 Task: Add an event with the title Second Webinar: Introduction to Influencer Marketing Strategies, date '2024/05/14', time 7:30 AM to 9:30 AMand add a description: Team building activities designed to suit the specific needs and dynamics of the team. Customizing the activities to align with the team's goals and challenges can maximize their effectiveness in fostering collaboration, trust, and overall team cohesion., put the event into Yellow category . Add location for the event as: 321 Damrak, Amsterdam, Netherlands, logged in from the account softage.9@softage.netand send the event invitation to softage.7@softage.net with CC to  softage.1@softage.net. Set a reminder for the event 90 week before
Action: Mouse moved to (117, 148)
Screenshot: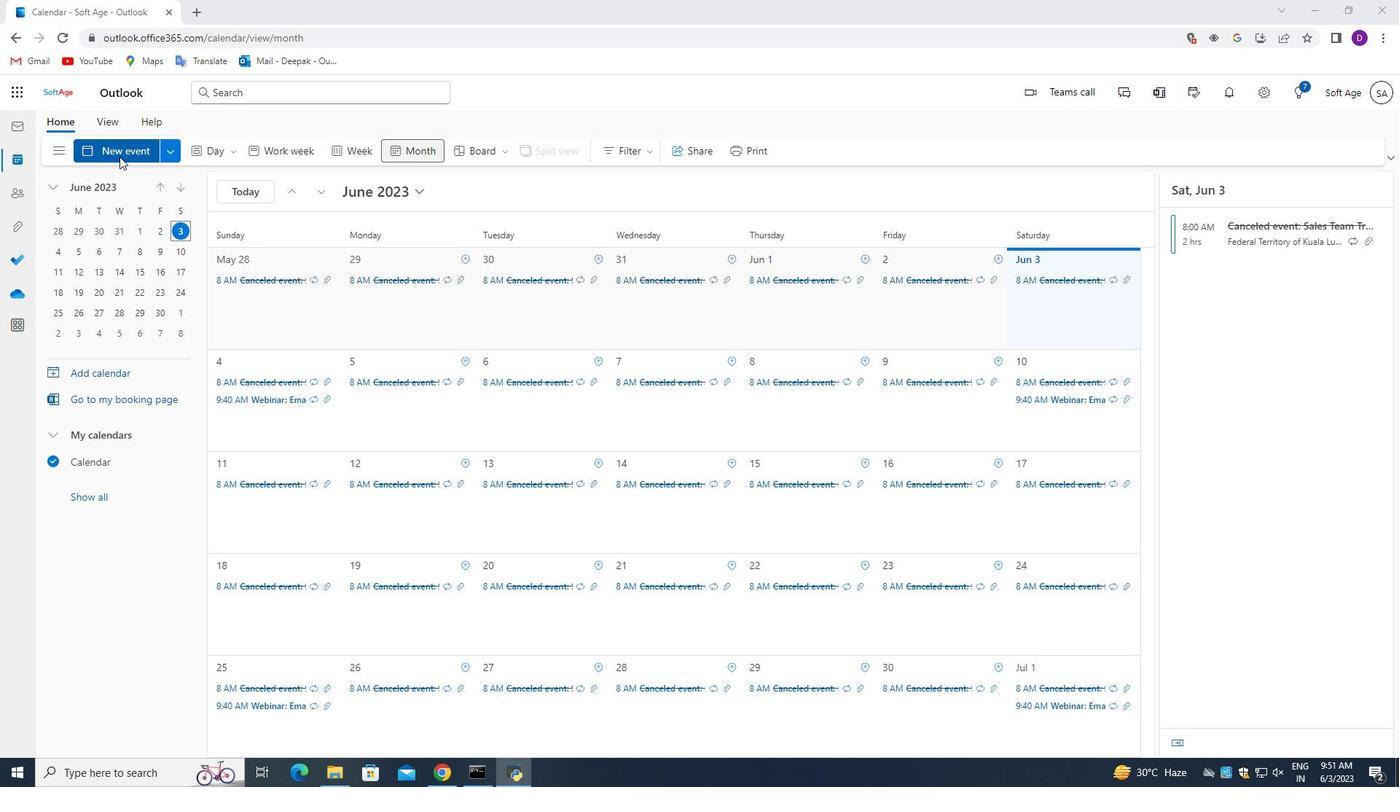 
Action: Mouse pressed left at (117, 148)
Screenshot: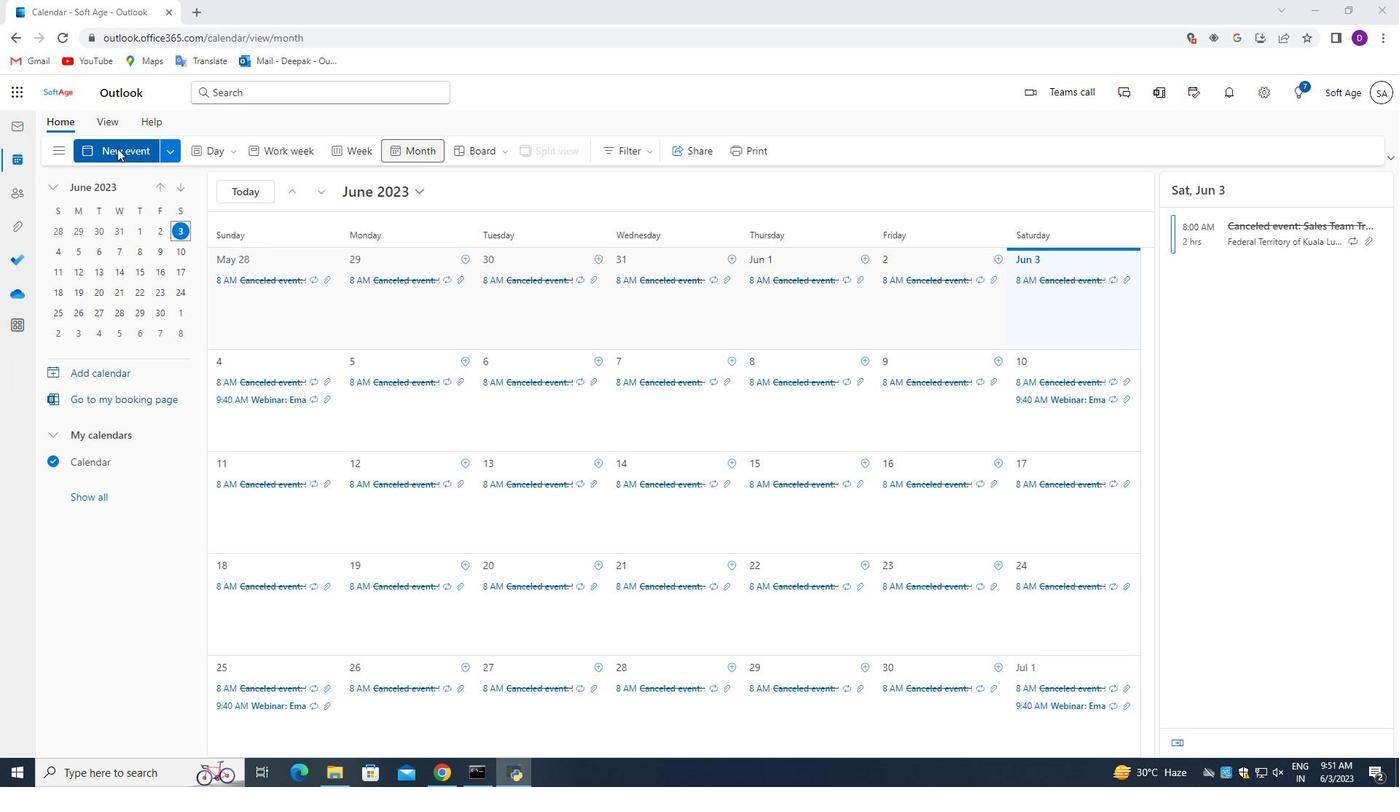 
Action: Mouse moved to (422, 240)
Screenshot: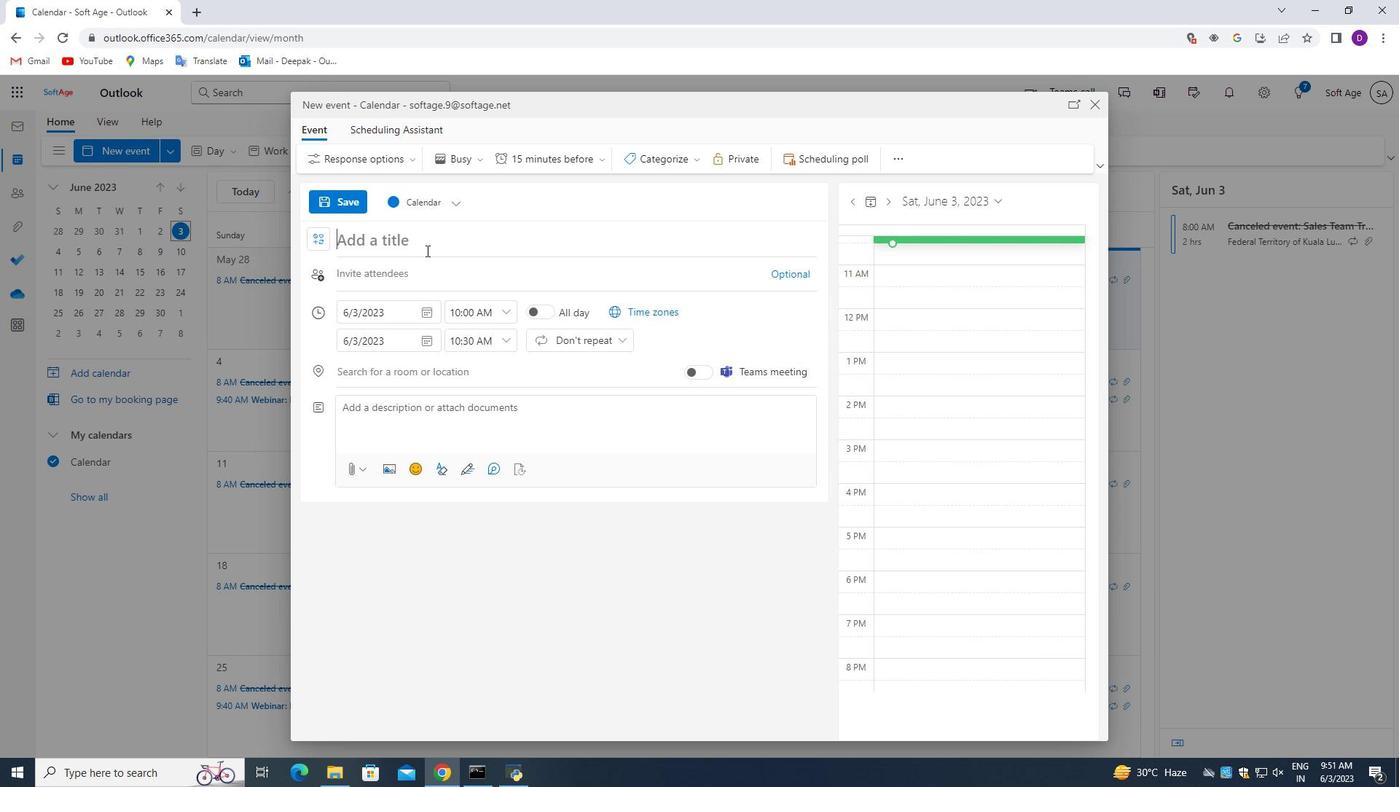 
Action: Mouse pressed left at (422, 240)
Screenshot: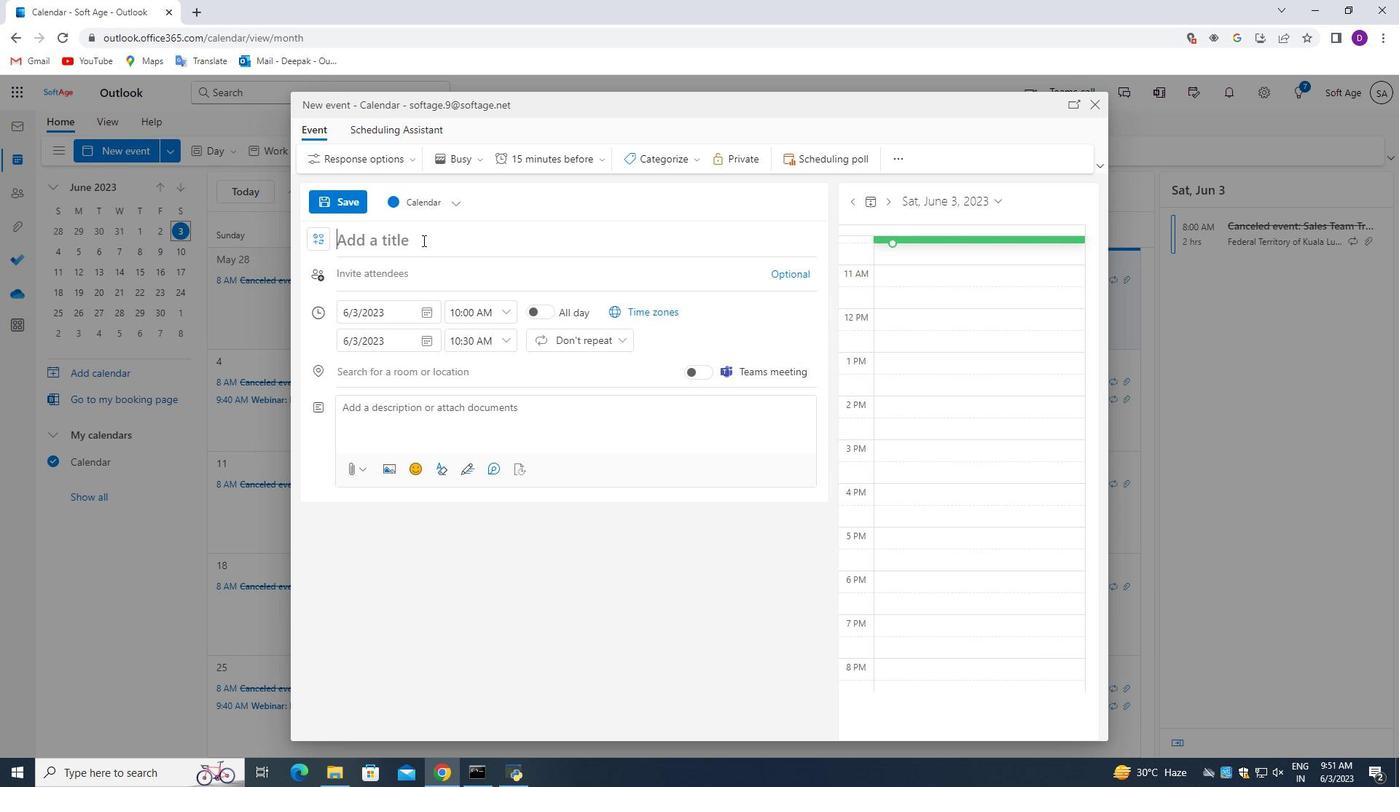 
Action: Mouse moved to (559, 569)
Screenshot: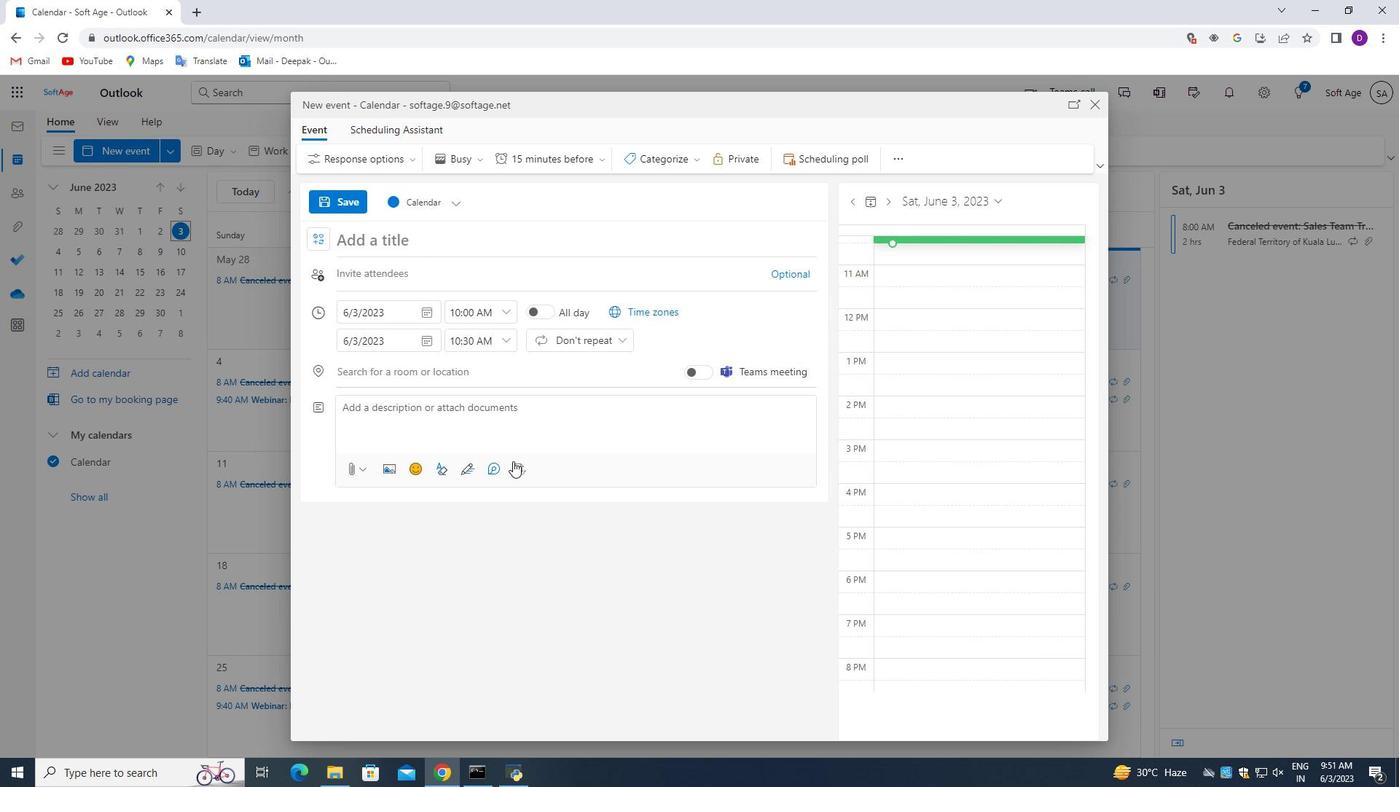 
Action: Key pressed <Key.shift_r>Second<Key.space><Key.shift_r>Wevi<Key.backspace><Key.backspace>binar<Key.shift_r>:<Key.space><Key.shift>Introduction<Key.space>to<Key.space>influencer<Key.space><Key.shift>Marketing<Key.space><Key.shift_r>Strategies,<Key.space>date<Key.backspace><Key.backspace><Key.backspace><Key.backspace><Key.backspace><Key.backspace>
Screenshot: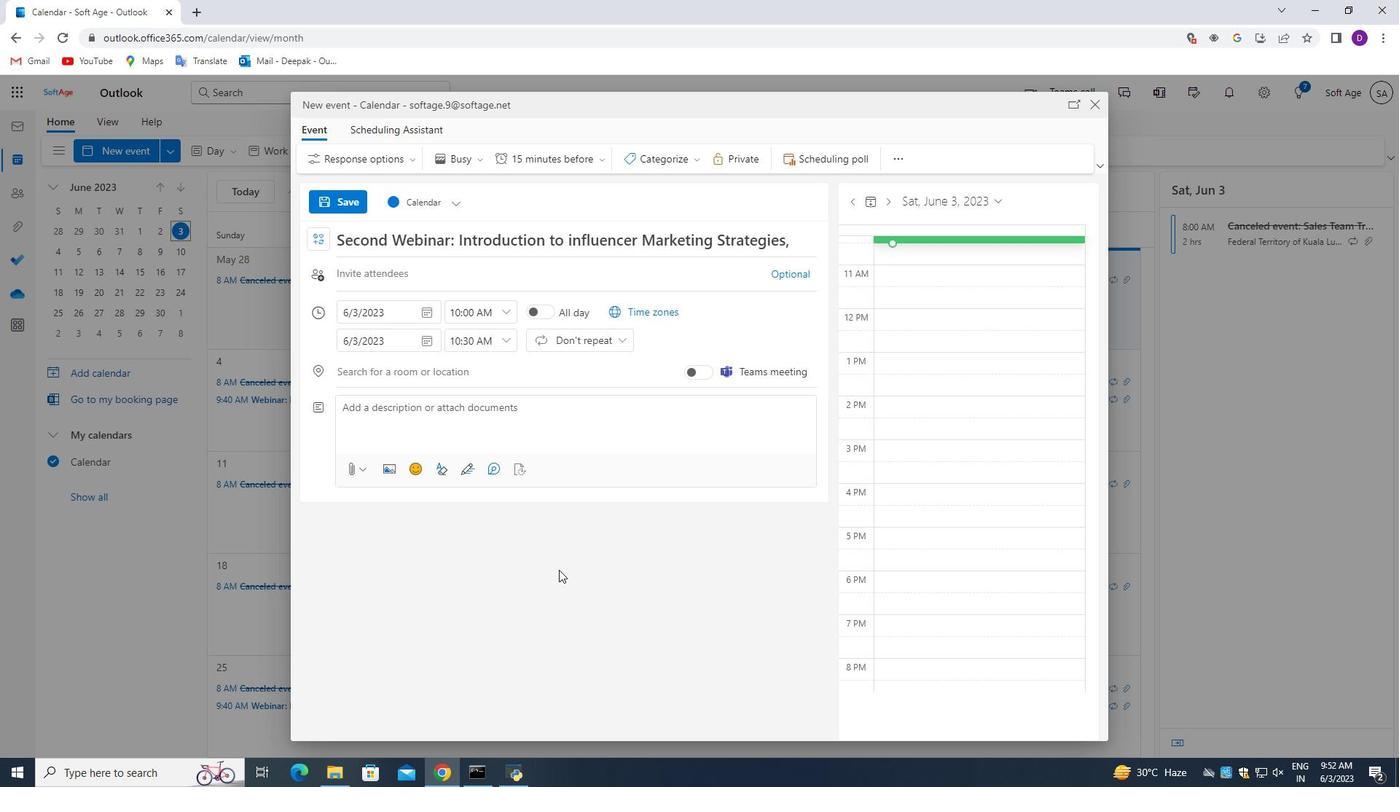 
Action: Mouse moved to (428, 315)
Screenshot: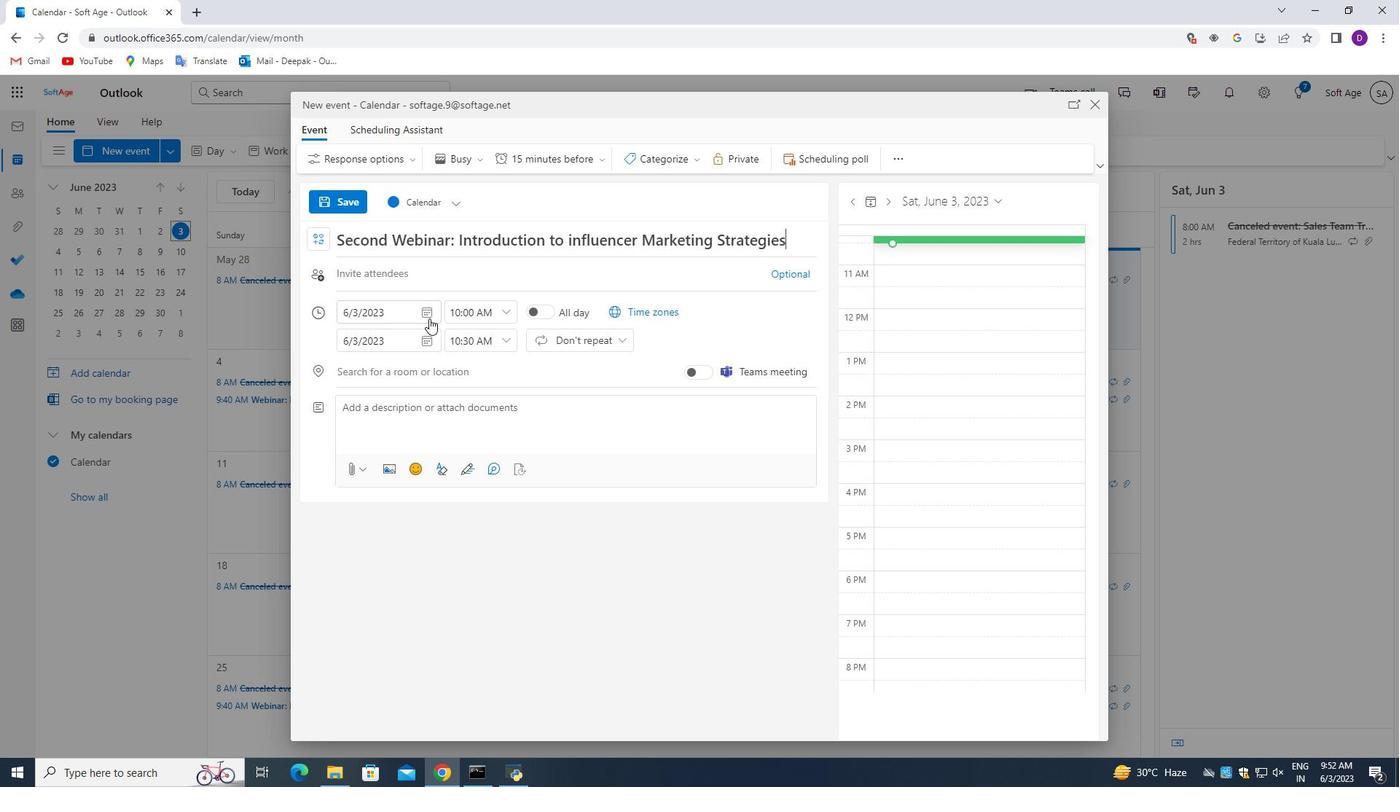 
Action: Mouse pressed left at (428, 315)
Screenshot: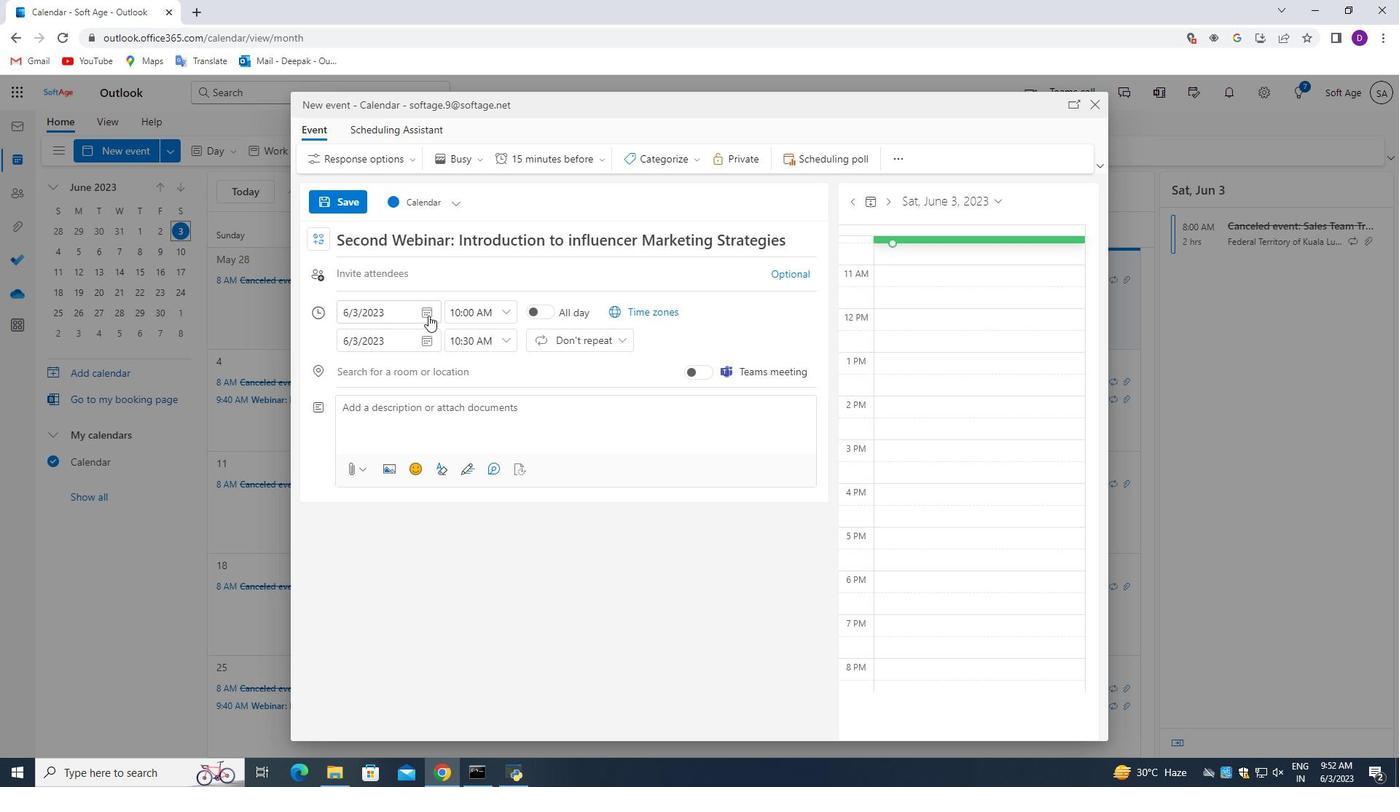
Action: Mouse moved to (377, 344)
Screenshot: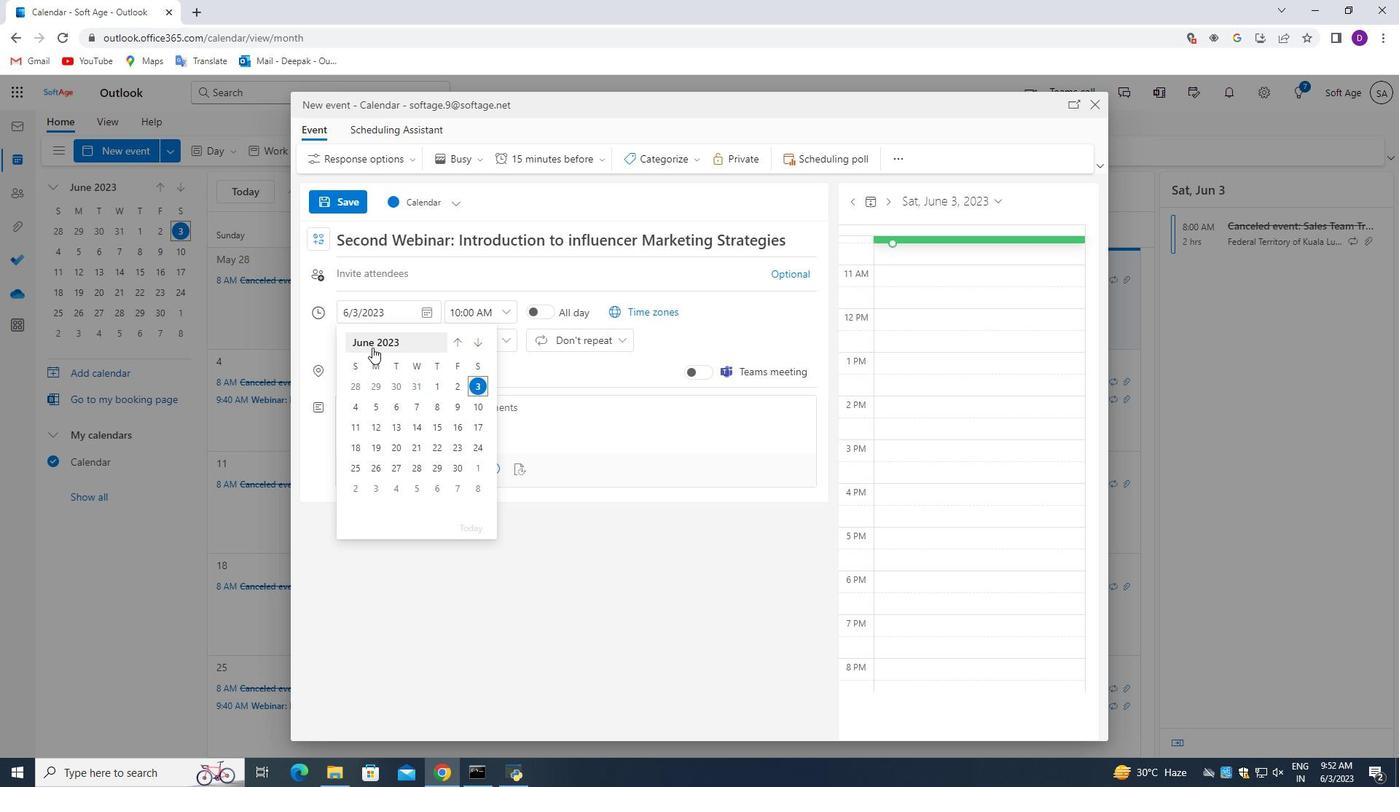 
Action: Mouse pressed left at (377, 344)
Screenshot: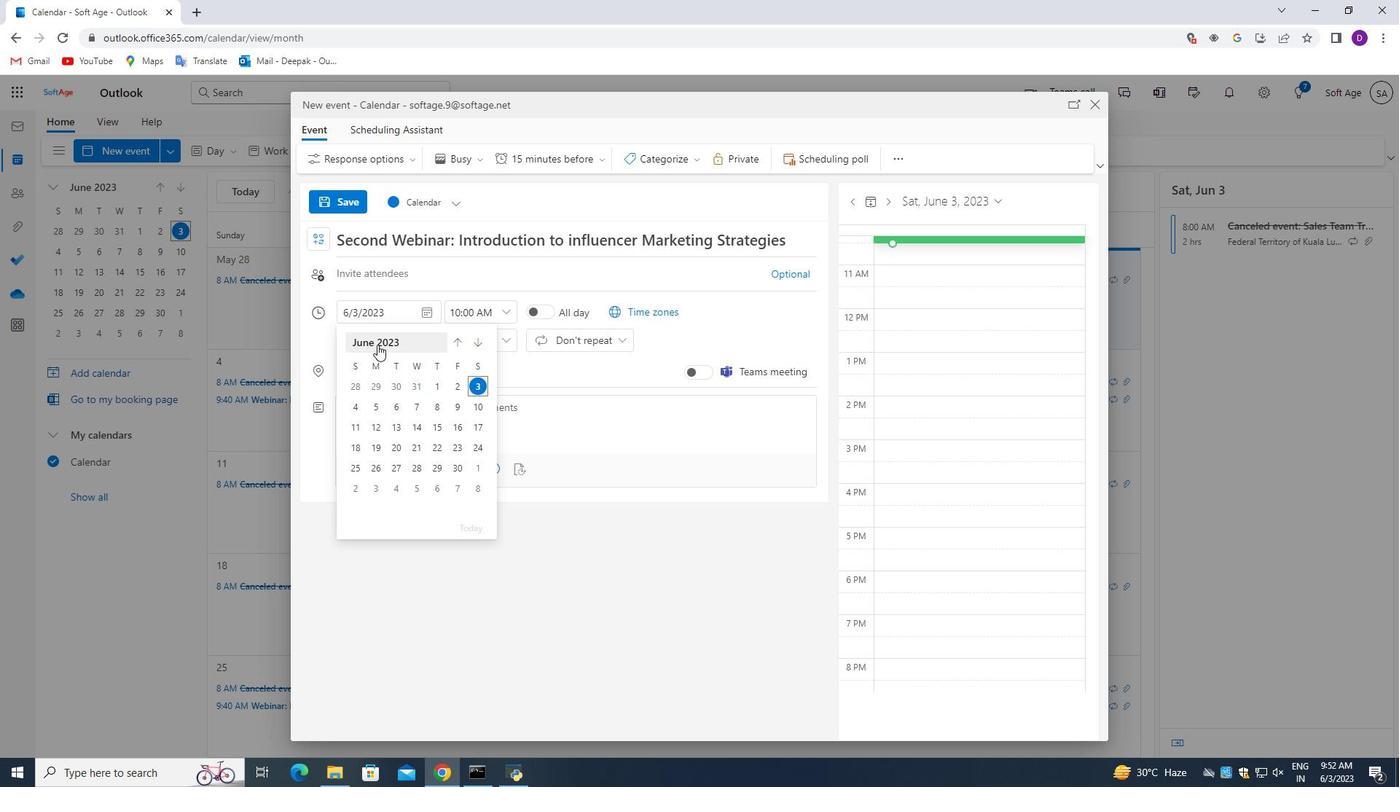 
Action: Mouse moved to (475, 344)
Screenshot: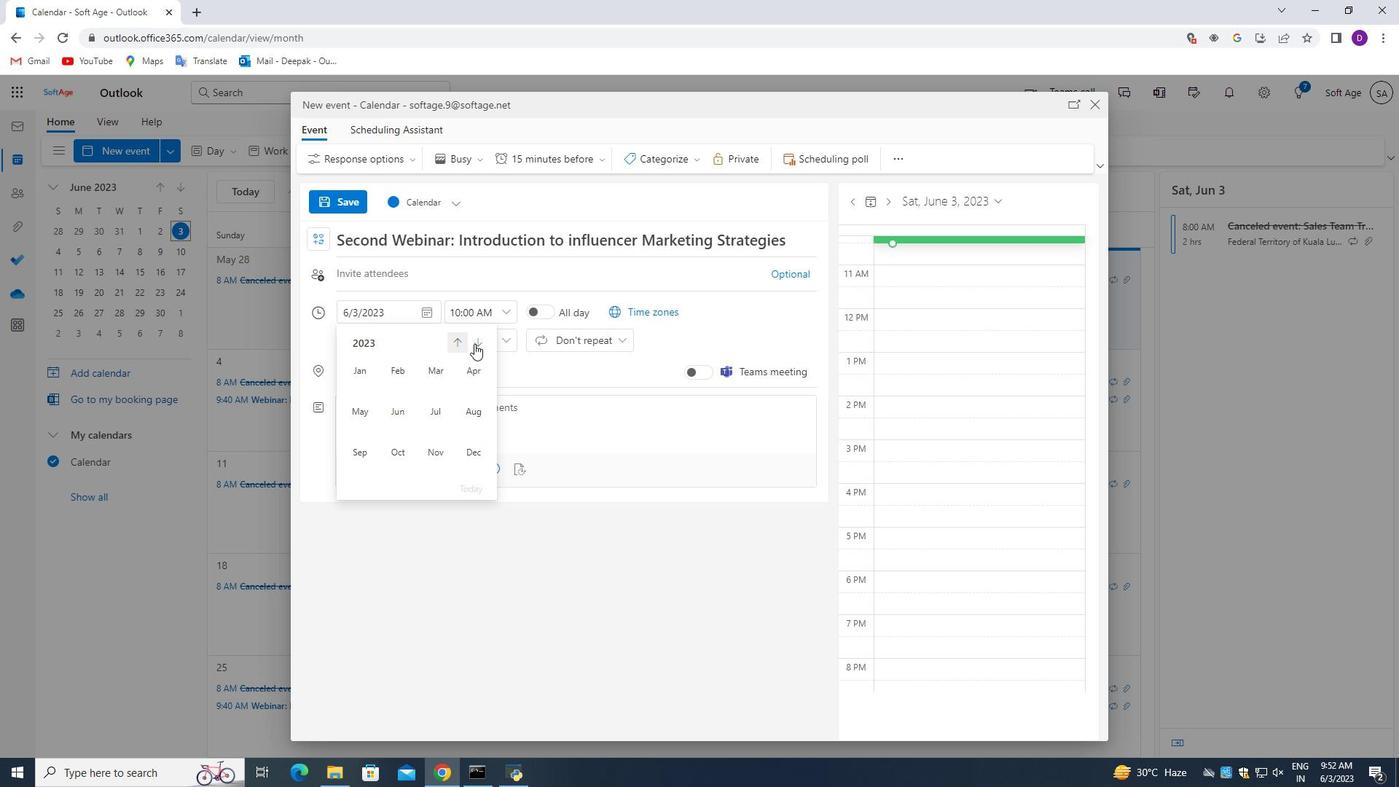 
Action: Mouse pressed left at (475, 344)
Screenshot: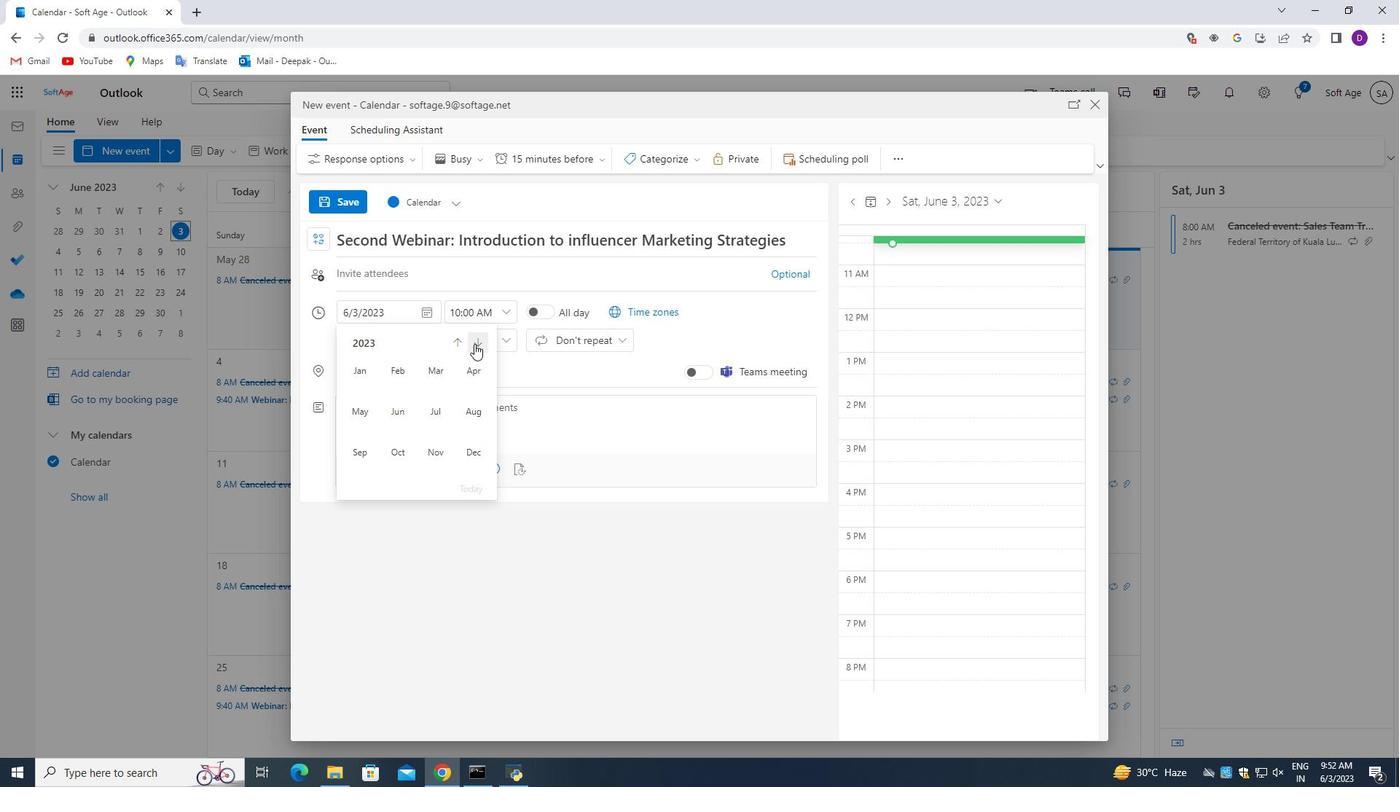 
Action: Mouse moved to (360, 408)
Screenshot: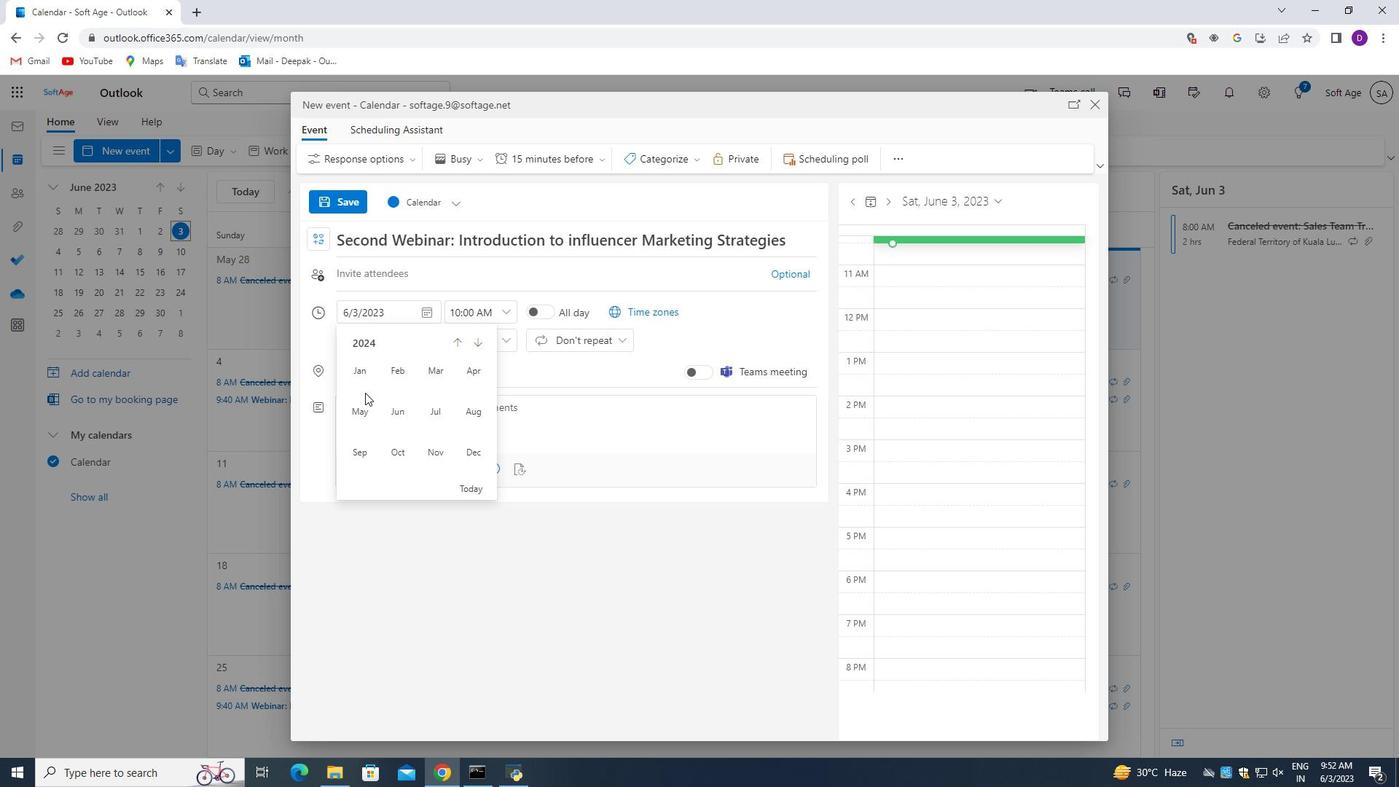 
Action: Mouse pressed left at (360, 408)
Screenshot: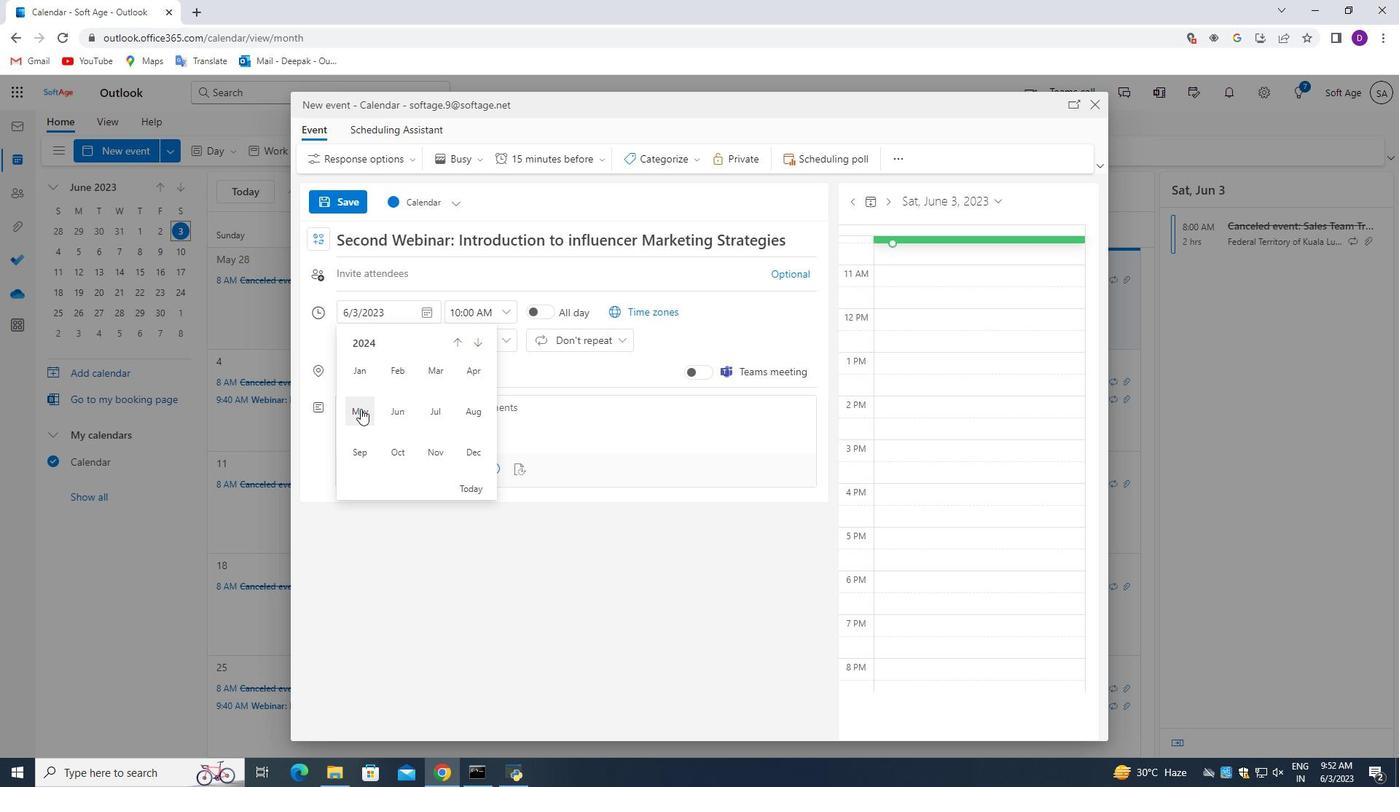 
Action: Mouse moved to (393, 425)
Screenshot: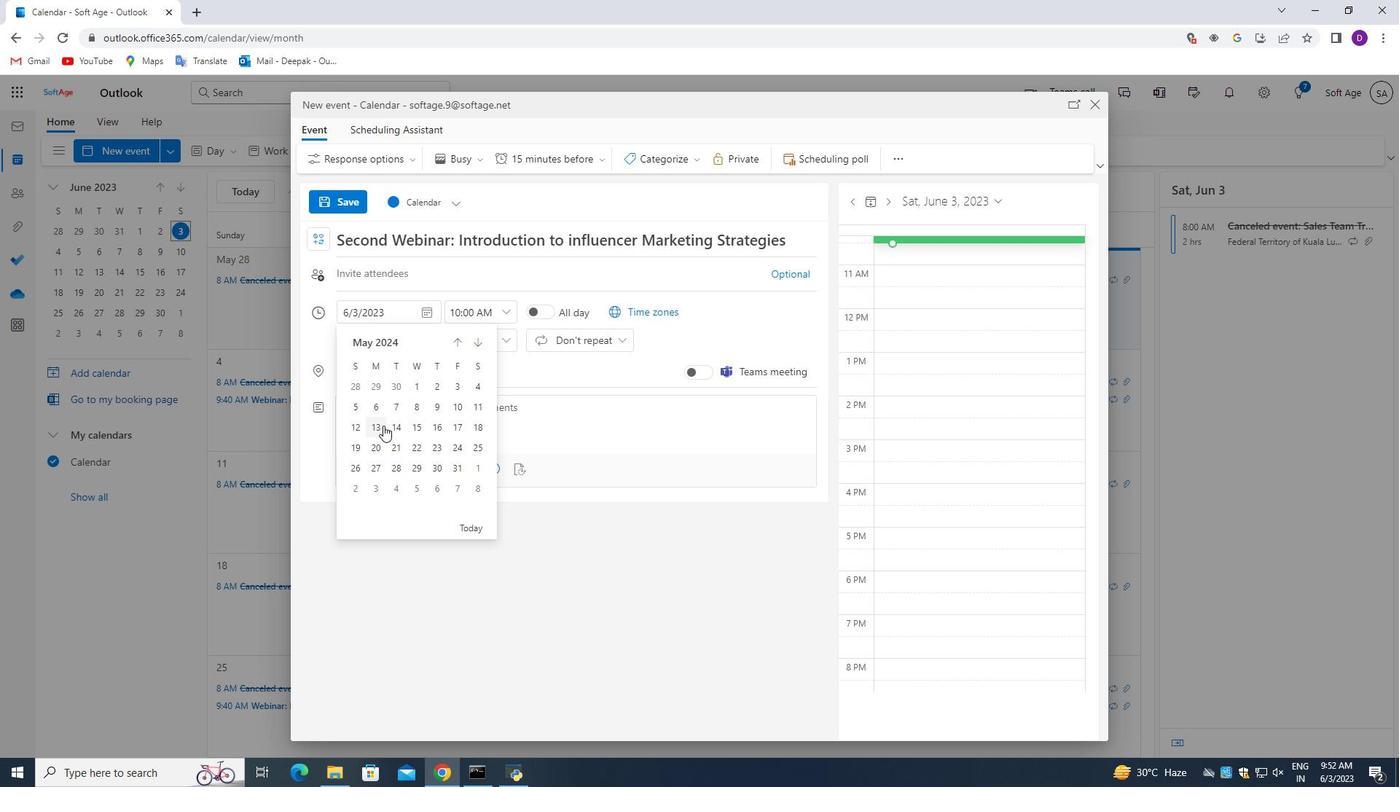 
Action: Mouse pressed left at (393, 425)
Screenshot: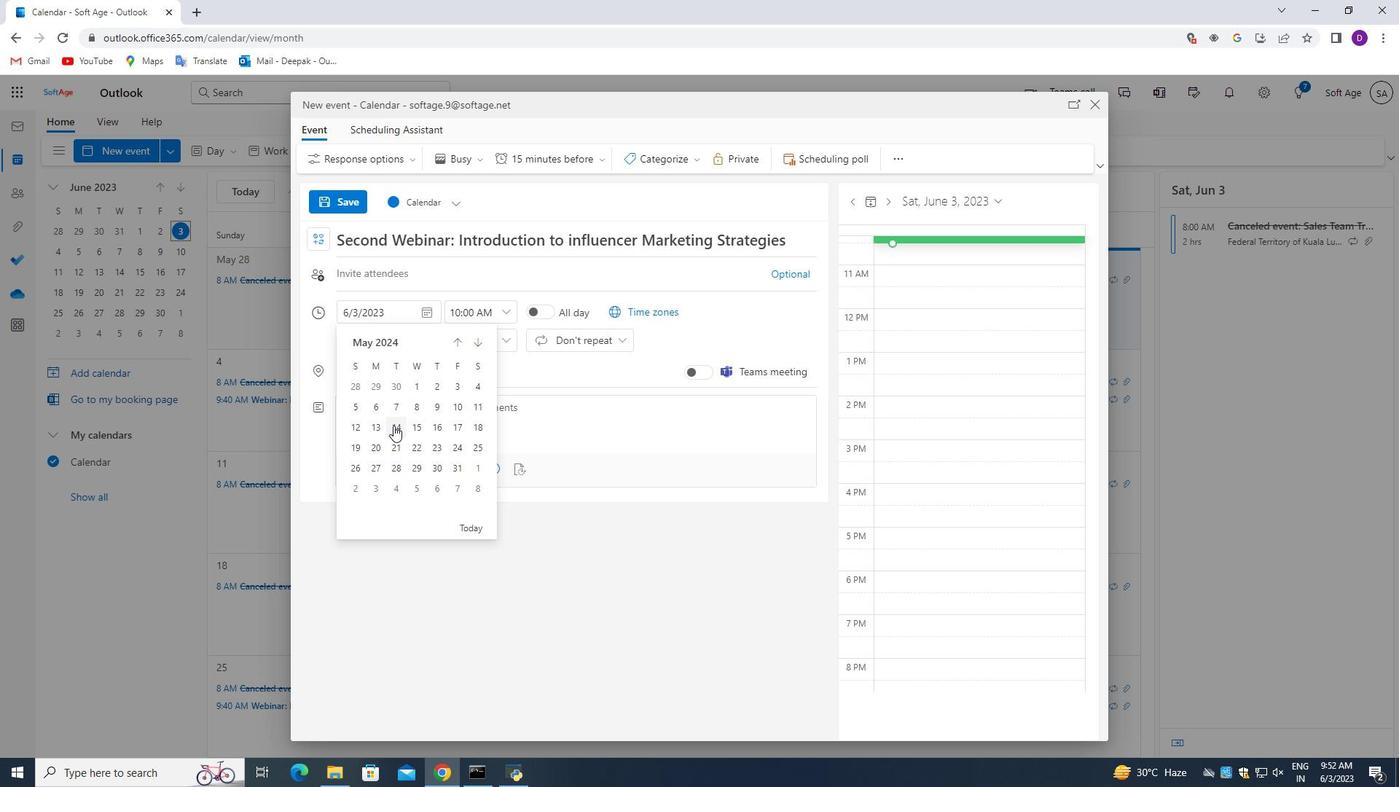 
Action: Mouse moved to (506, 312)
Screenshot: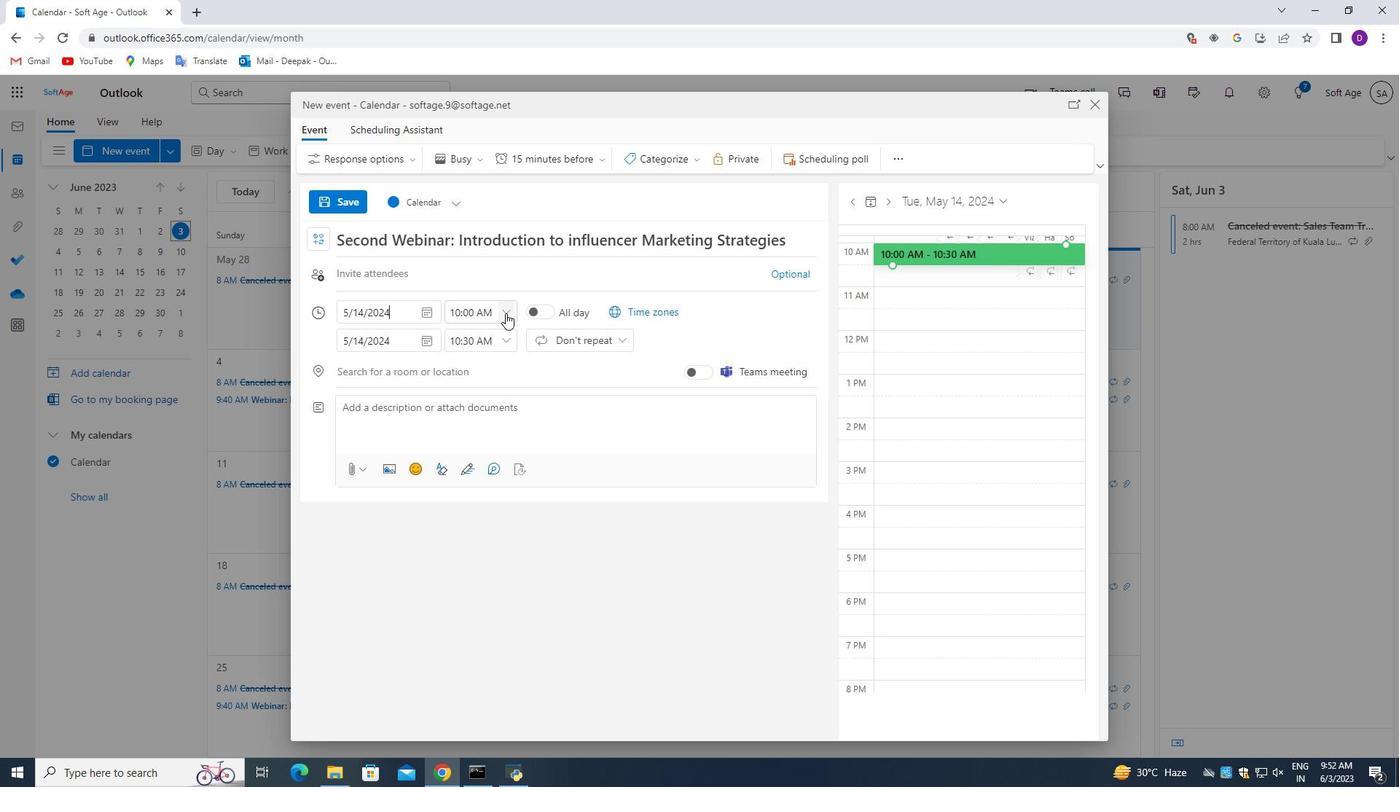 
Action: Mouse pressed left at (506, 312)
Screenshot: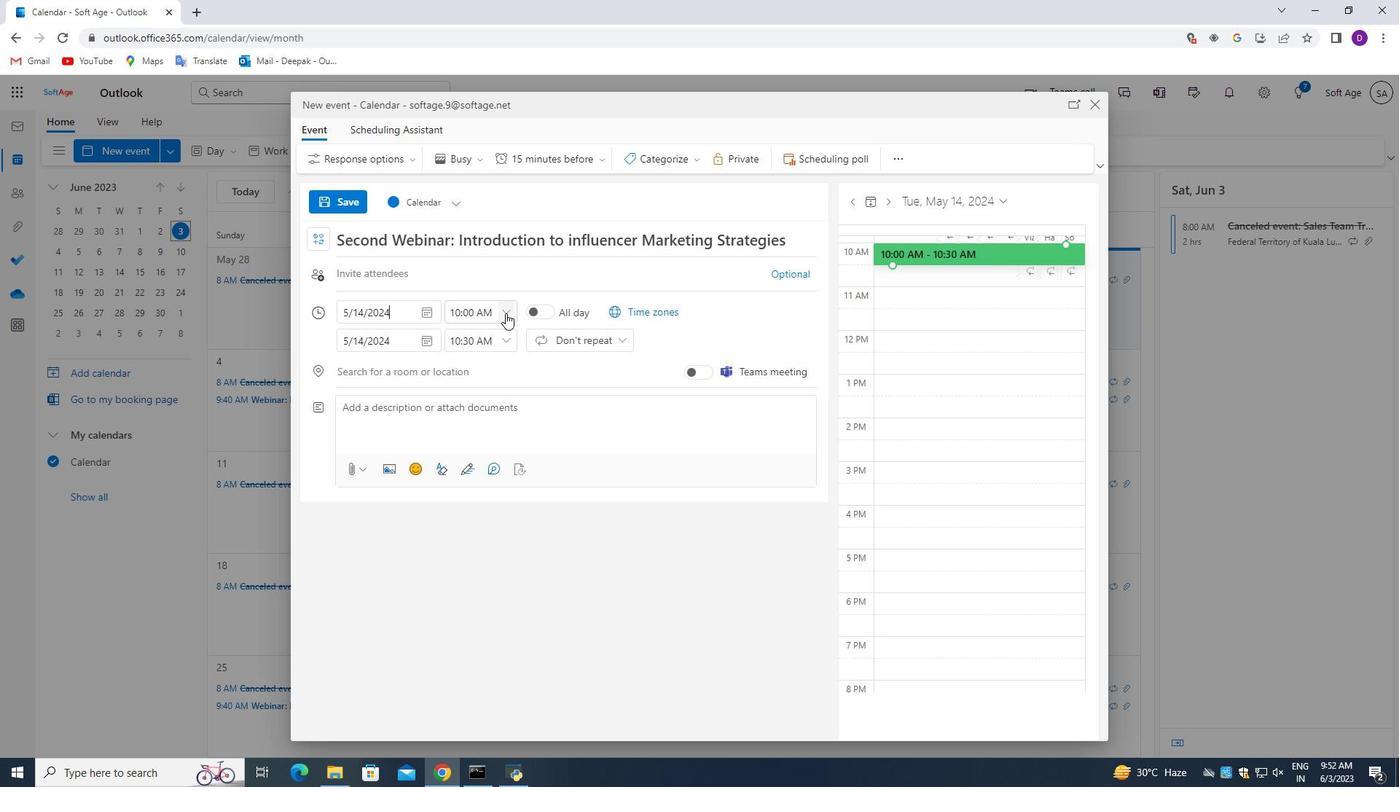 
Action: Mouse moved to (461, 313)
Screenshot: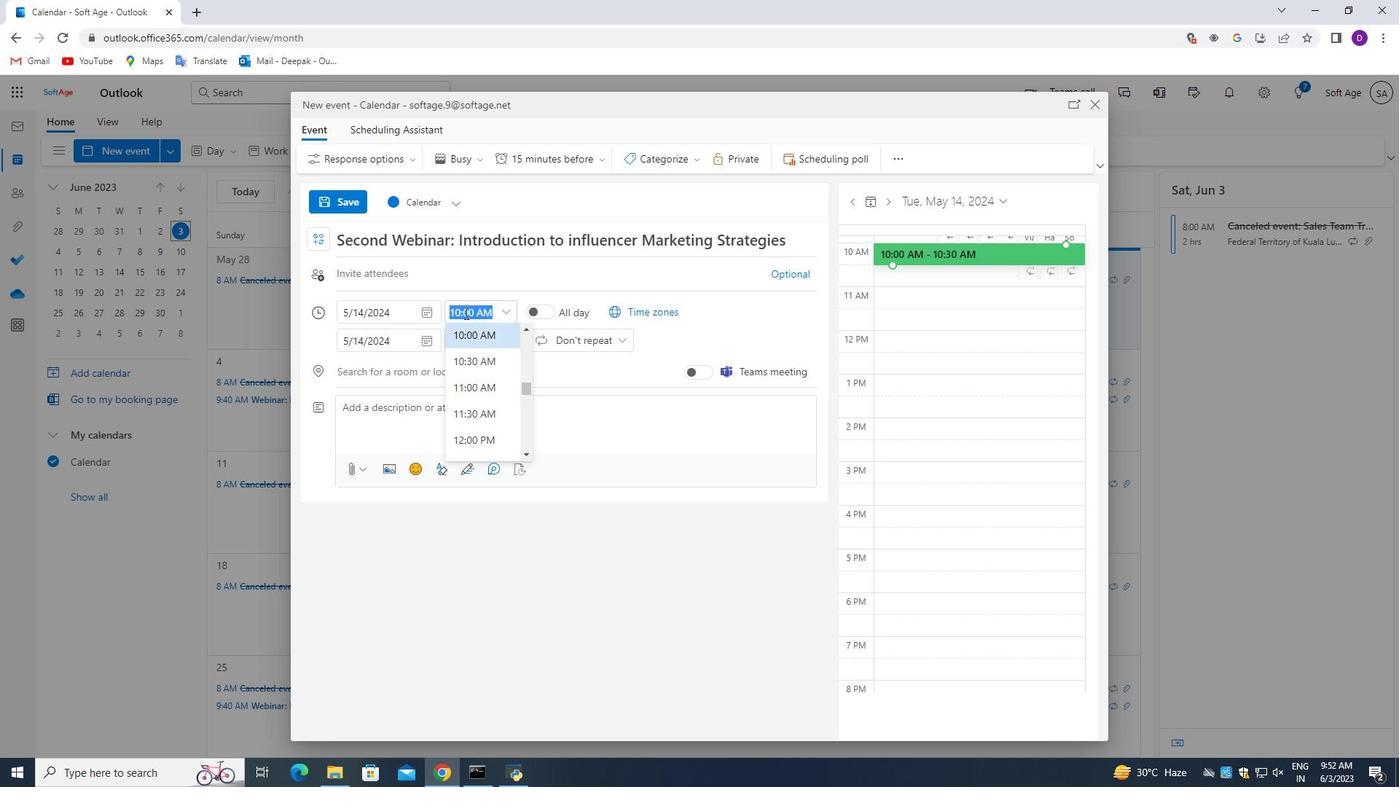 
Action: Mouse pressed left at (461, 313)
Screenshot: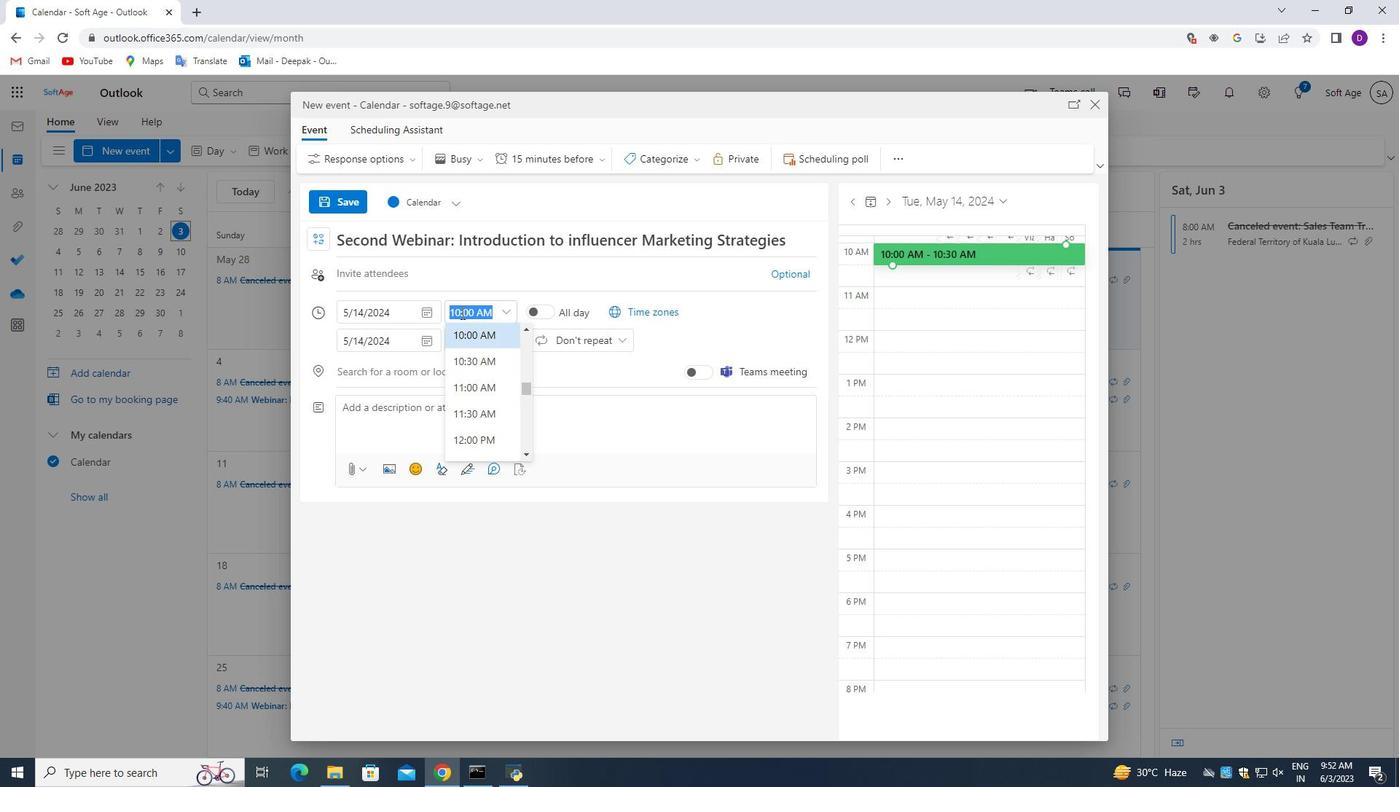
Action: Mouse moved to (466, 318)
Screenshot: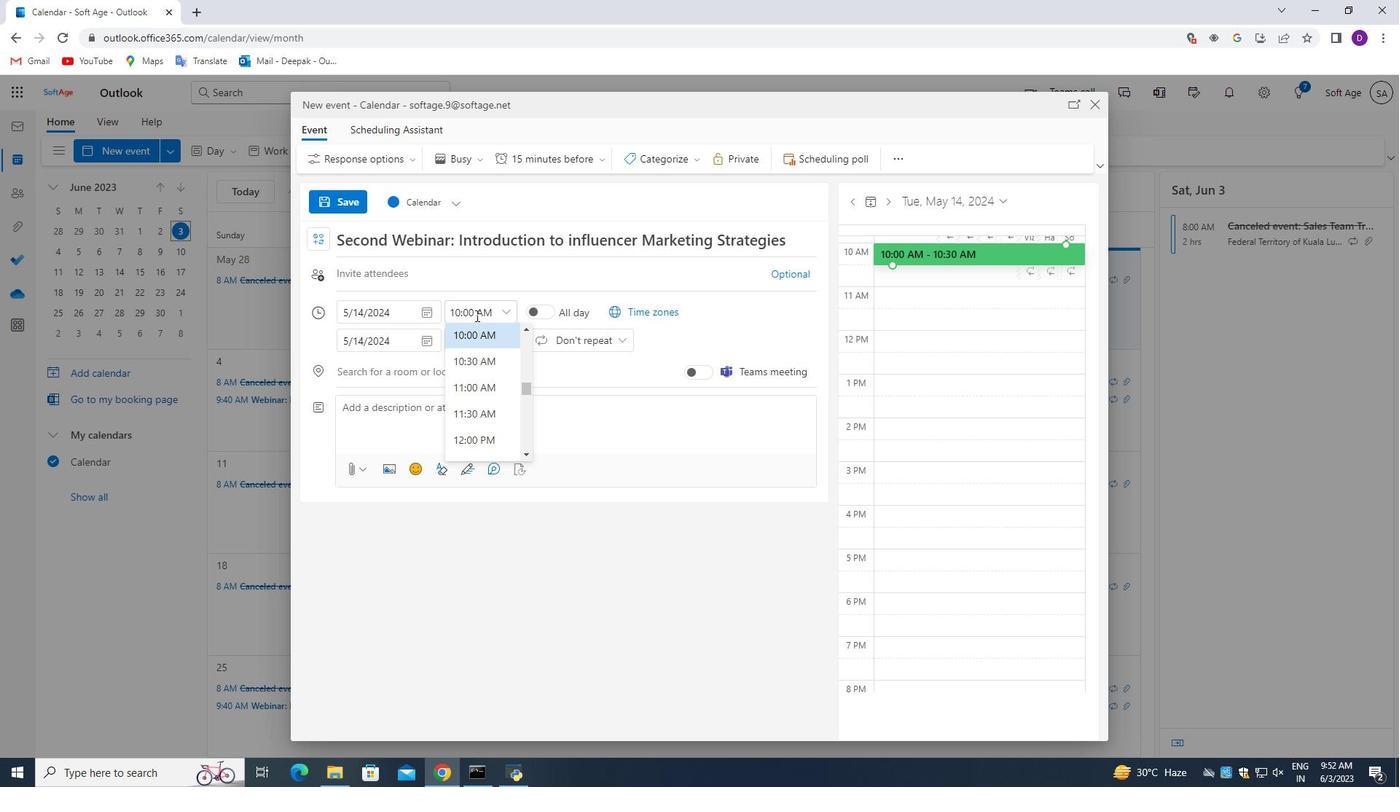 
Action: Key pressed <Key.backspace><Key.backspace>7
Screenshot: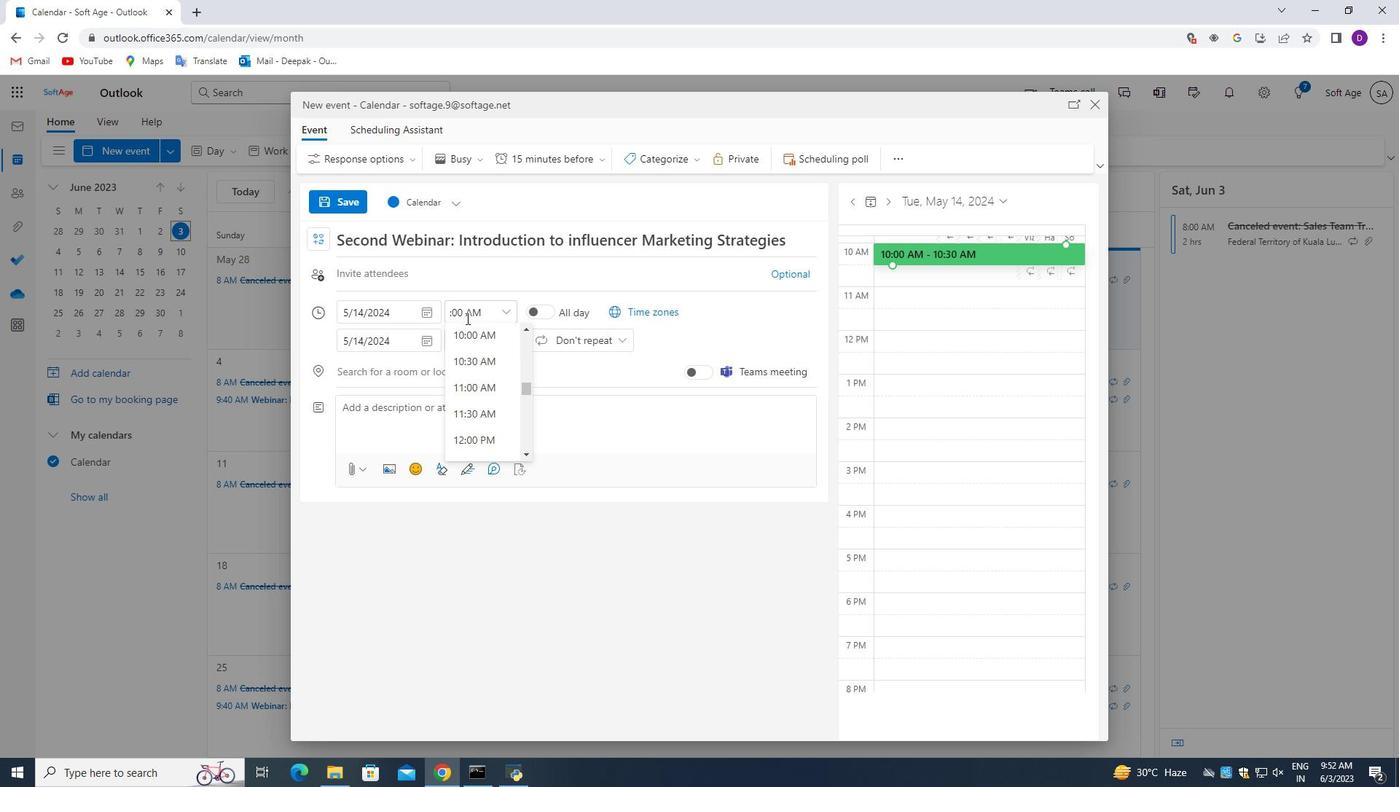 
Action: Mouse moved to (461, 314)
Screenshot: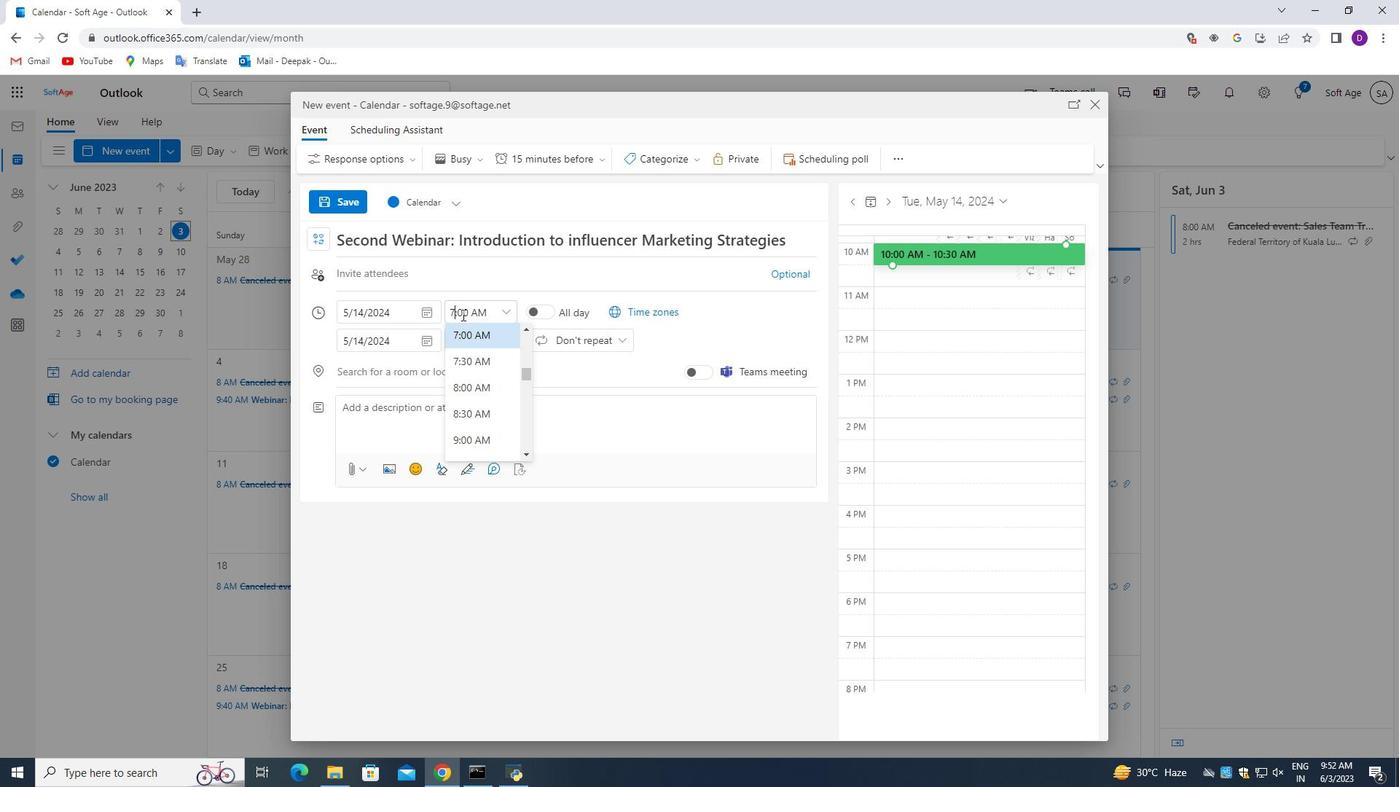 
Action: Mouse pressed left at (461, 314)
Screenshot: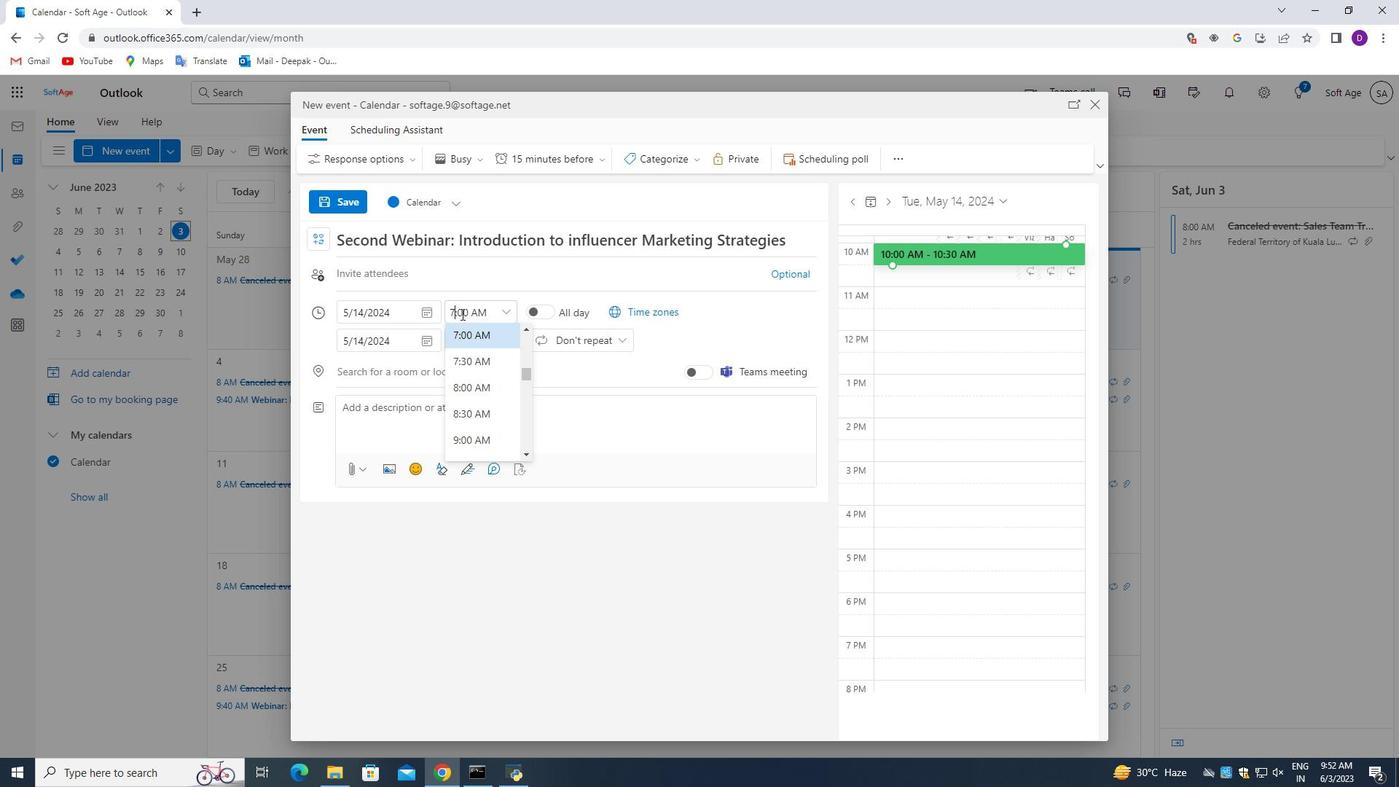 
Action: Mouse moved to (505, 348)
Screenshot: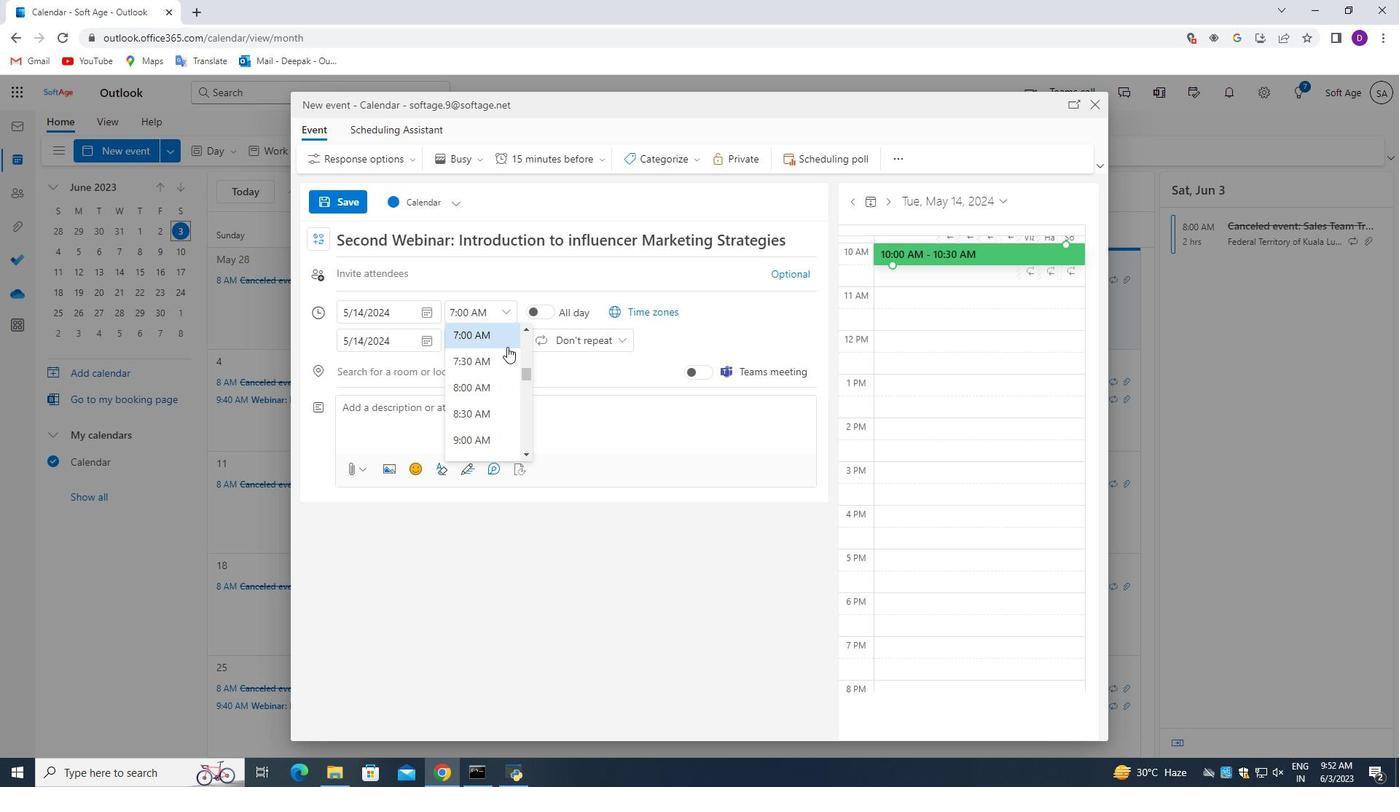 
Action: Key pressed <Key.backspace>3
Screenshot: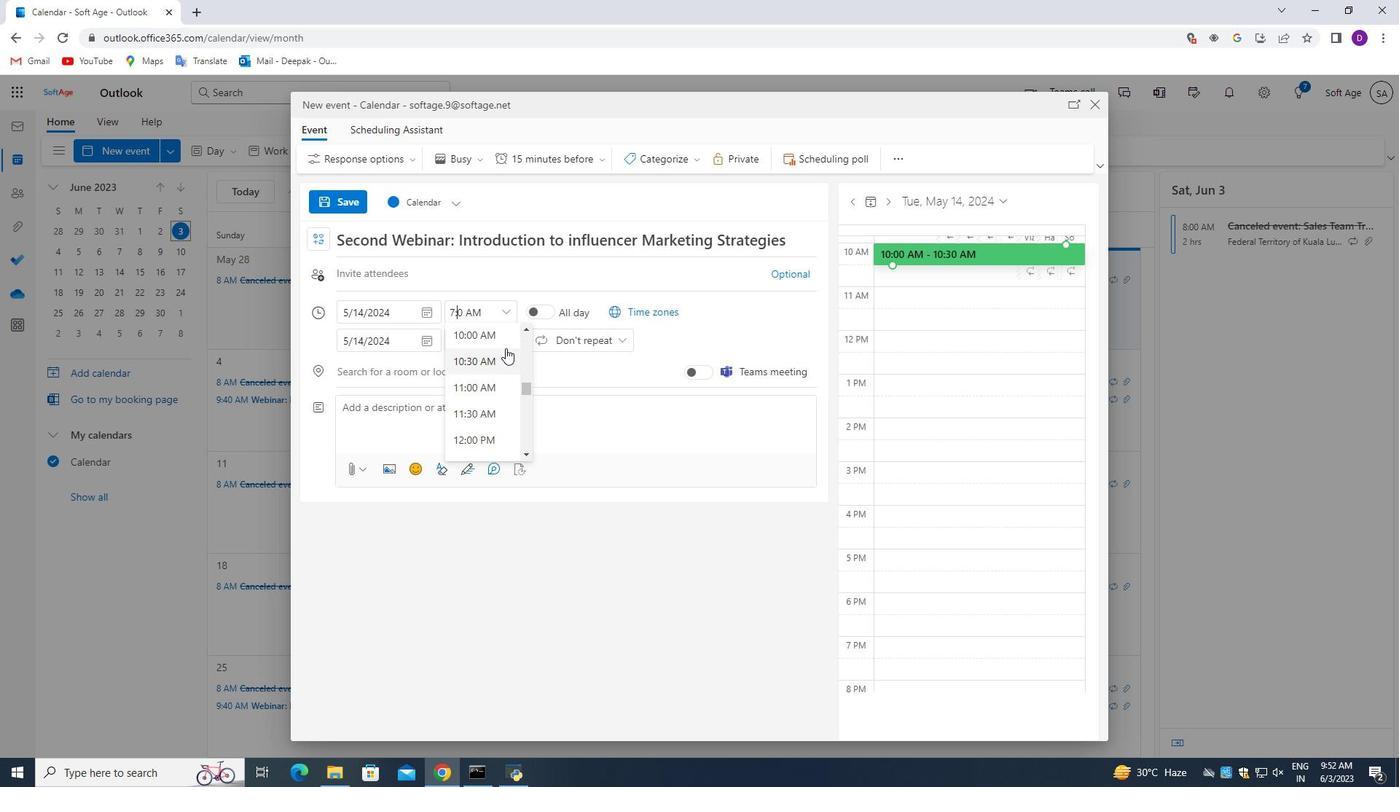 
Action: Mouse moved to (567, 365)
Screenshot: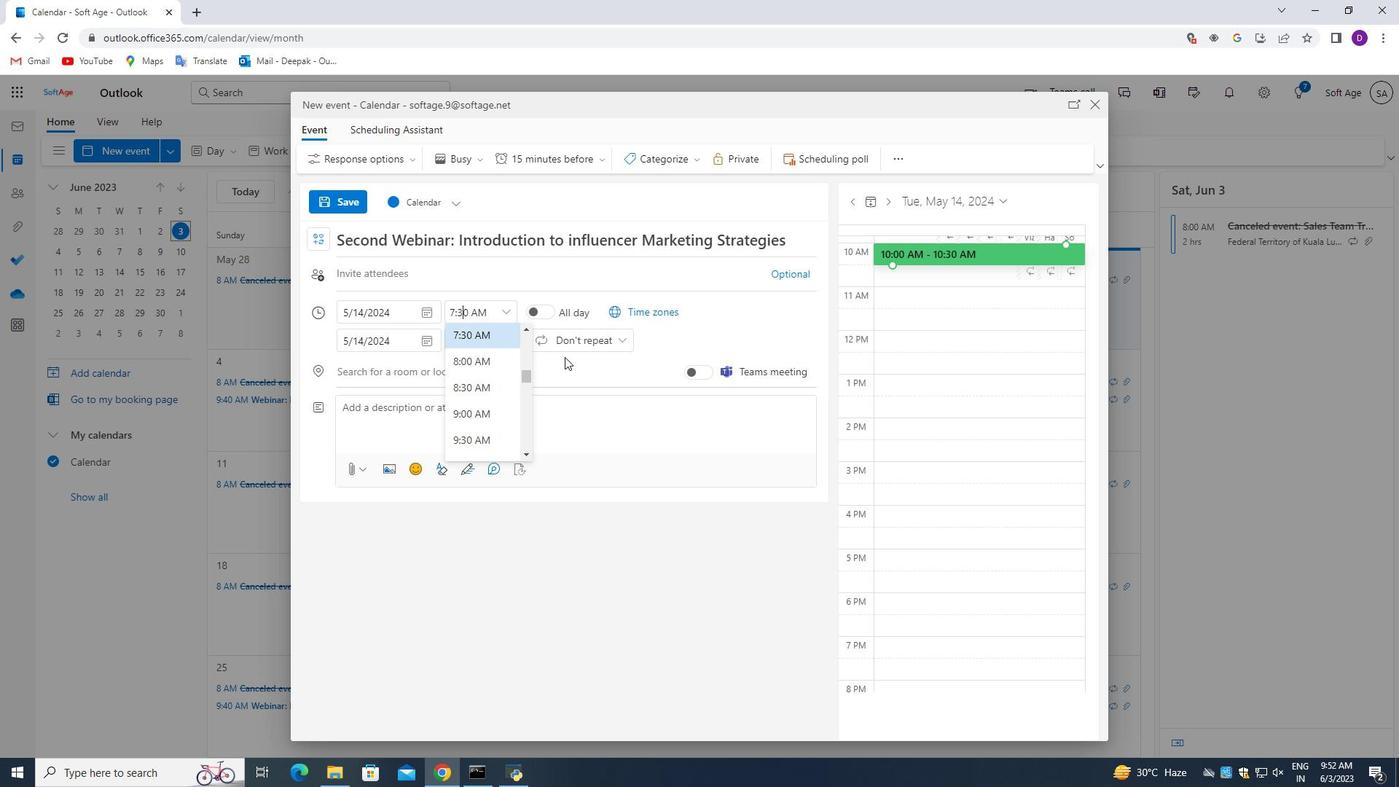 
Action: Mouse pressed left at (567, 365)
Screenshot: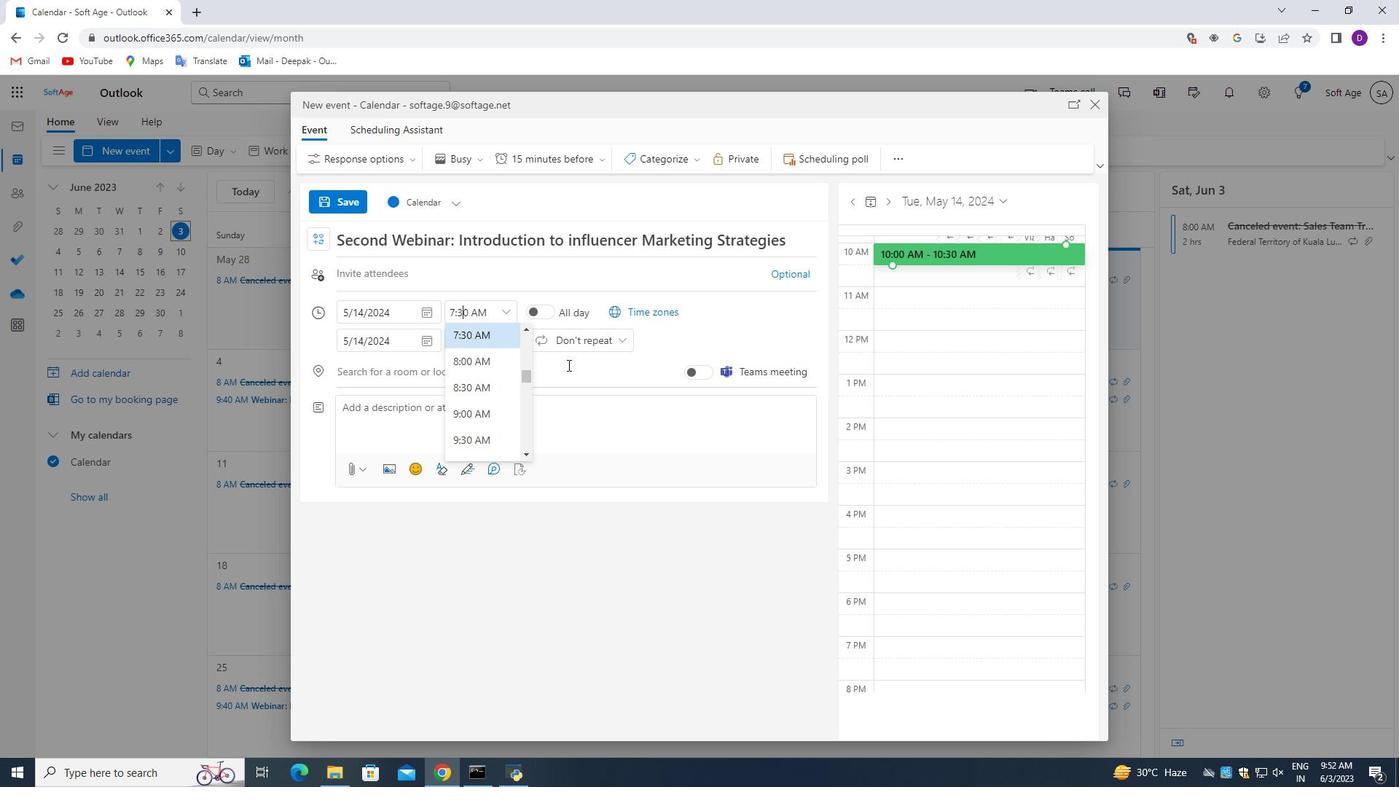 
Action: Mouse moved to (454, 341)
Screenshot: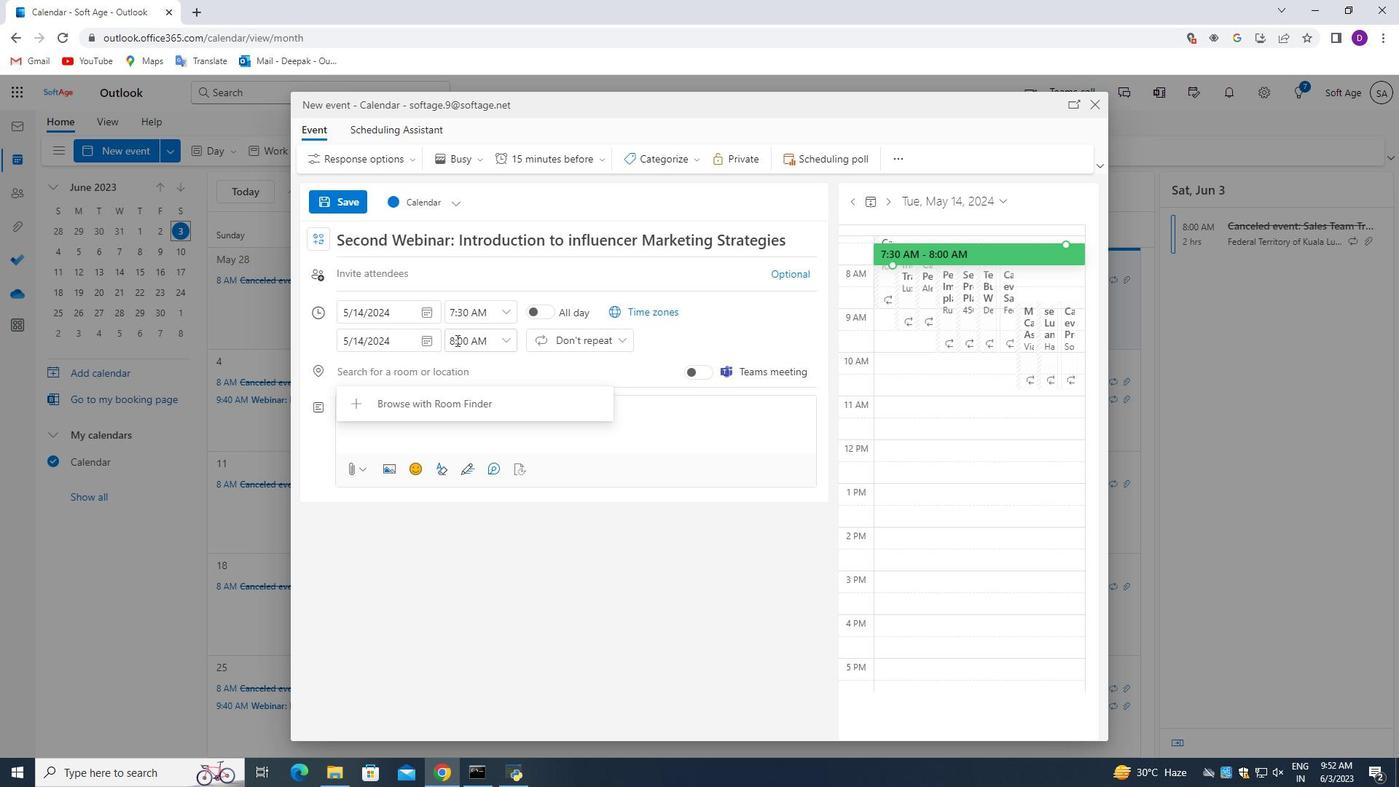 
Action: Mouse pressed left at (454, 341)
Screenshot: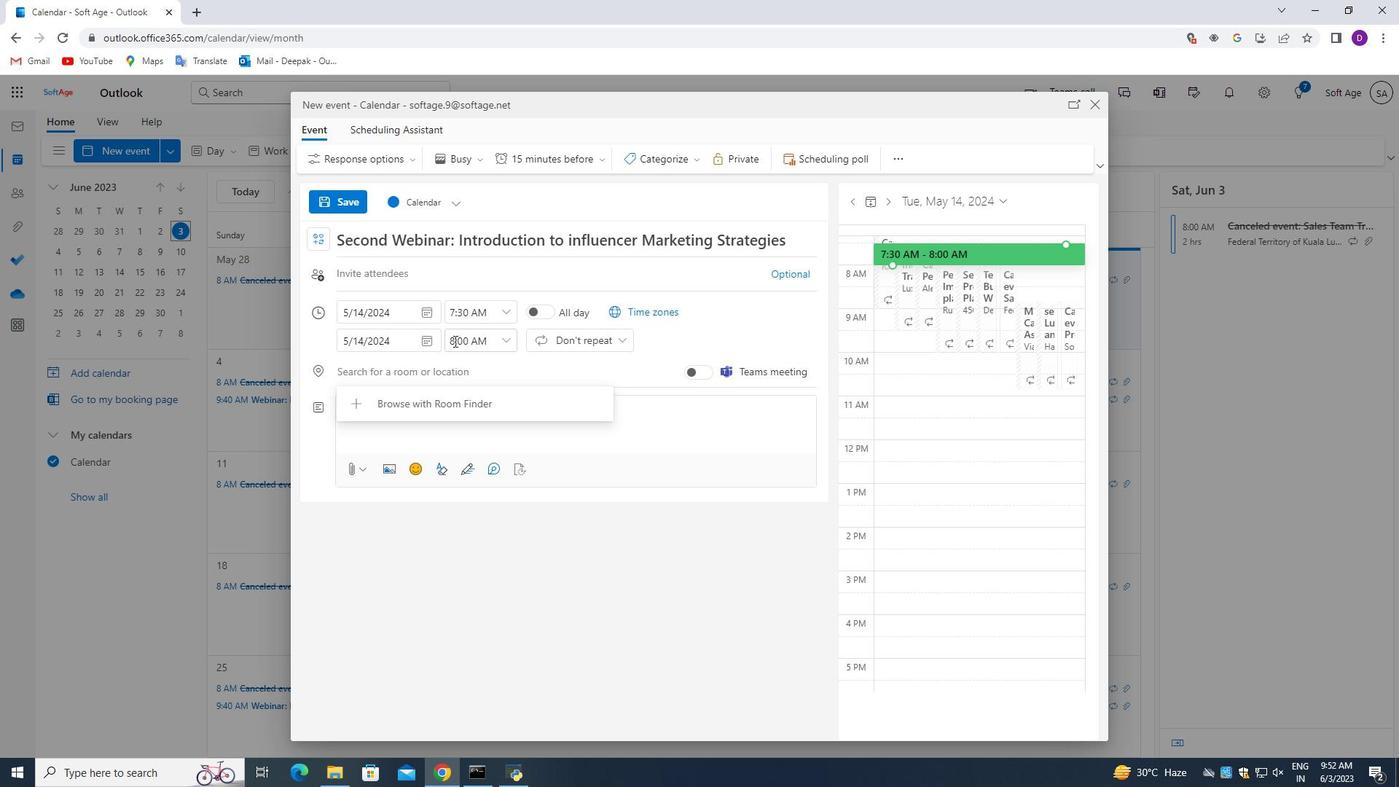 
Action: Mouse moved to (454, 341)
Screenshot: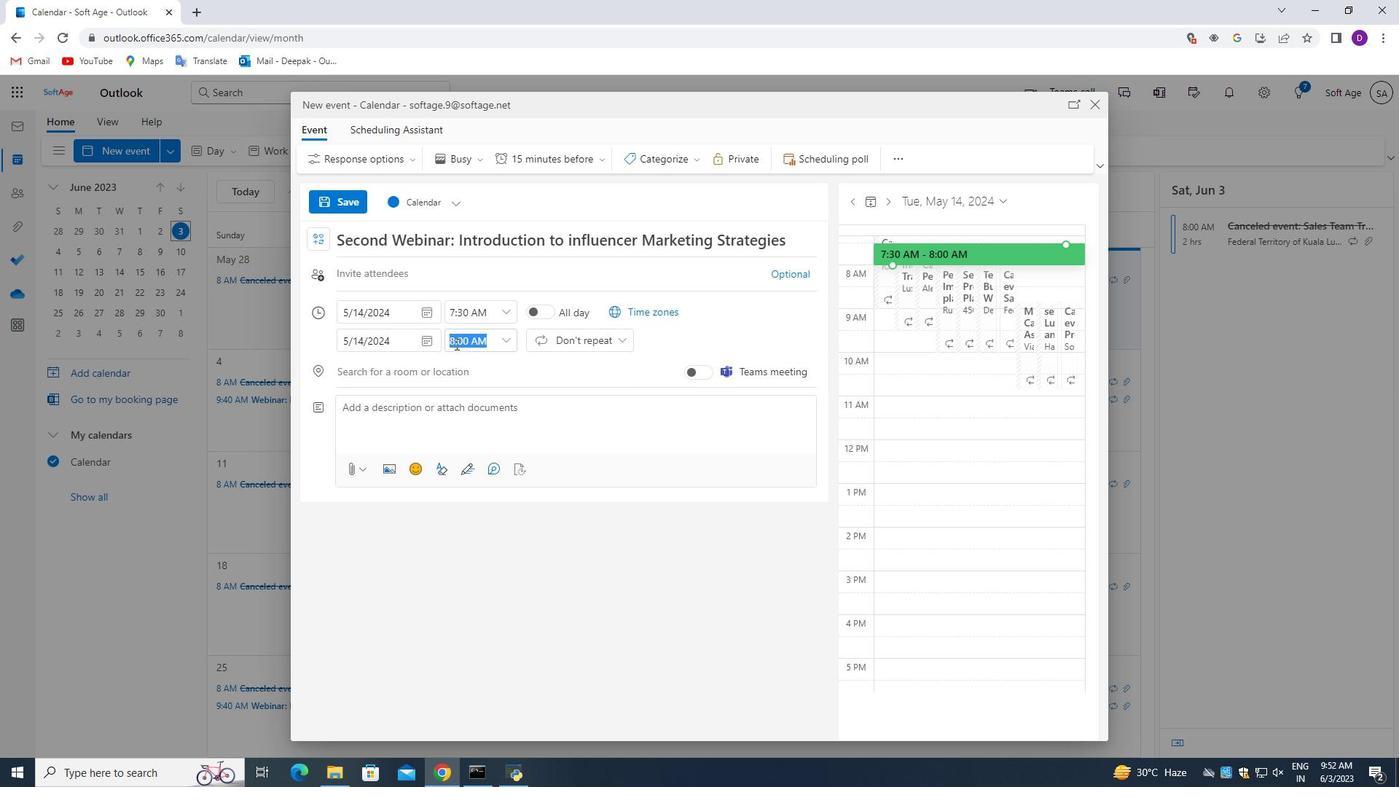 
Action: Mouse pressed left at (454, 341)
Screenshot: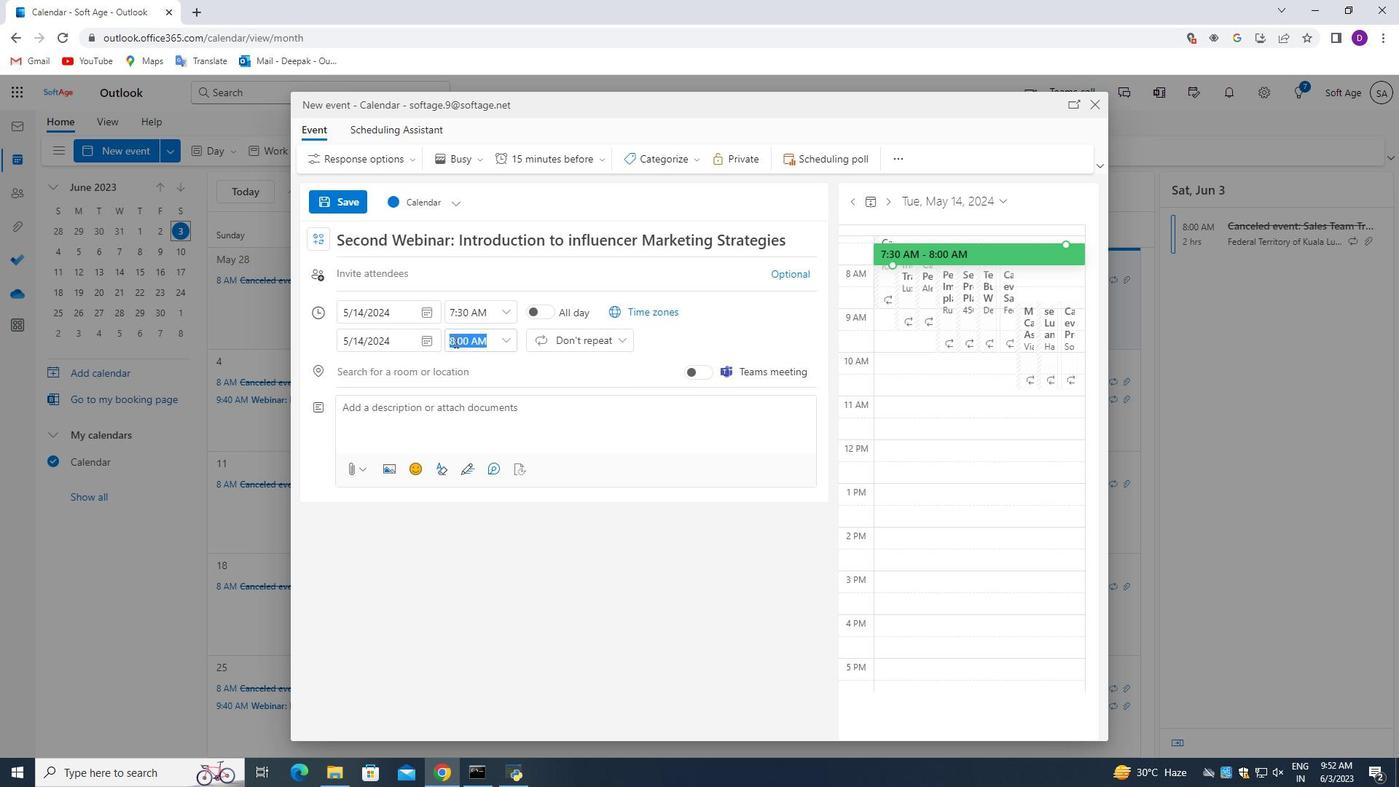 
Action: Mouse moved to (497, 353)
Screenshot: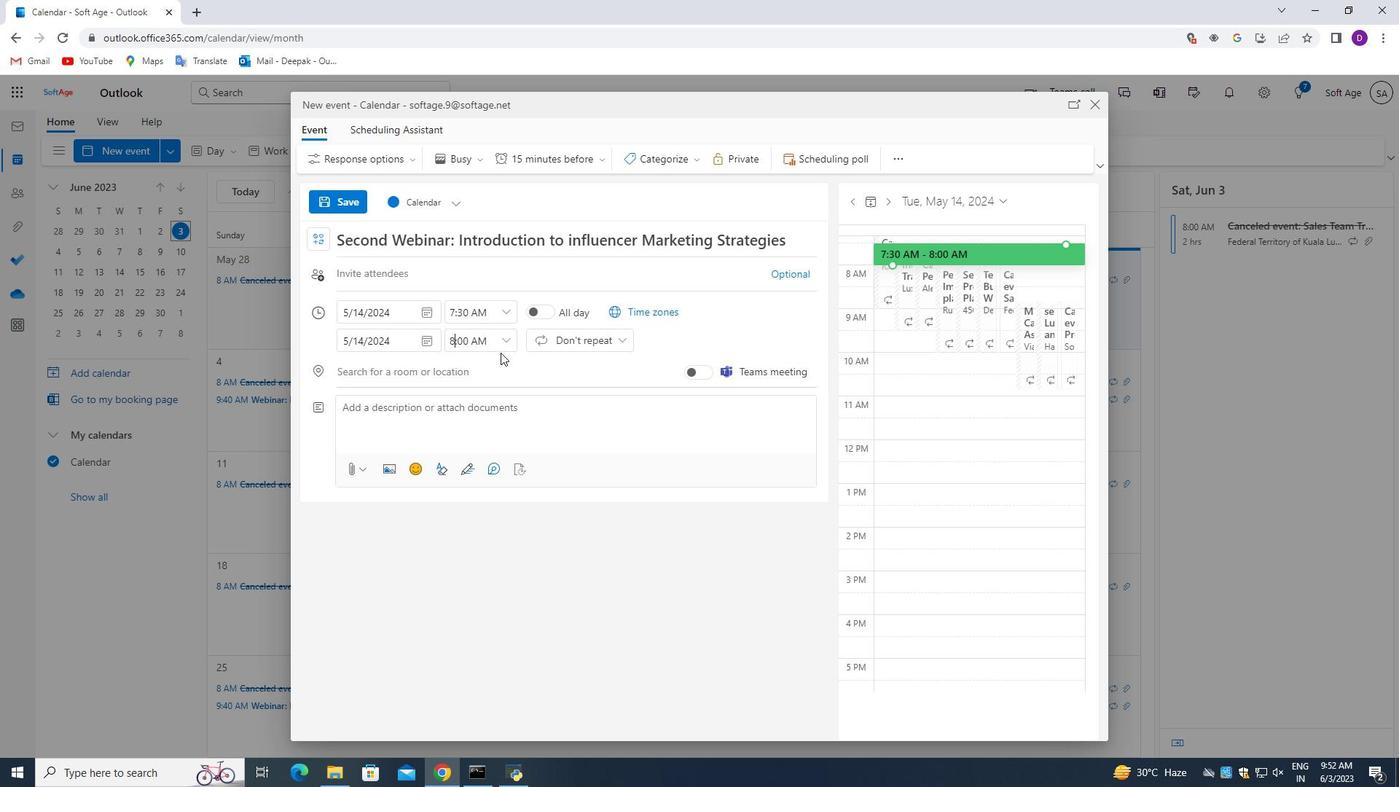 
Action: Key pressed <Key.backspace>9
Screenshot: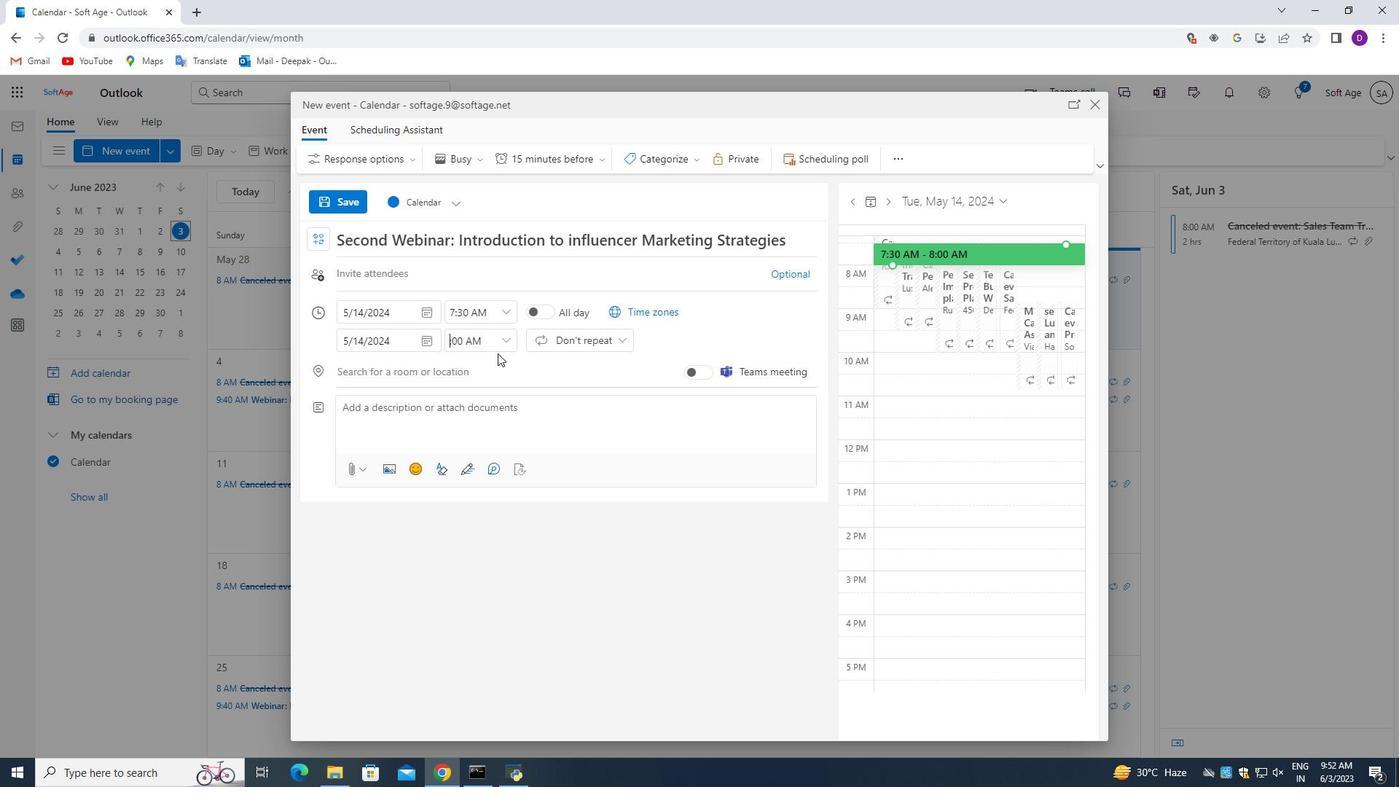 
Action: Mouse moved to (460, 341)
Screenshot: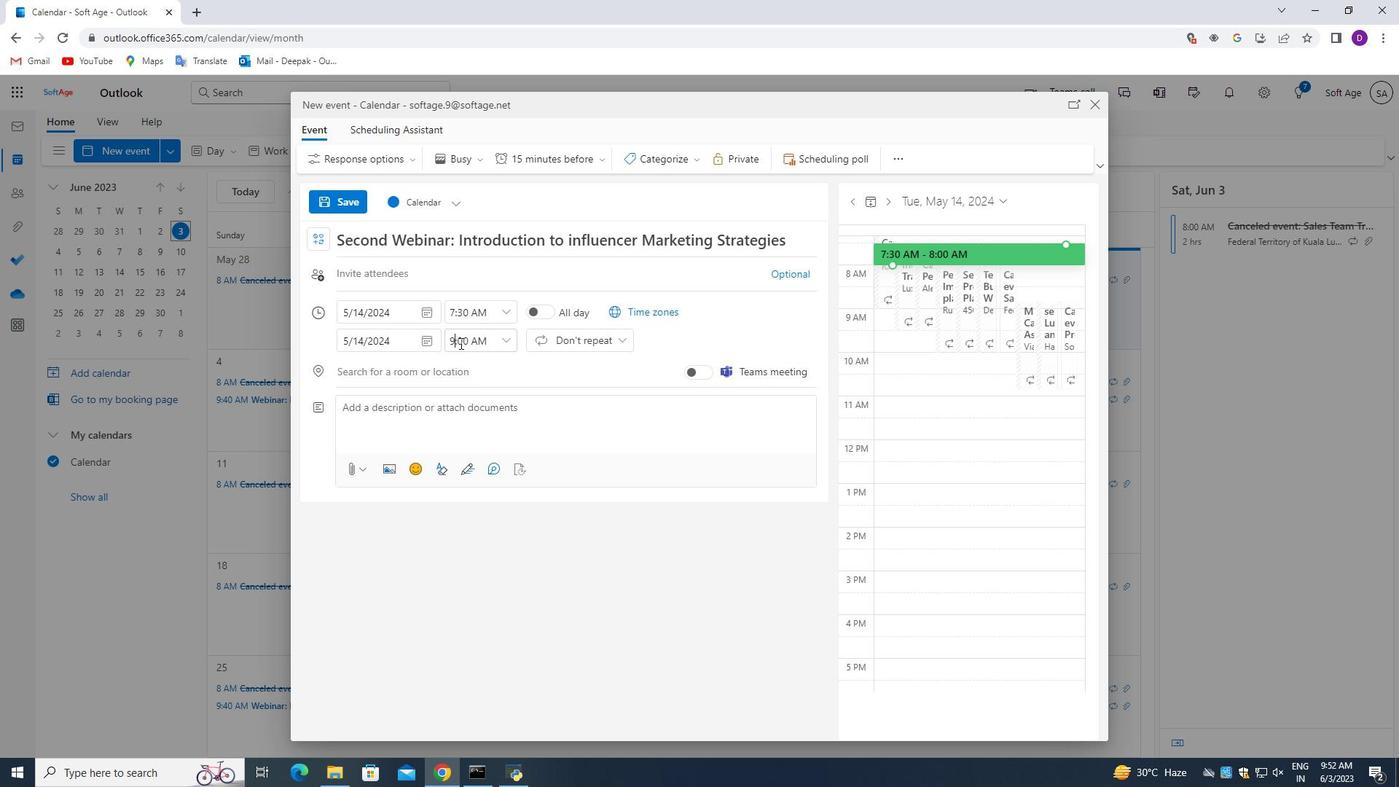 
Action: Mouse pressed left at (460, 341)
Screenshot: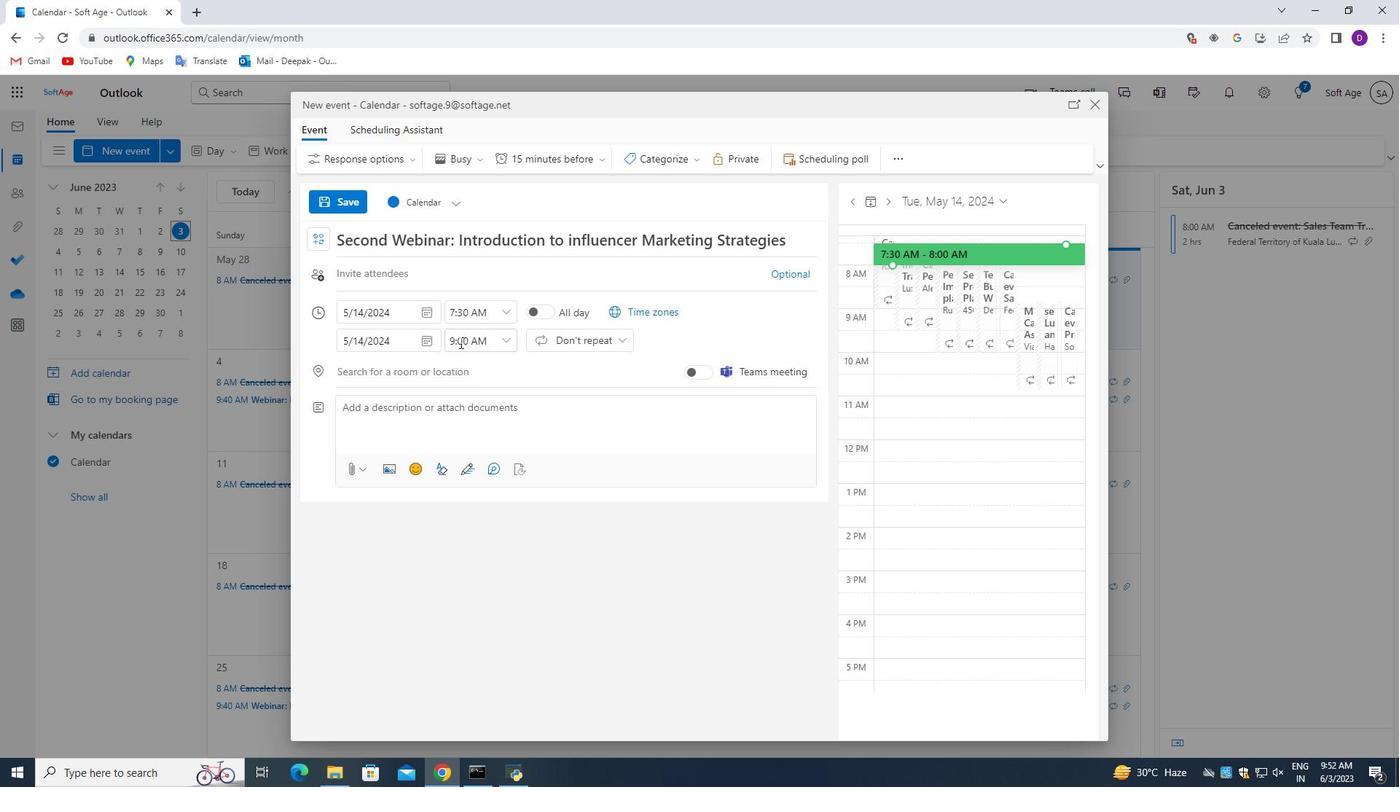 
Action: Mouse moved to (521, 360)
Screenshot: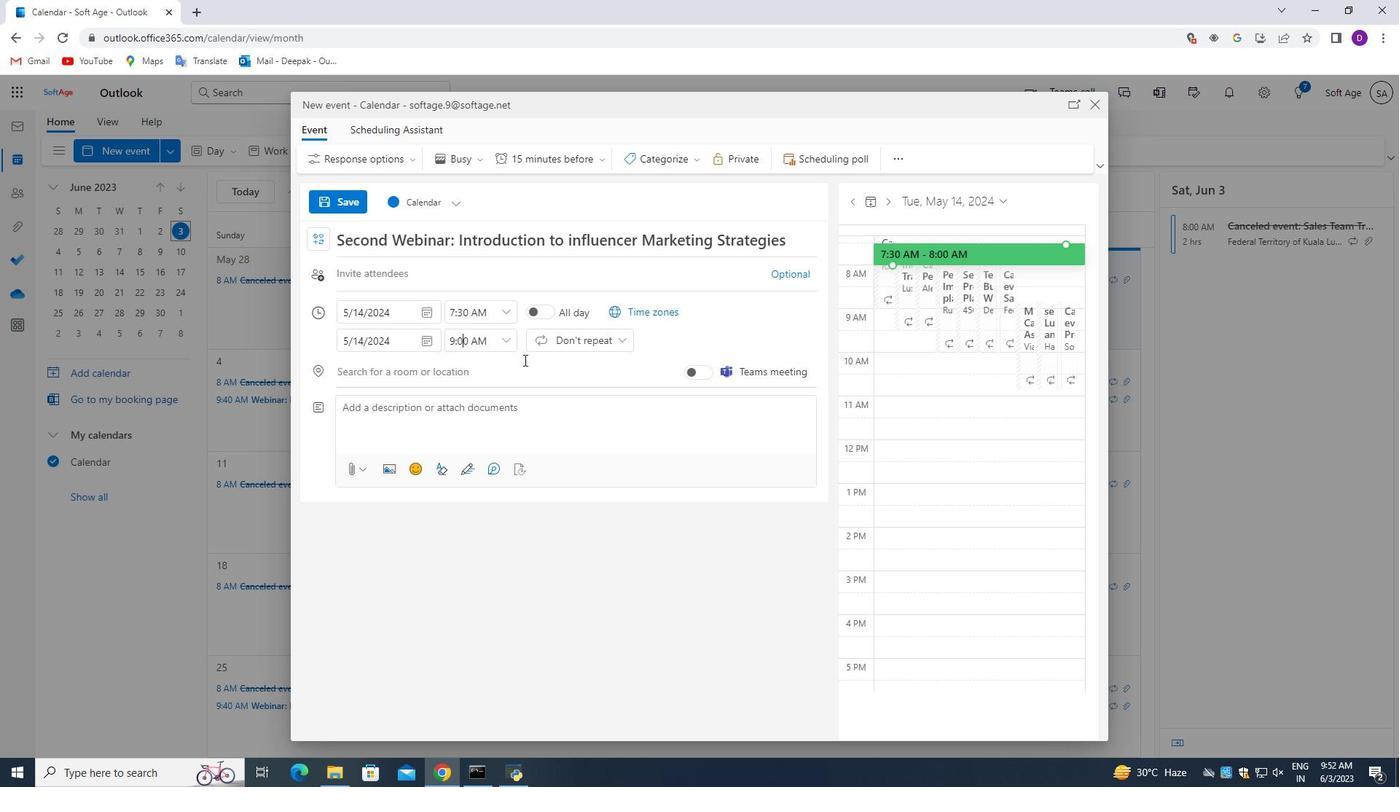 
Action: Key pressed <Key.backspace>3
Screenshot: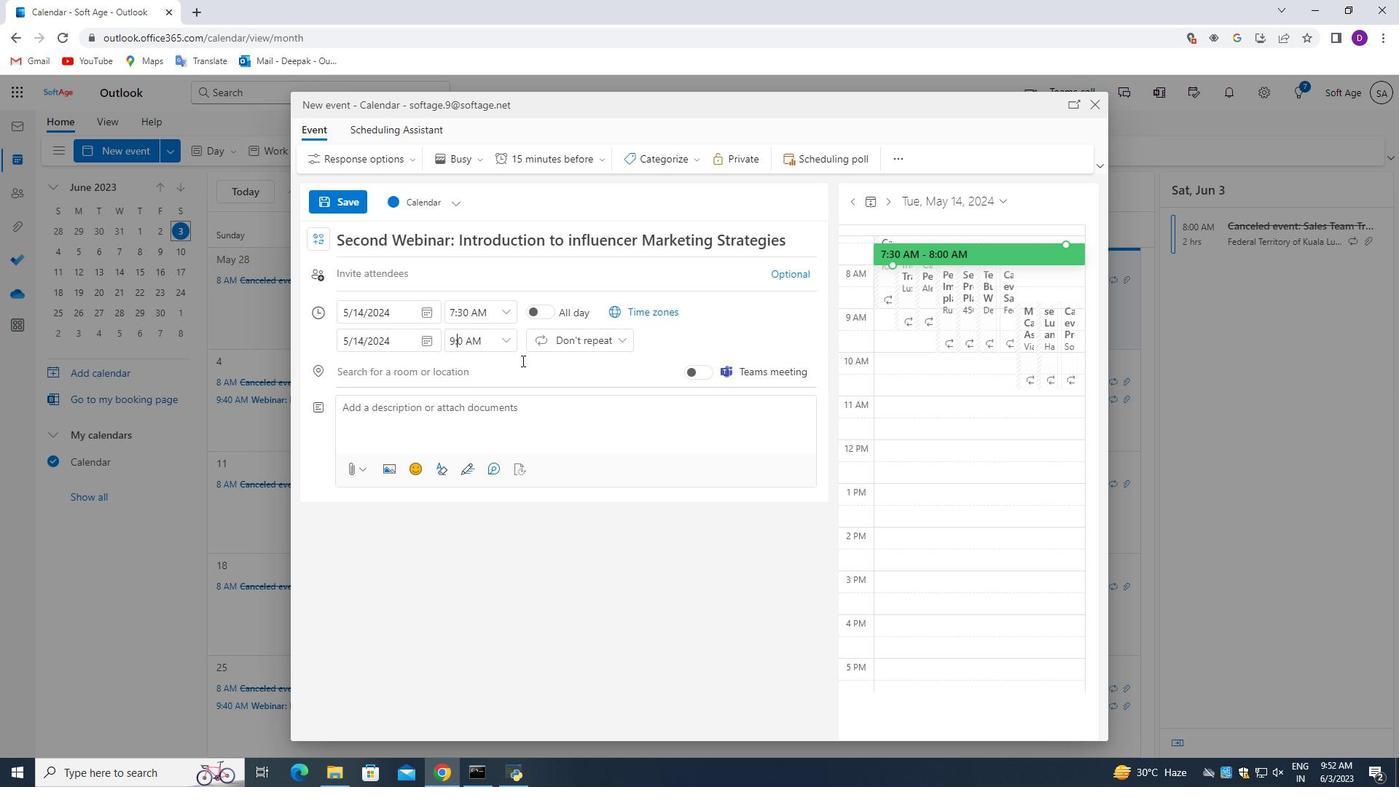 
Action: Mouse moved to (391, 411)
Screenshot: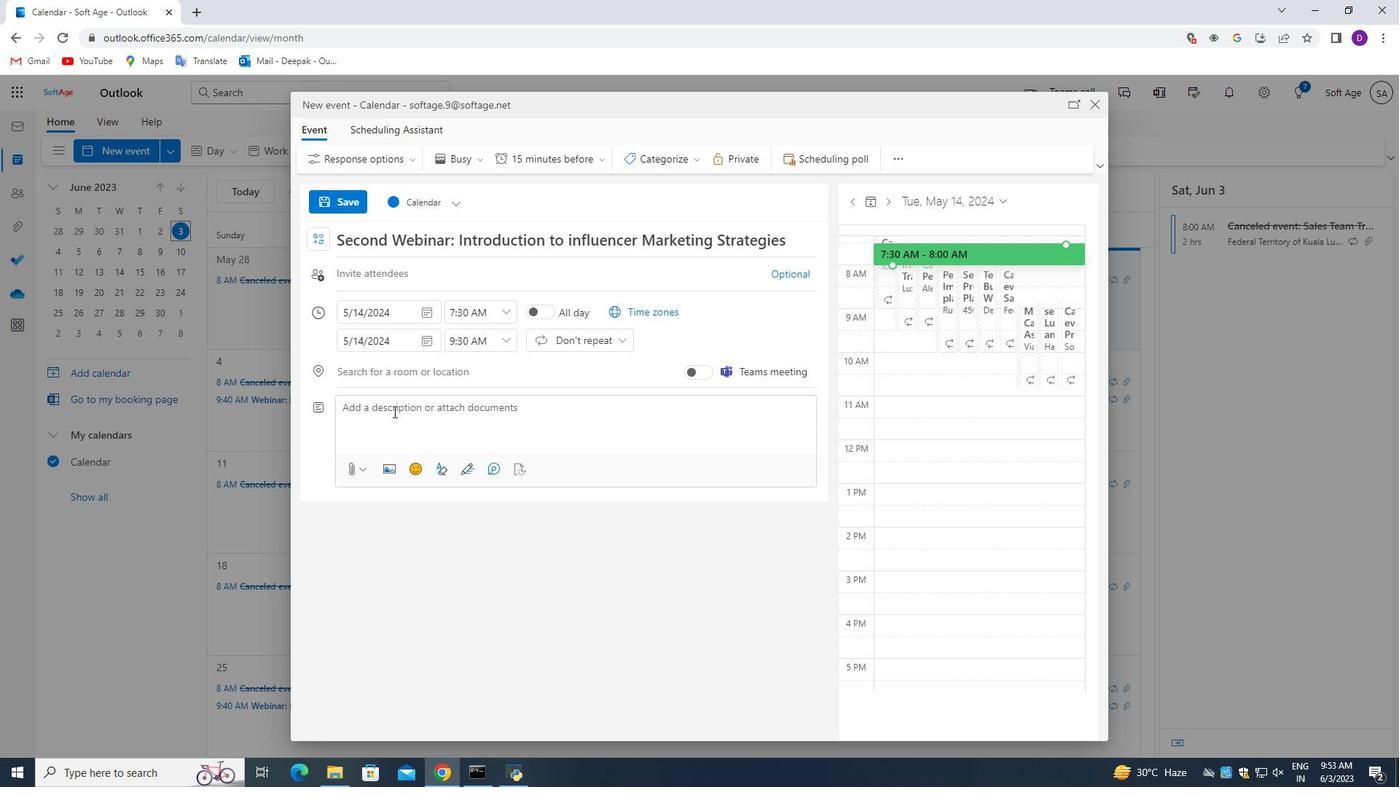 
Action: Mouse pressed left at (391, 411)
Screenshot: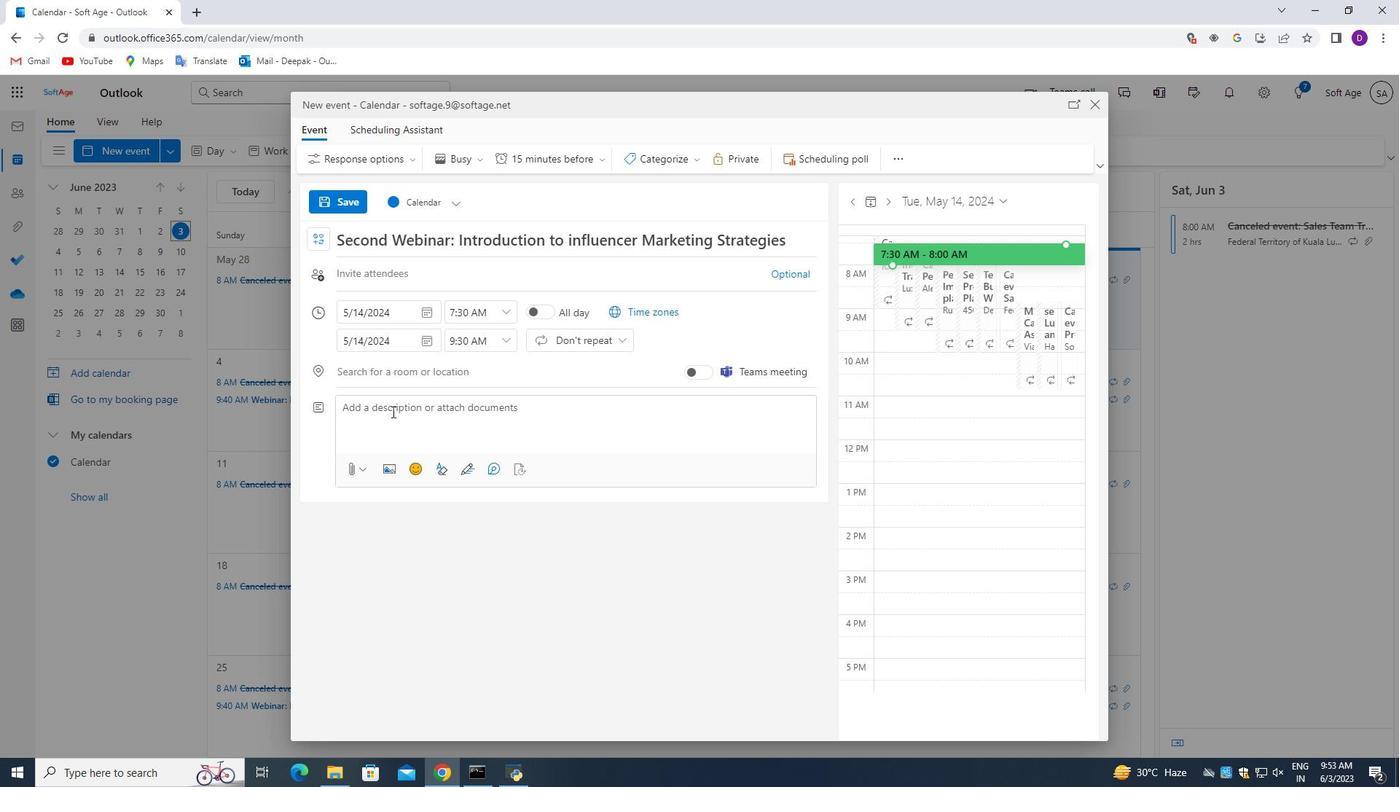 
Action: Mouse moved to (446, 596)
Screenshot: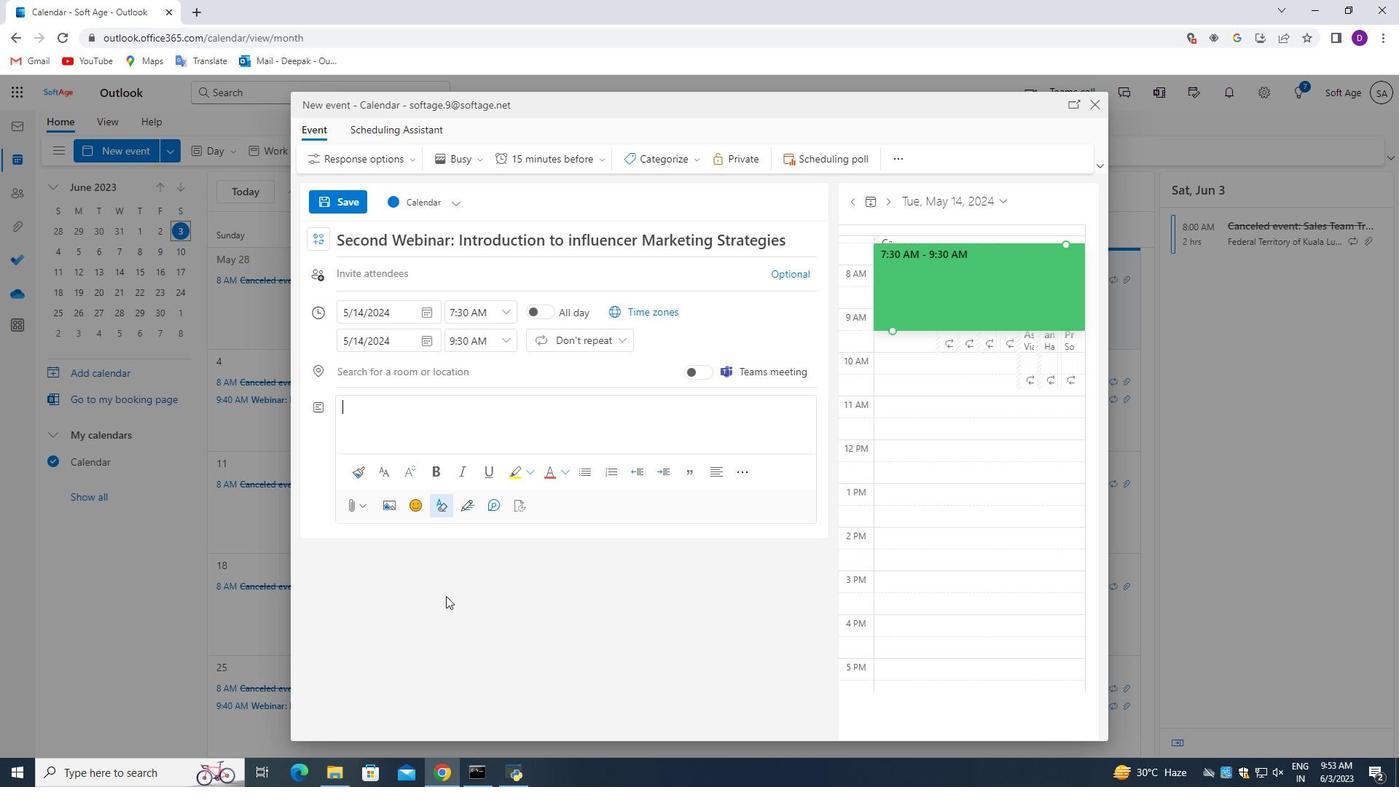 
Action: Key pressed <Key.shift_r>Team<Key.space>building<Key.space>activites<Key.space>designes<Key.backspace>d<Key.space><Key.backspace><Key.backspace><Key.backspace><Key.backspace><Key.backspace><Key.backspace><Key.backspace><Key.backspace><Key.backspace><Key.backspace><Key.backspace><Key.backspace><Key.backspace><Key.backspace><Key.backspace><Key.backspace><Key.backspace><Key.backspace><Key.backspace>activities<Key.space>designed<Key.space>to<Key.space>suit<Key.space>the<Key.space>specific<Key.space>needs<Key.space>and<Key.space>dynamics<Key.space>of<Key.space>the<Key.space>team.<Key.space><Key.shift_r>Customizing<Key.space>the<Key.space>activites<Key.space>to<Key.space><Key.backspace><Key.backspace><Key.backspace><Key.backspace><Key.backspace><Key.backspace><Key.backspace><Key.backspace><Key.backspace><Key.backspace><Key.backspace><Key.backspace><Key.backspace>activities<Key.space>to<Key.space>align<Key.space>with<Key.space>the<Key.space>team's<Key.space>goals<Key.space>and<Key.space>challenges<Key.space>can<Key.space>mazimize<Key.space>th<Key.backspace><Key.backspace><Key.backspace><Key.backspace><Key.backspace><Key.backspace><Key.backspace><Key.backspace><Key.backspace>z<Key.backspace>ximize<Key.space>their<Key.space>effectiveness<Key.space>in<Key.space>fostering<Key.space>collaboration,<Key.space>trust,<Key.space>and<Key.space>overall<Key.space>team<Key.space>cogesion.
Screenshot: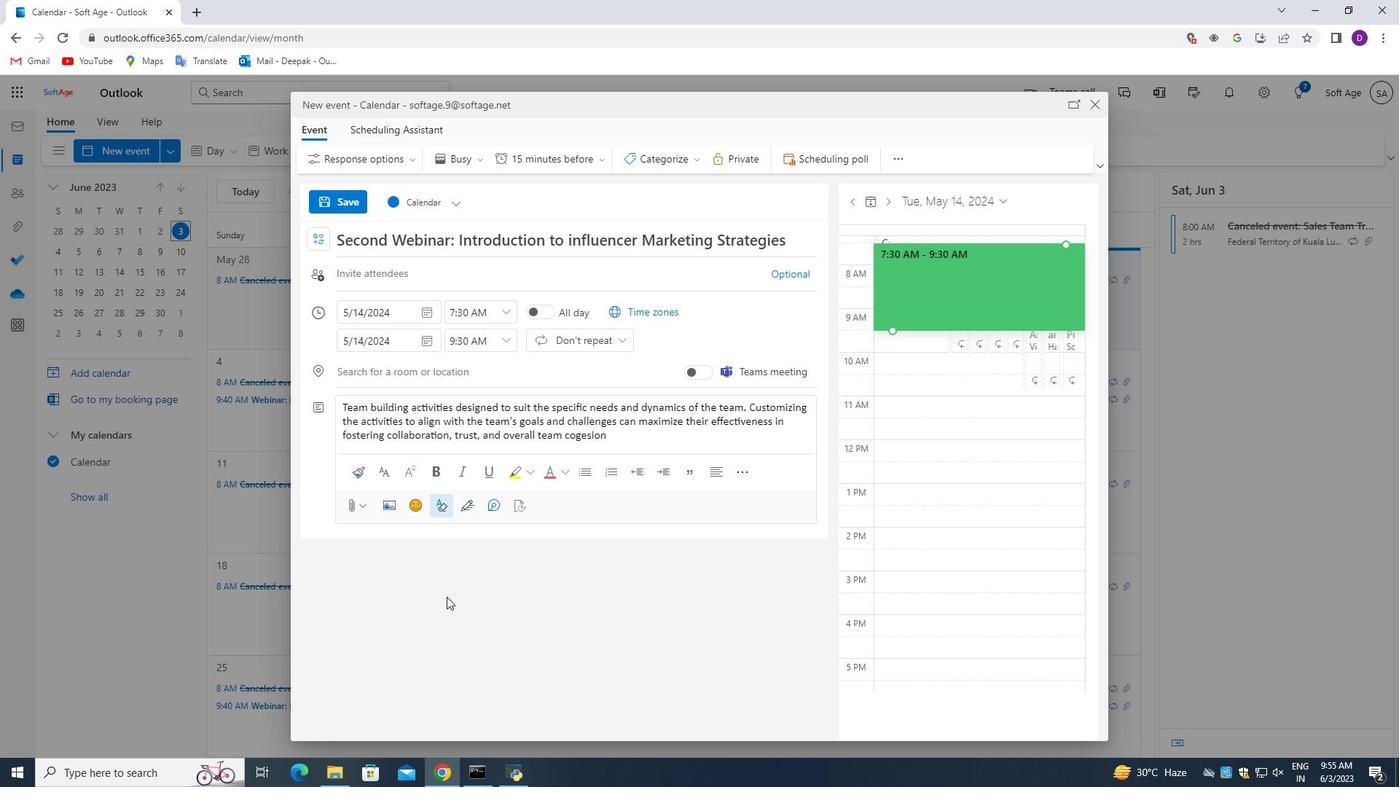 
Action: Mouse moved to (694, 161)
Screenshot: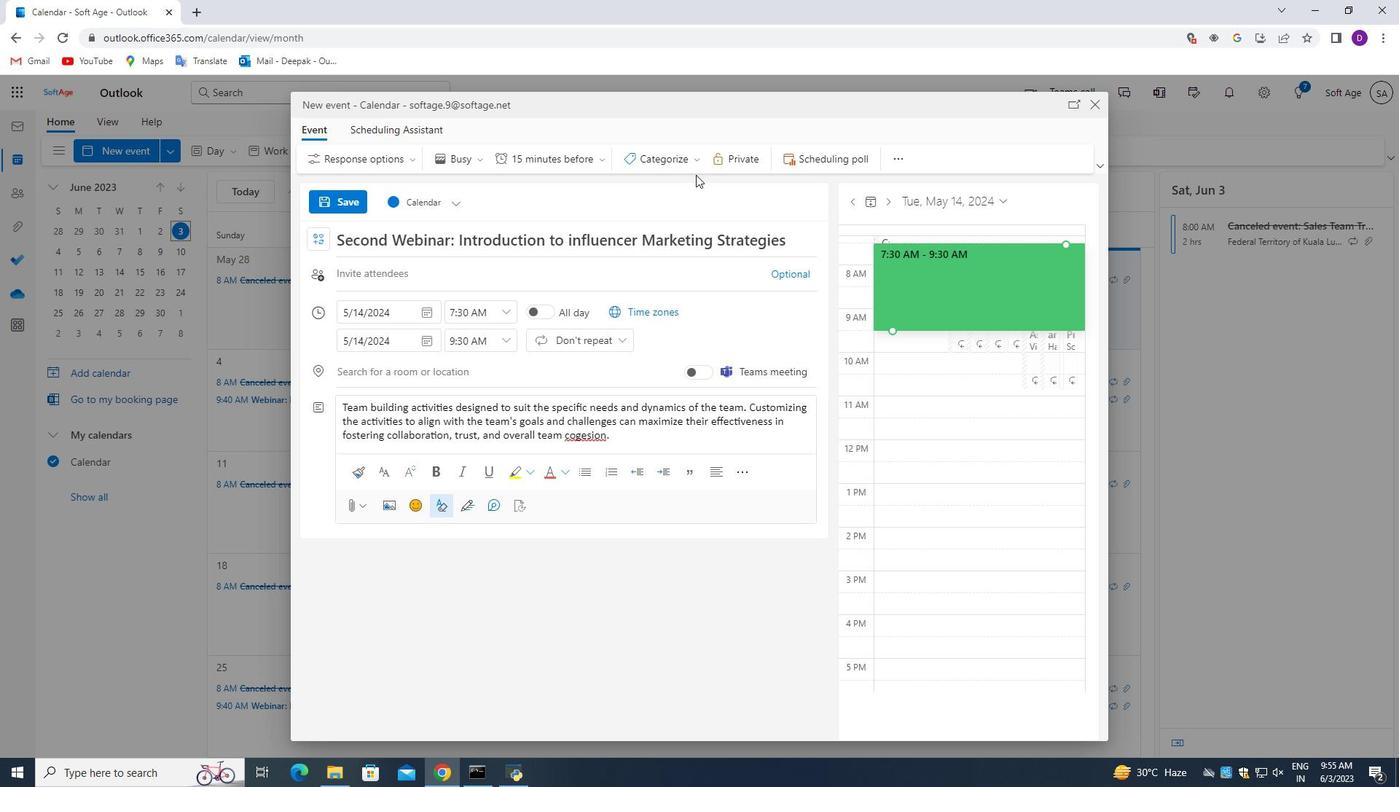 
Action: Mouse pressed left at (694, 161)
Screenshot: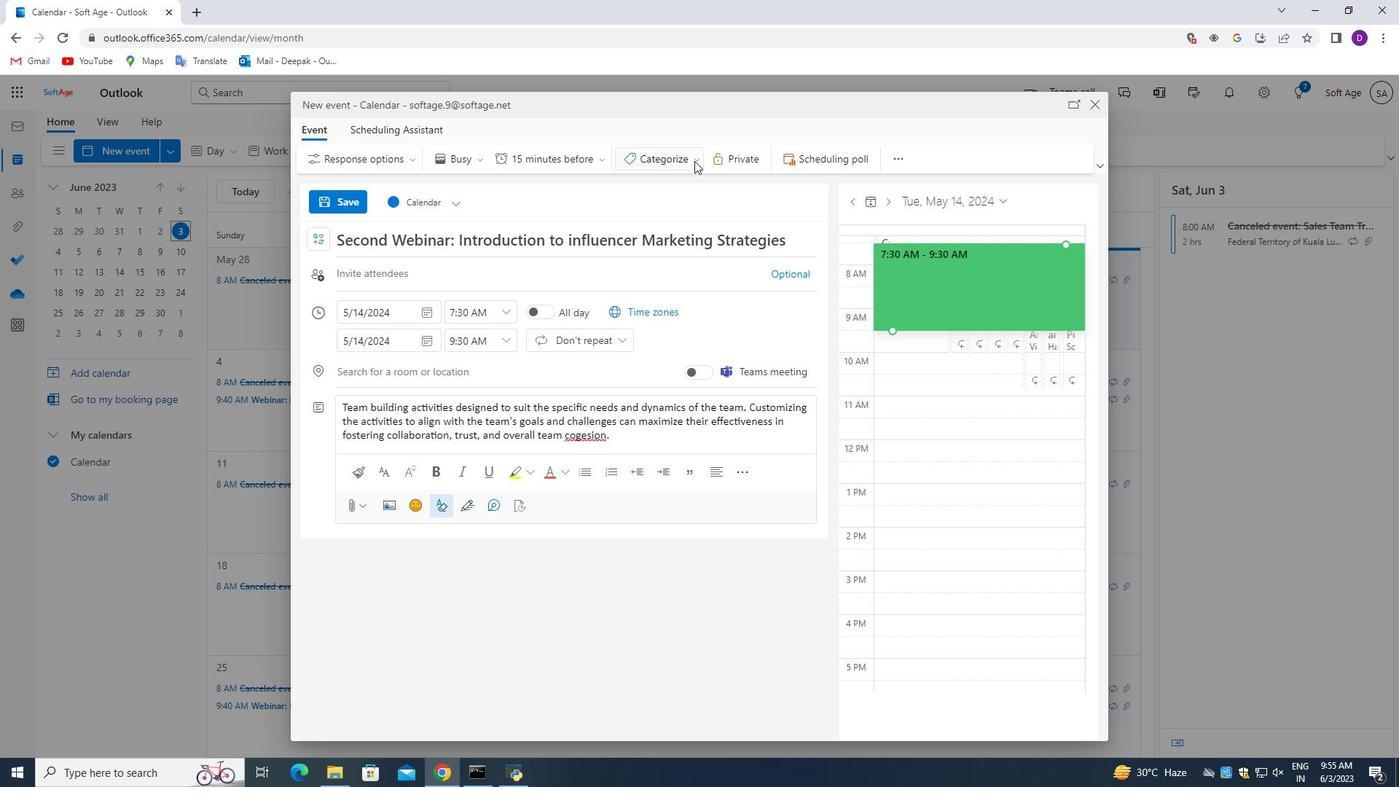 
Action: Mouse moved to (678, 299)
Screenshot: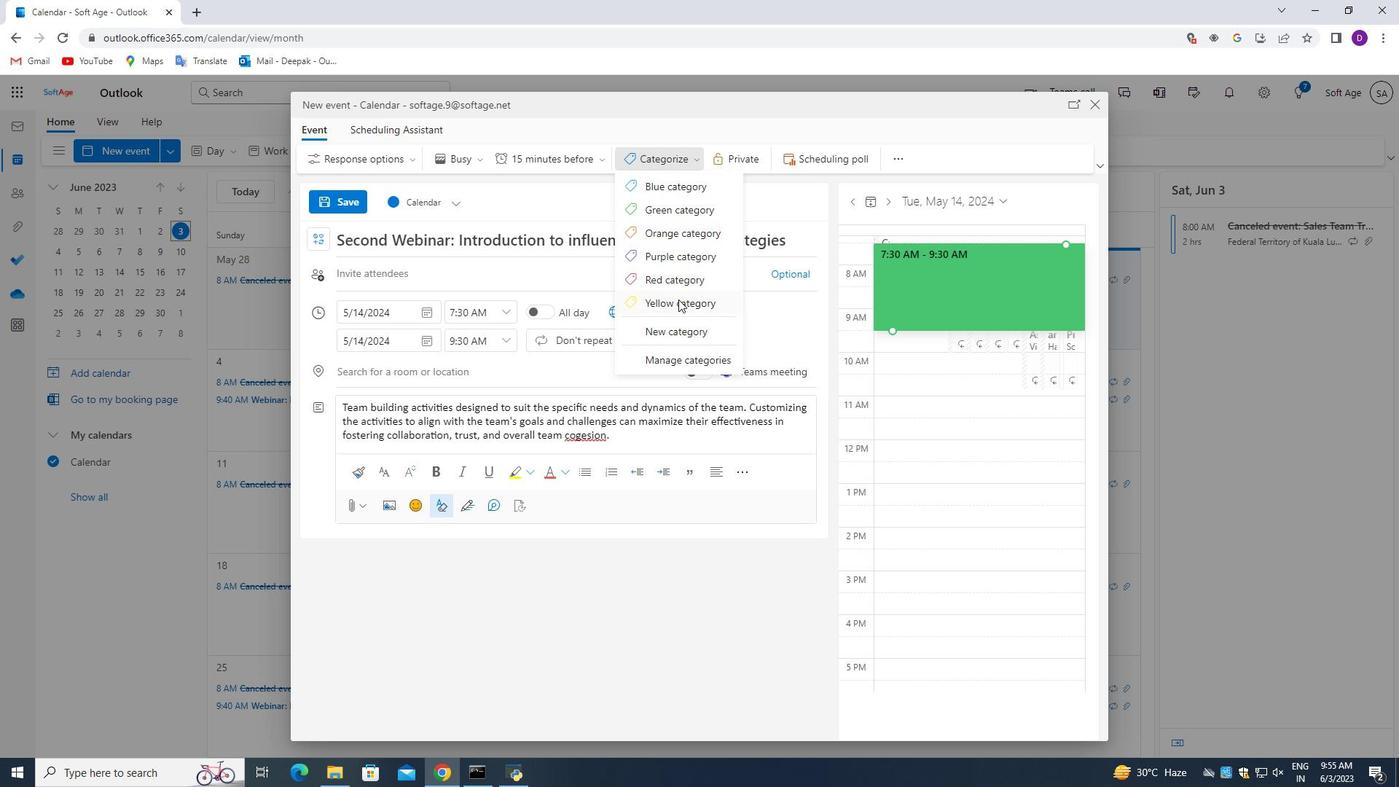 
Action: Mouse pressed left at (678, 299)
Screenshot: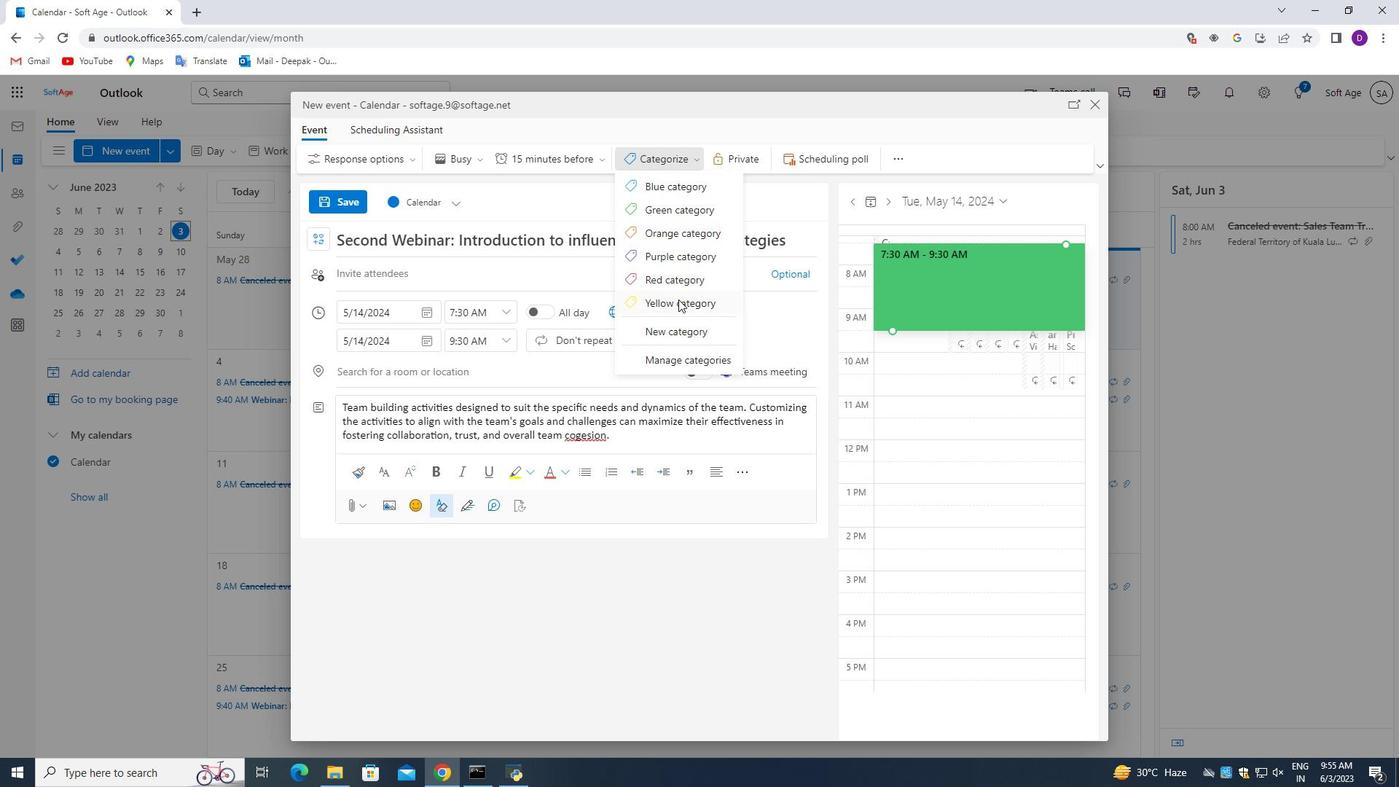 
Action: Mouse moved to (617, 439)
Screenshot: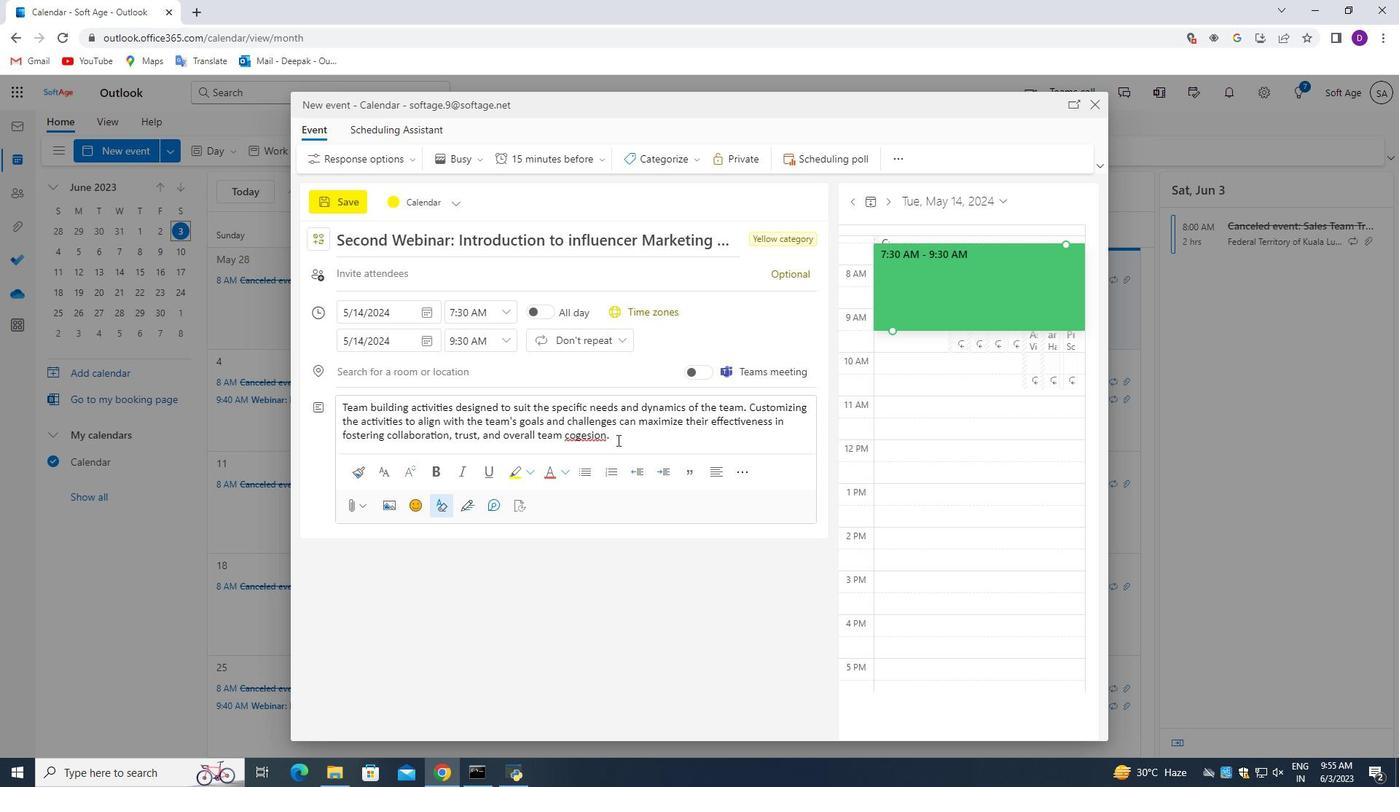 
Action: Mouse pressed left at (617, 439)
Screenshot: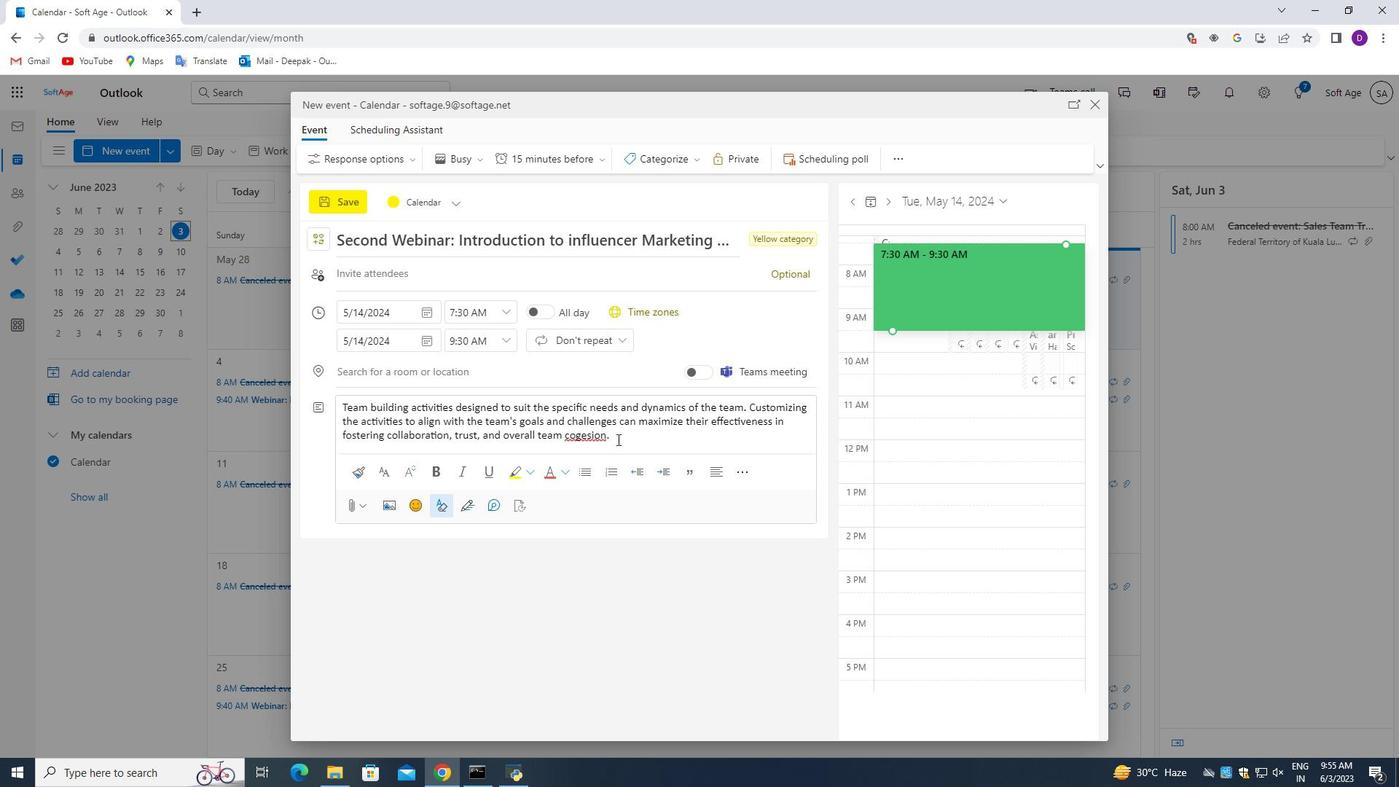 
Action: Key pressed <Key.backspace><Key.backspace><Key.backspace><Key.backspace><Key.backspace><Key.backspace><Key.backspace><Key.backspace><Key.backspace>cog<Key.backspace>hesion.
Screenshot: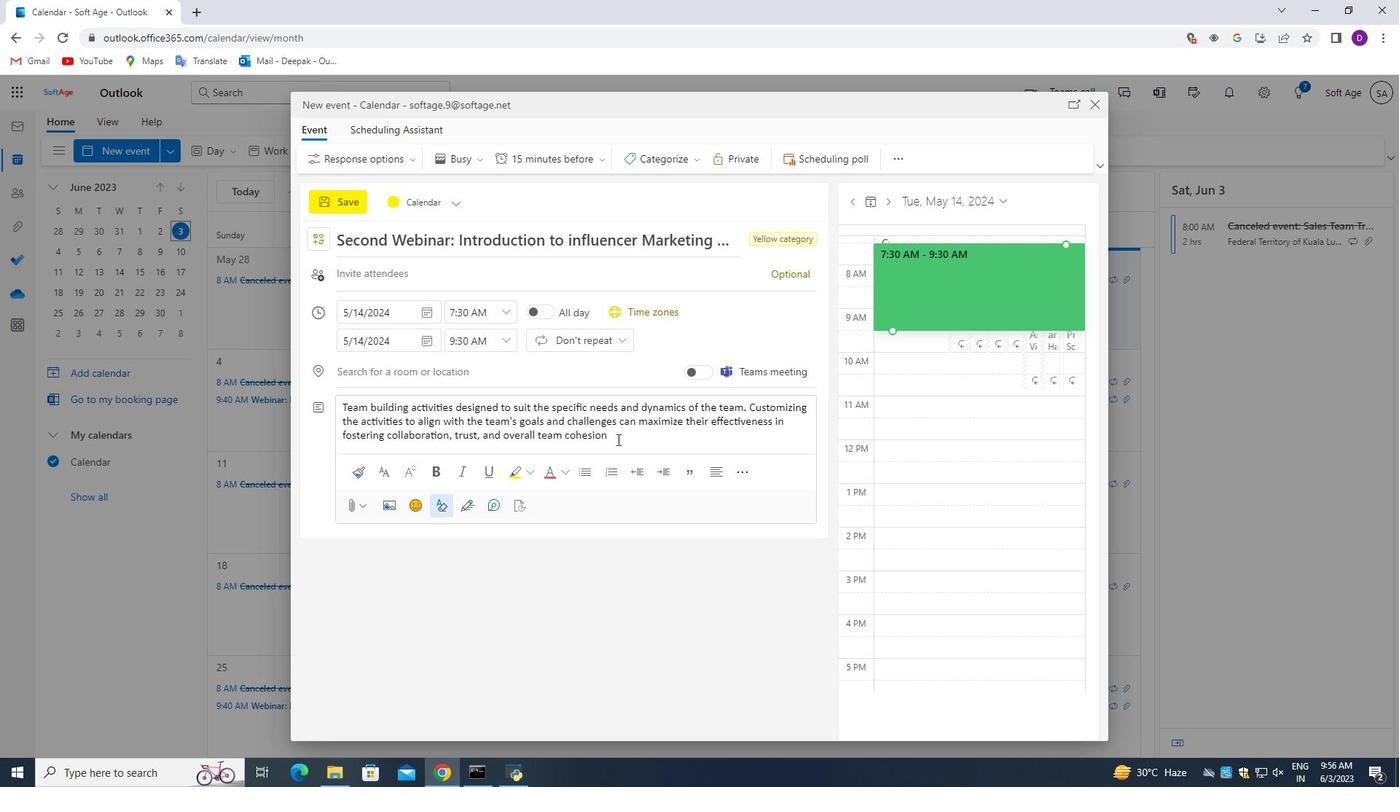 
Action: Mouse moved to (392, 375)
Screenshot: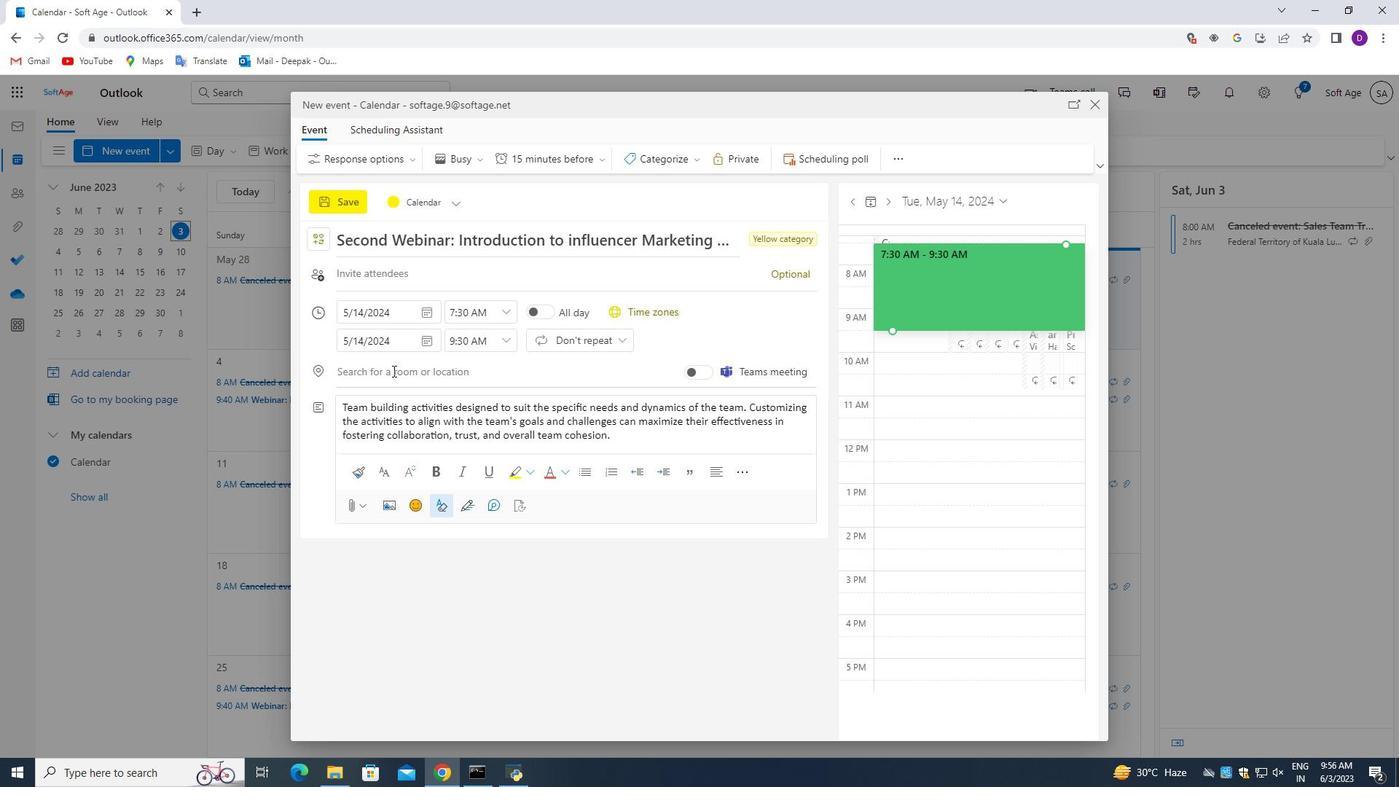 
Action: Mouse pressed left at (392, 375)
Screenshot: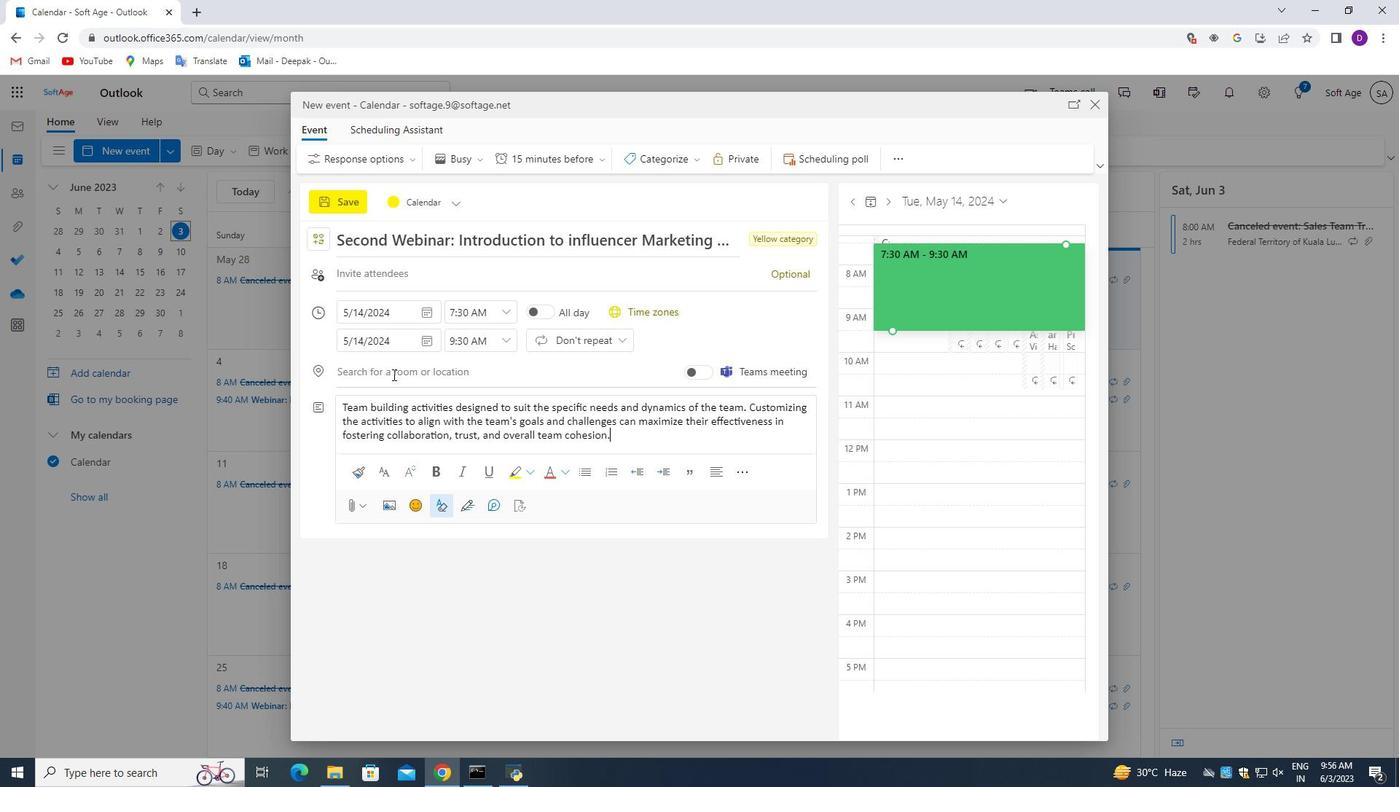
Action: Mouse moved to (677, 608)
Screenshot: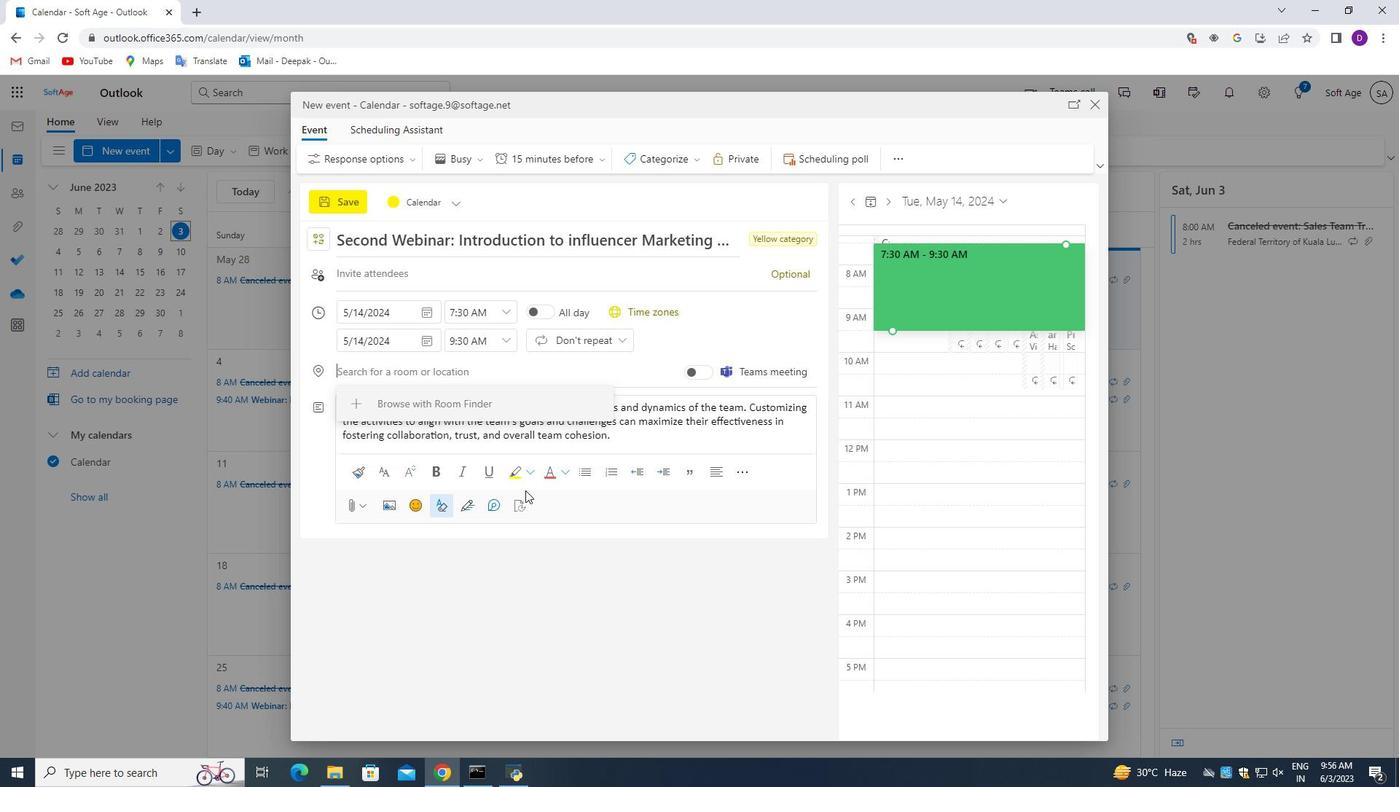 
Action: Key pressed 321<Key.space><Key.shift_r>Damrak,<Key.space><Key.shift_r>Amsterdam,<Key.space><Key.shift>Nethera<Key.backspace>lands,<Key.backspace>
Screenshot: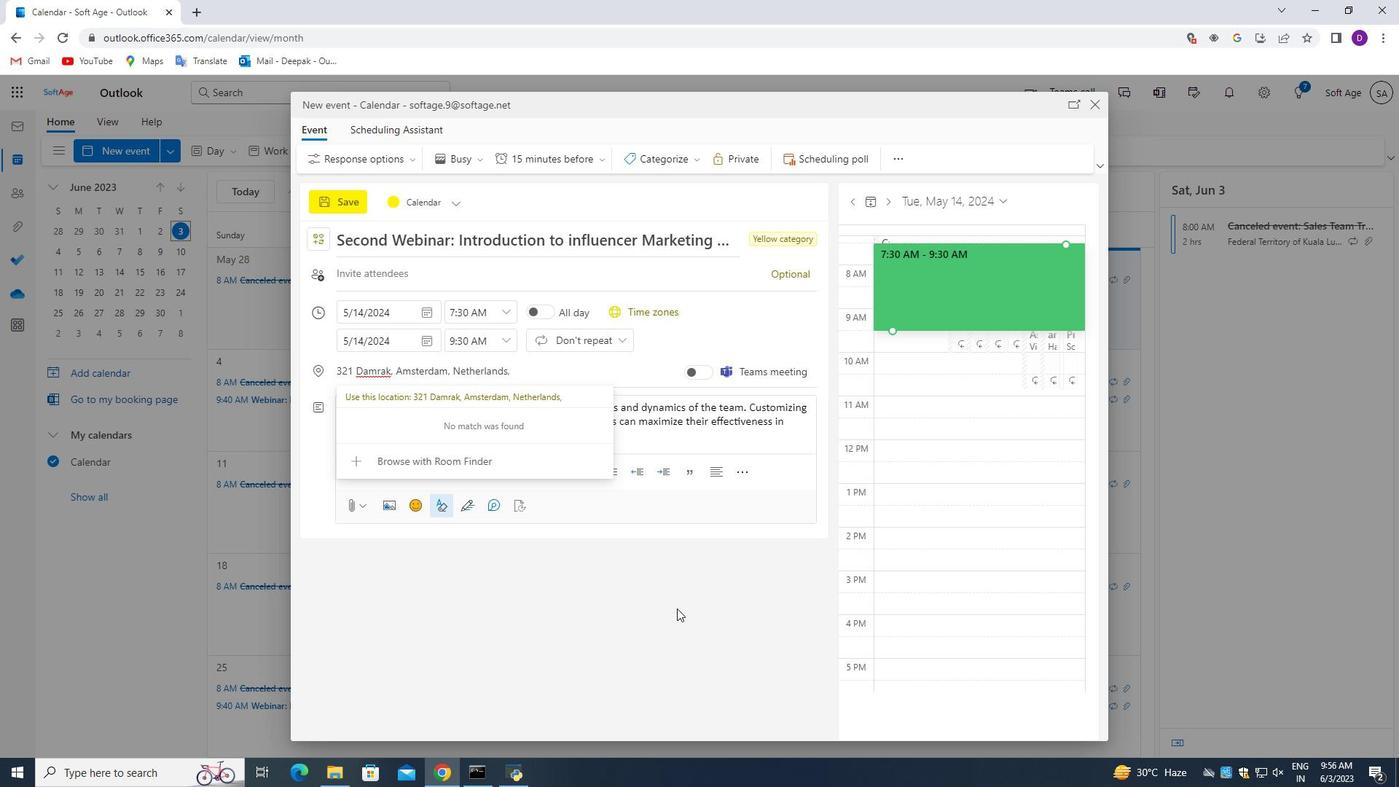 
Action: Mouse moved to (650, 603)
Screenshot: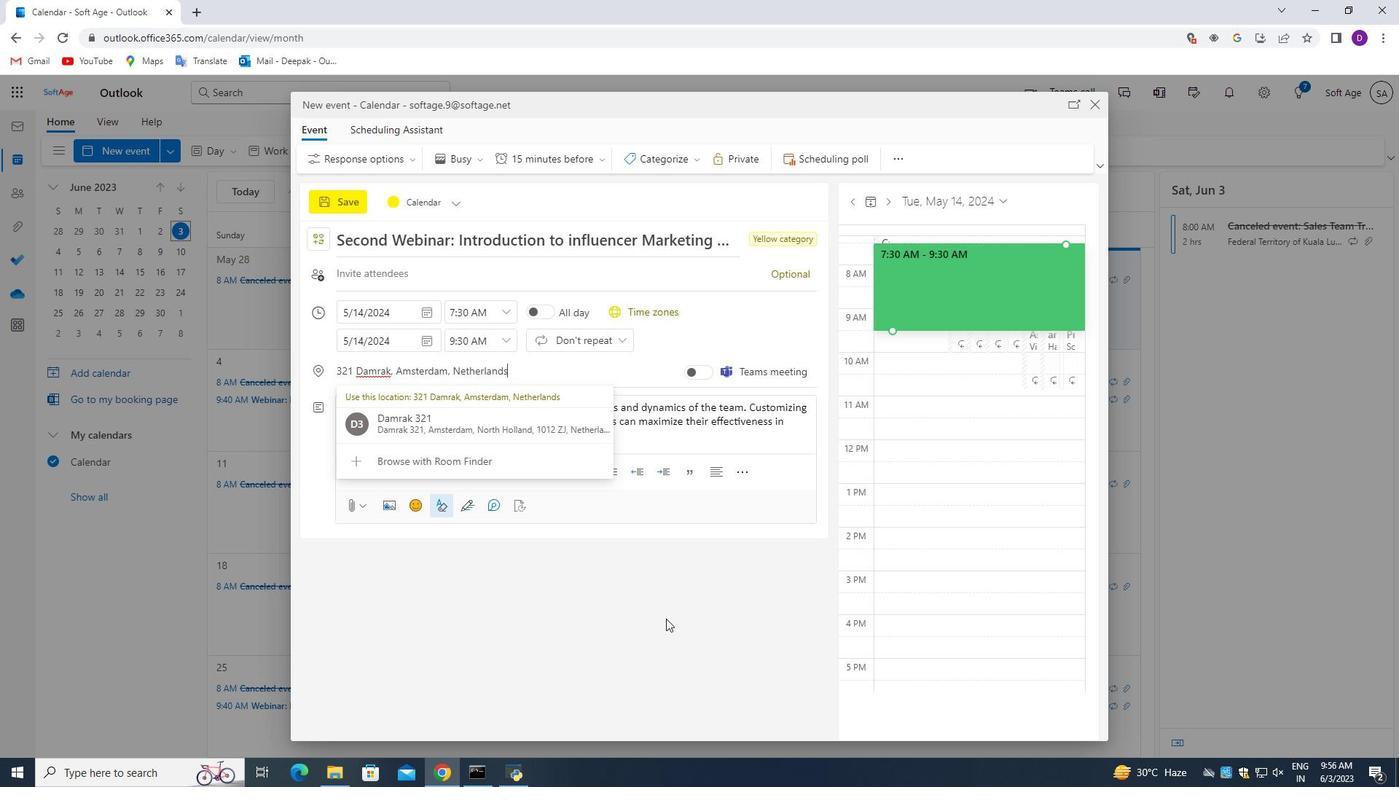 
Action: Mouse pressed left at (650, 603)
Screenshot: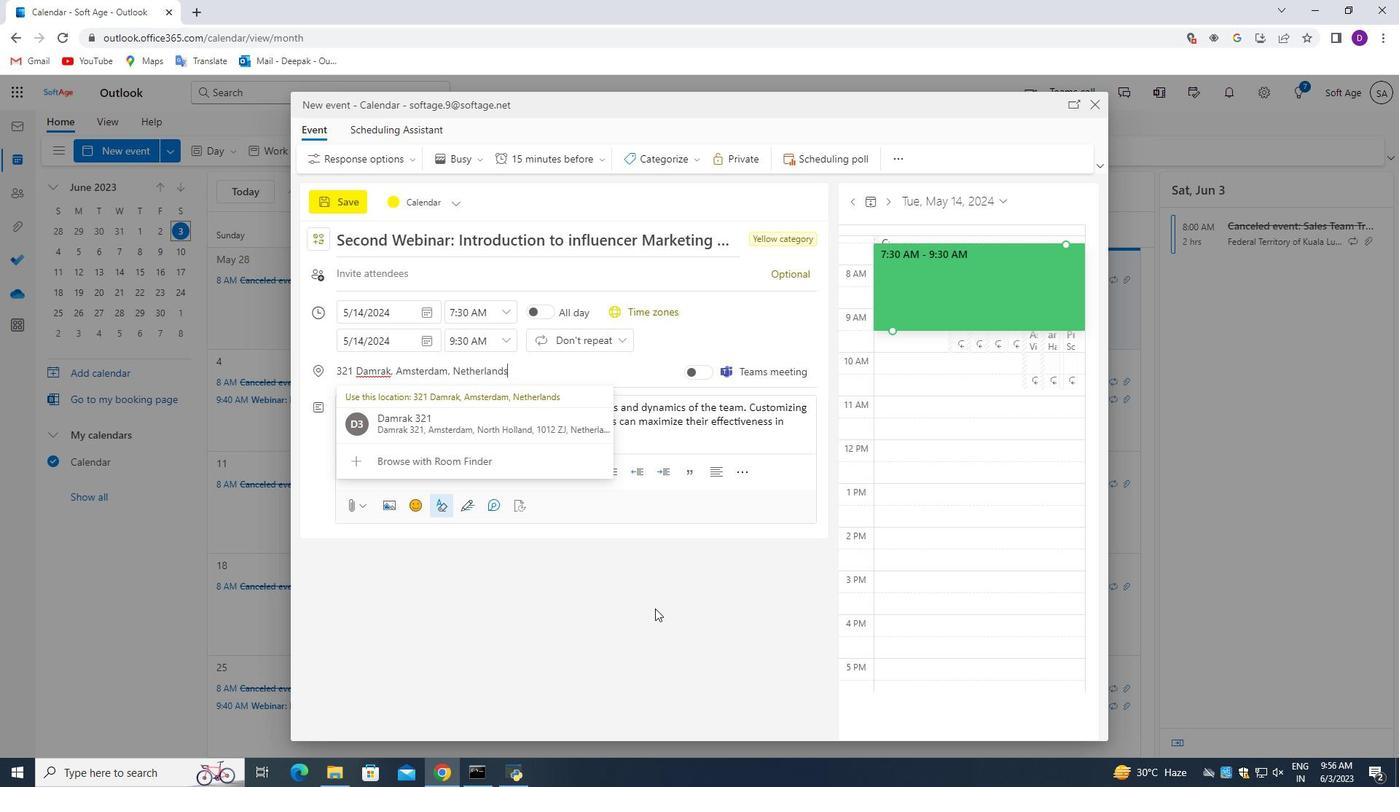 
Action: Mouse moved to (375, 274)
Screenshot: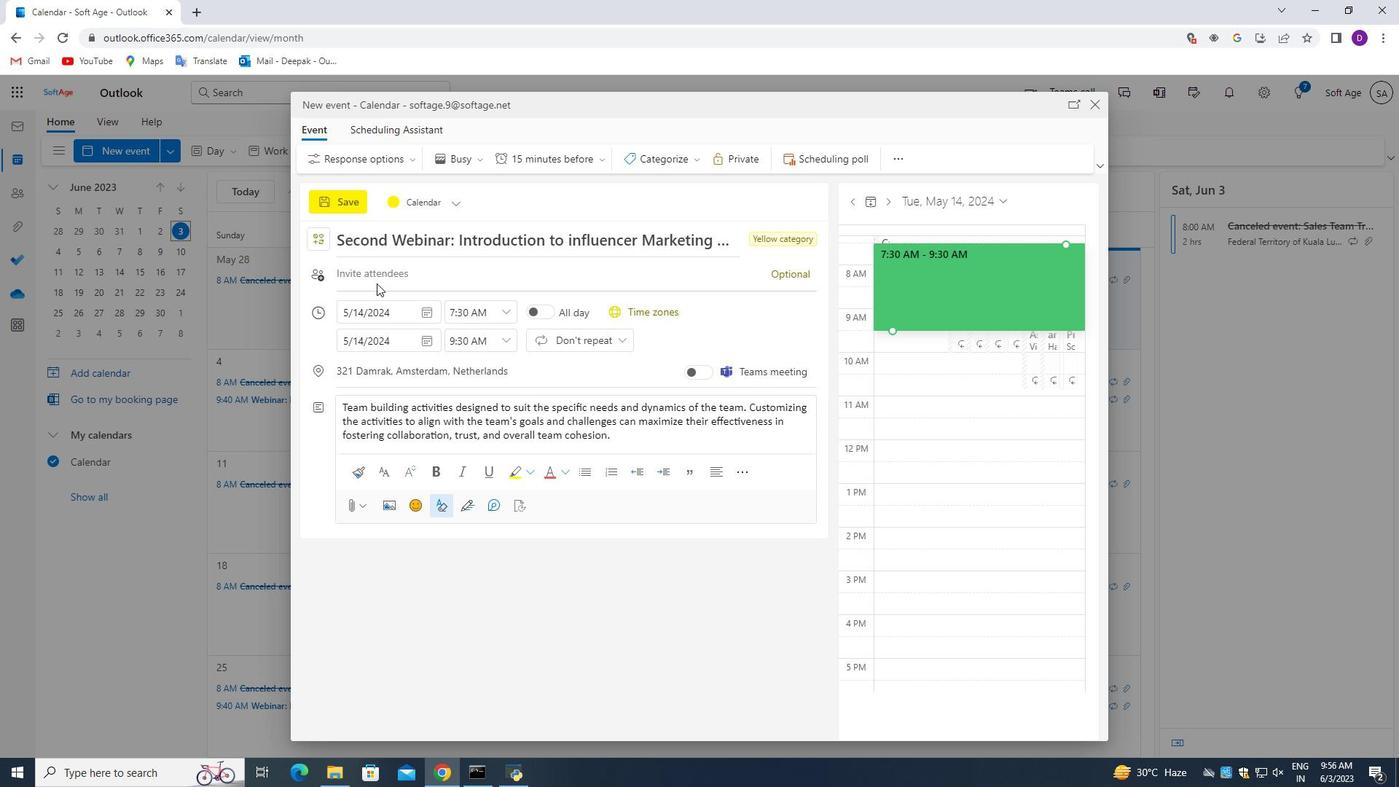 
Action: Mouse pressed left at (375, 274)
Screenshot: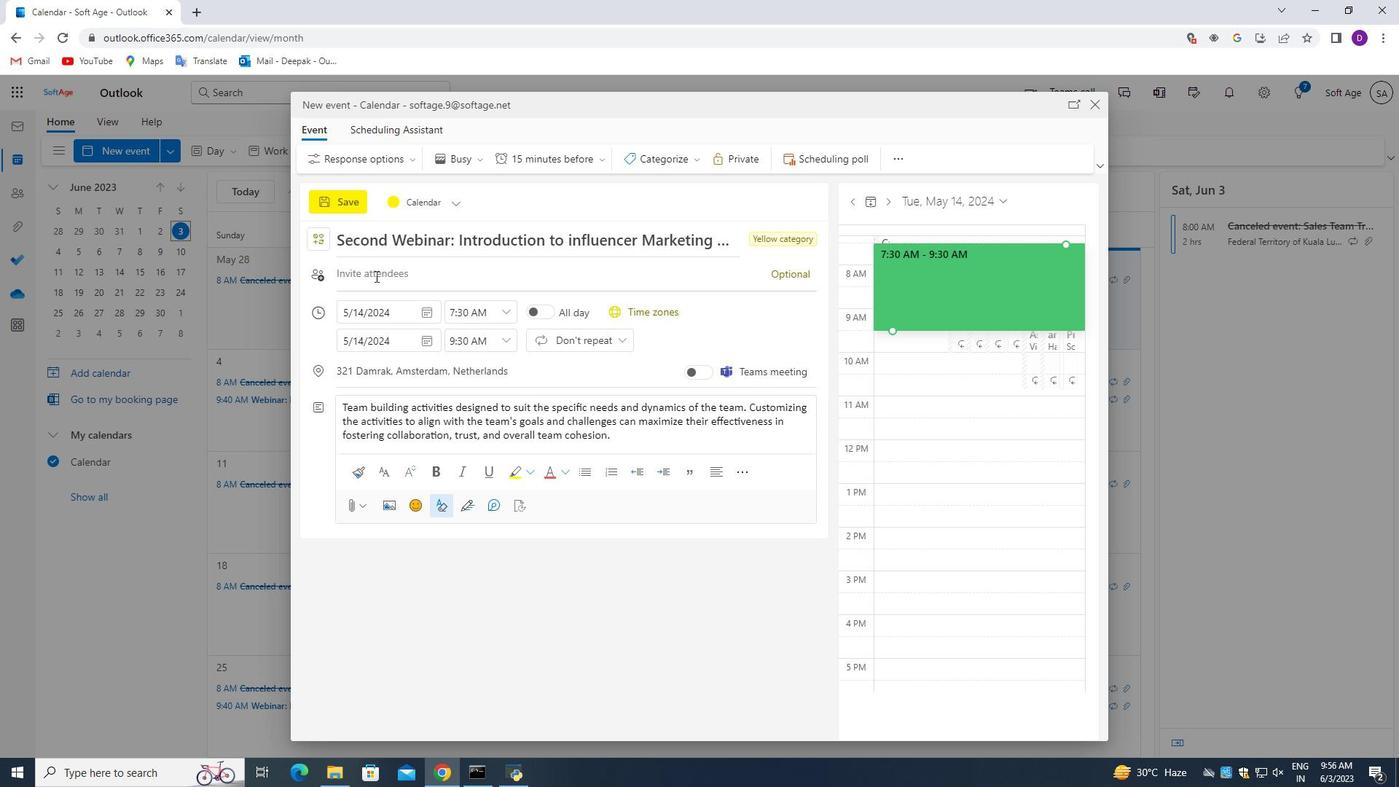 
Action: Mouse moved to (553, 551)
Screenshot: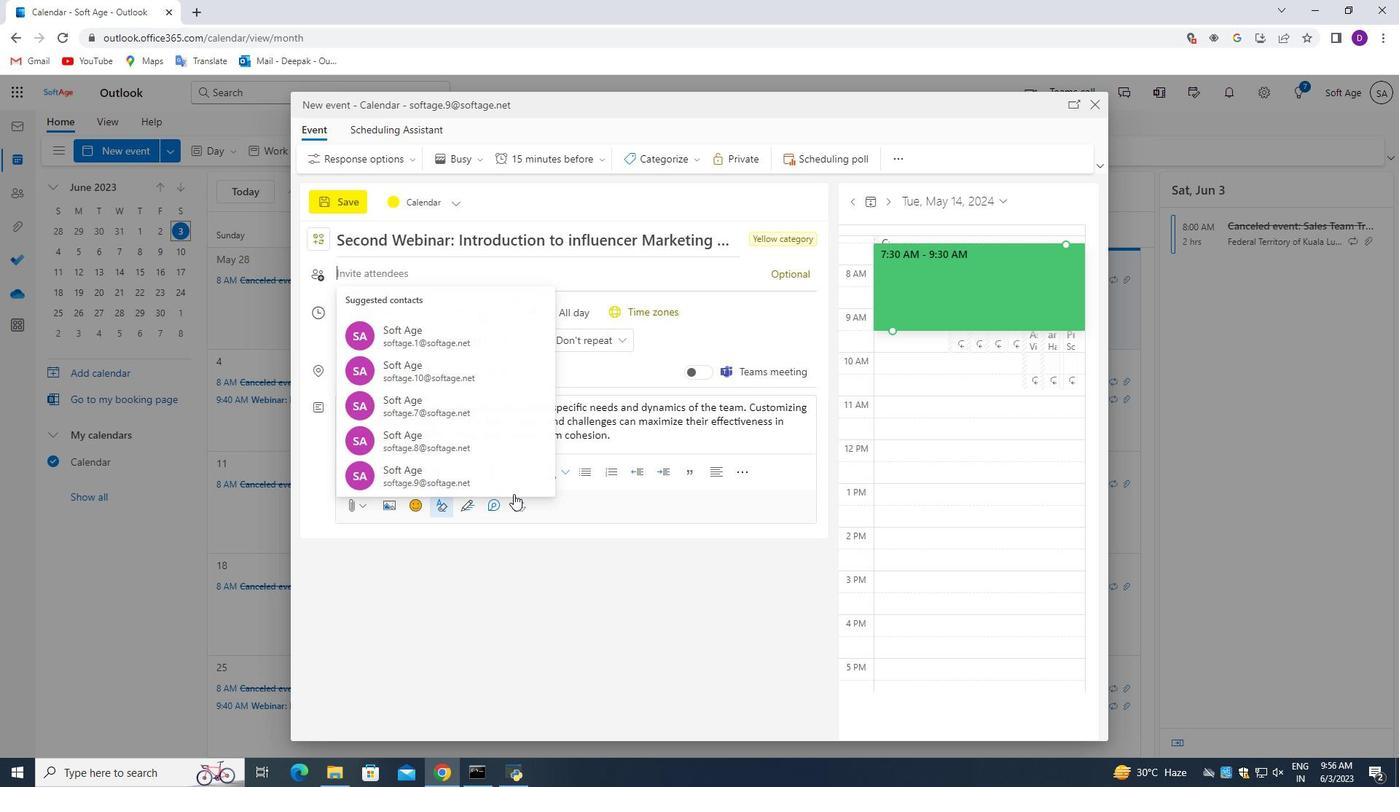 
Action: Key pressed softage.7<Key.shift>@softage.net<Key.enter>
Screenshot: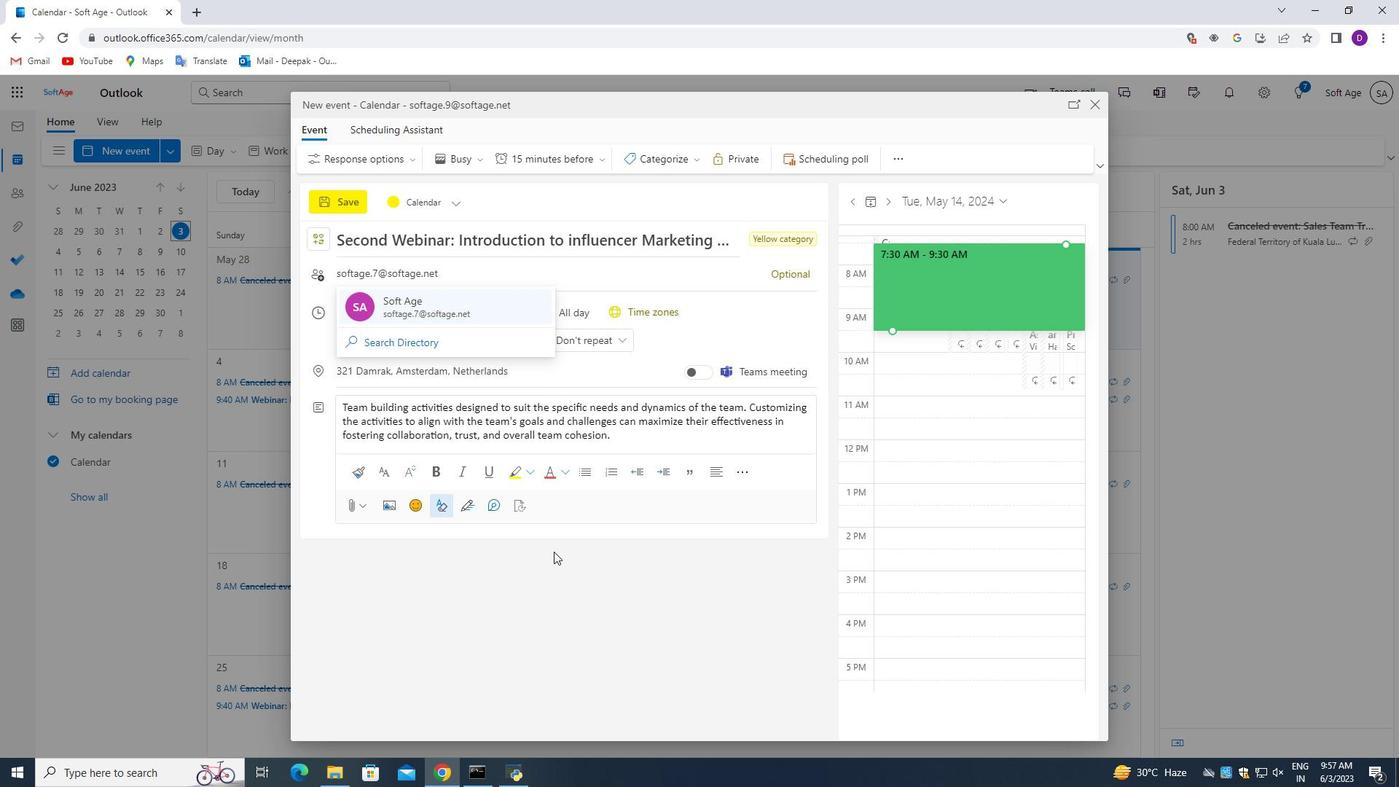 
Action: Mouse moved to (791, 276)
Screenshot: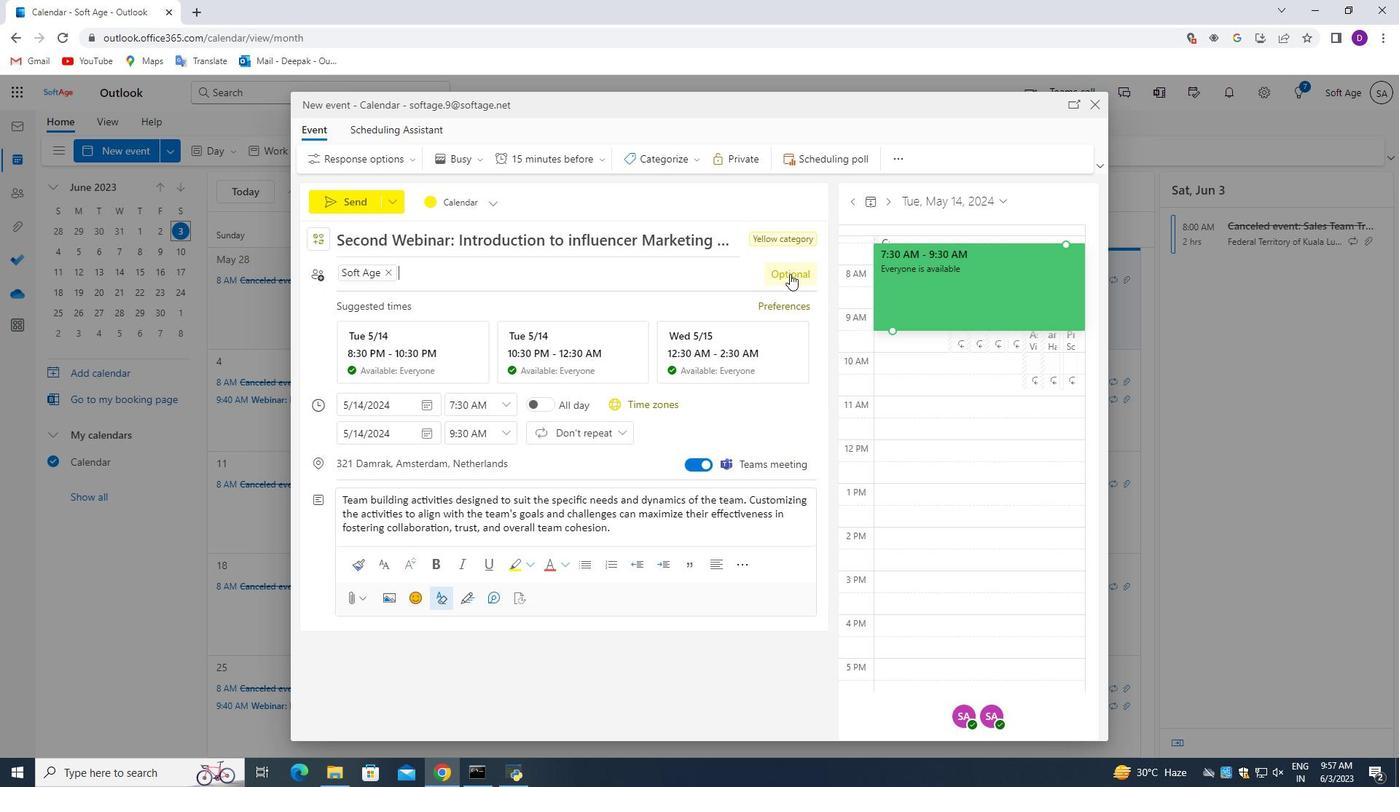 
Action: Mouse pressed left at (791, 276)
Screenshot: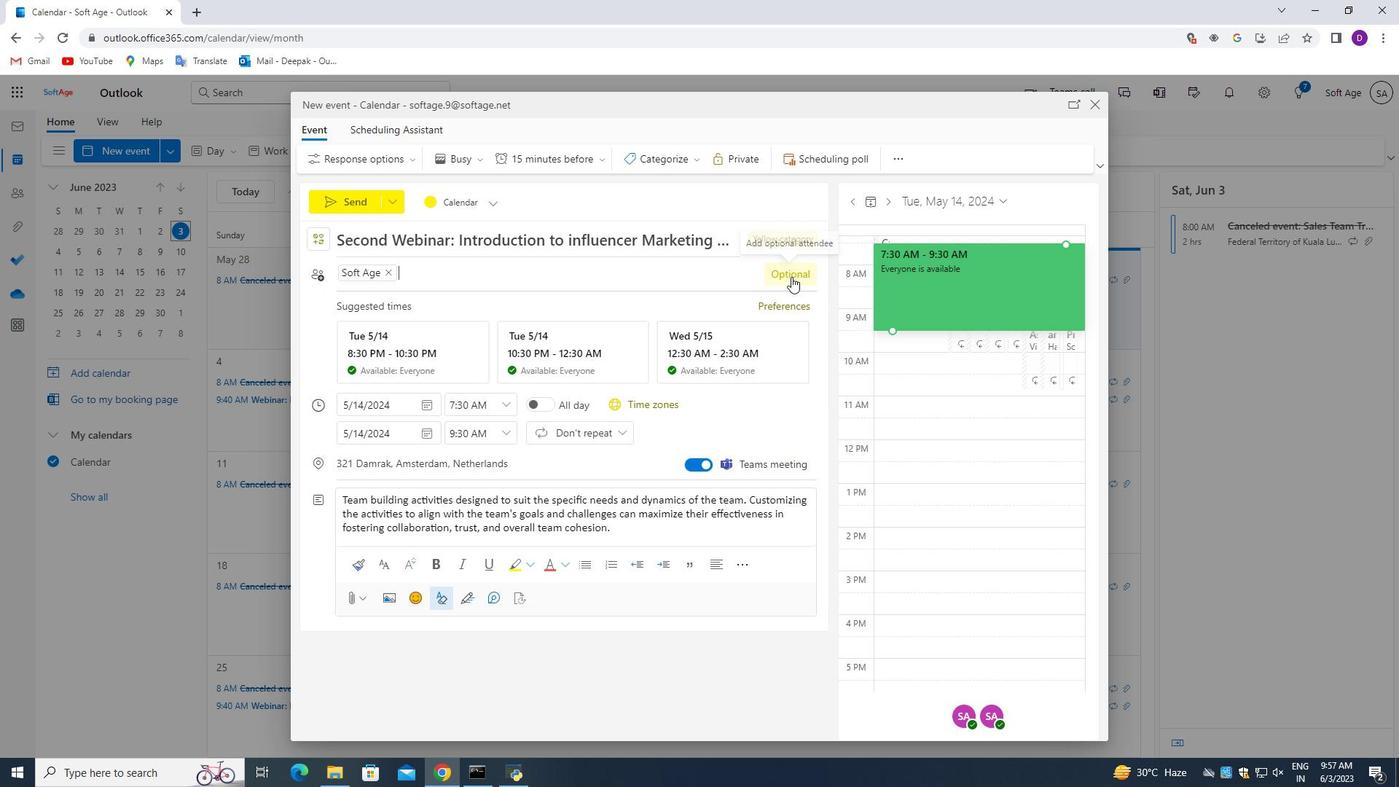 
Action: Mouse moved to (537, 263)
Screenshot: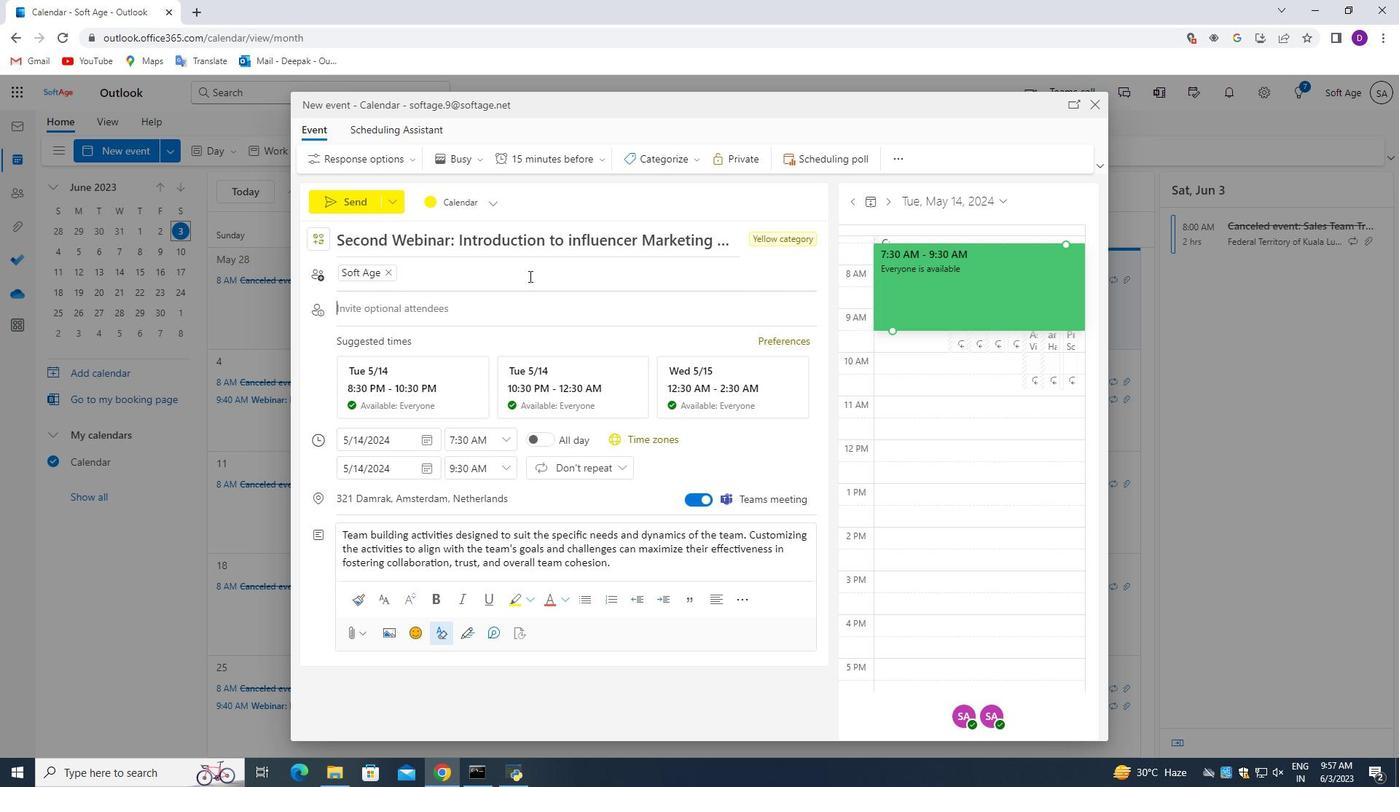
Action: Key pressed softage.1<Key.shift>@softage.net<Key.enter>
Screenshot: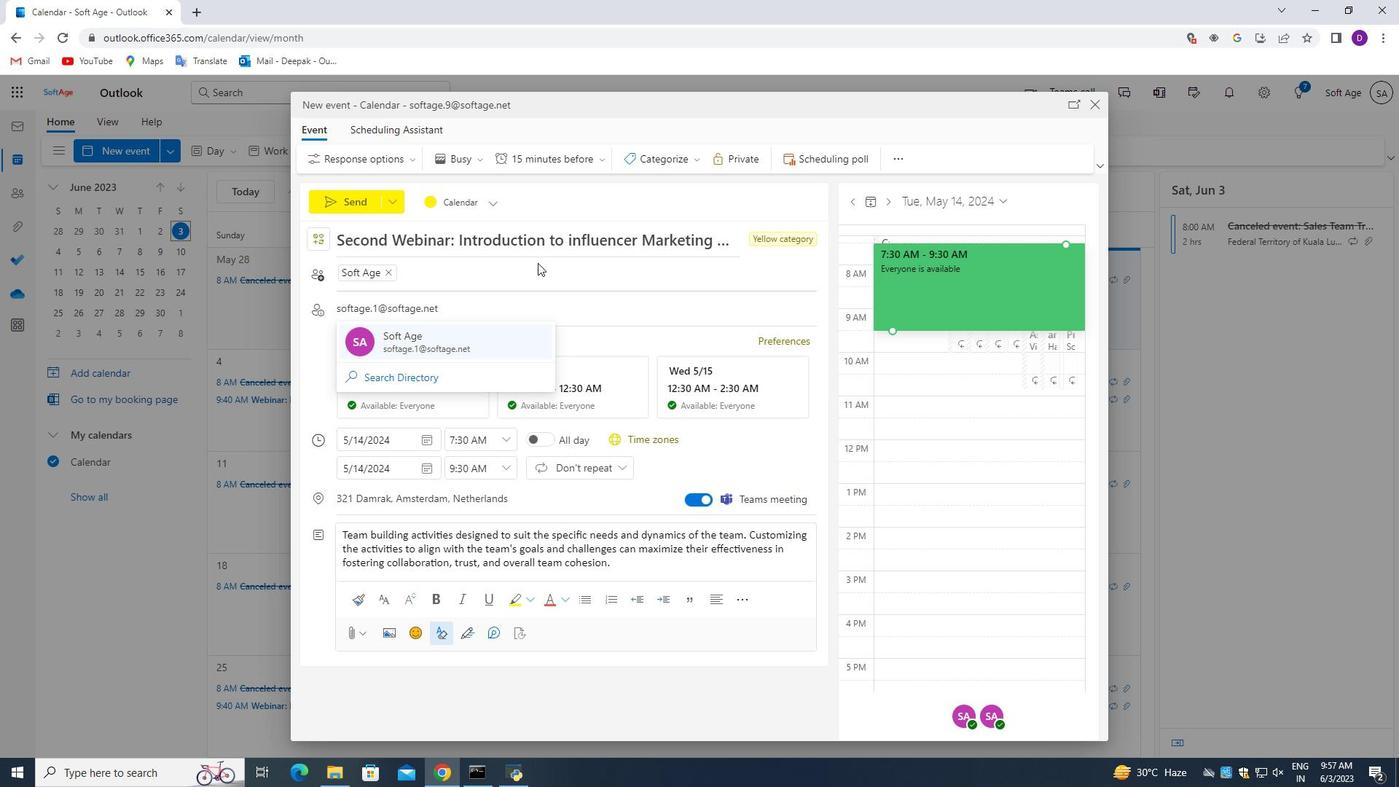 
Action: Mouse moved to (580, 518)
Screenshot: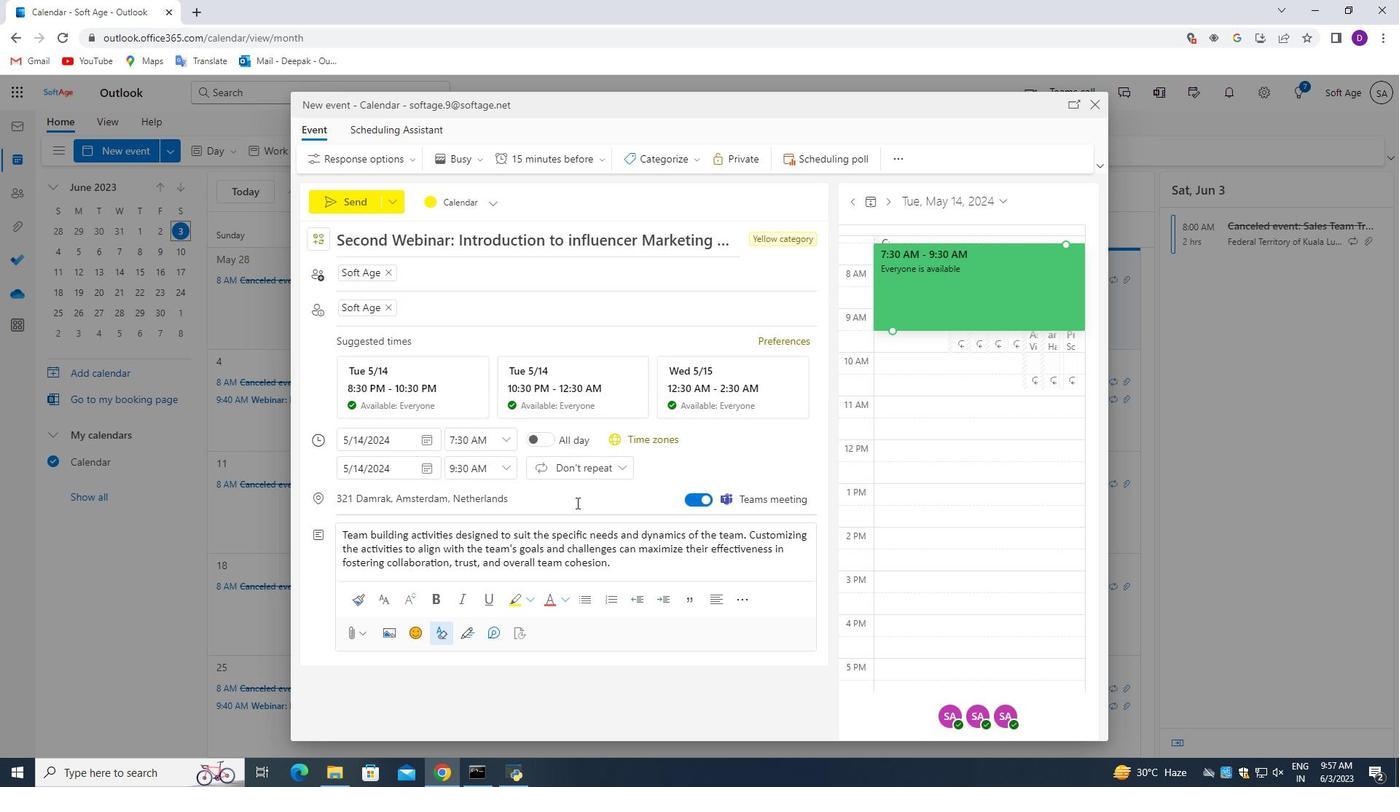
Action: Mouse scrolled (580, 518) with delta (0, 0)
Screenshot: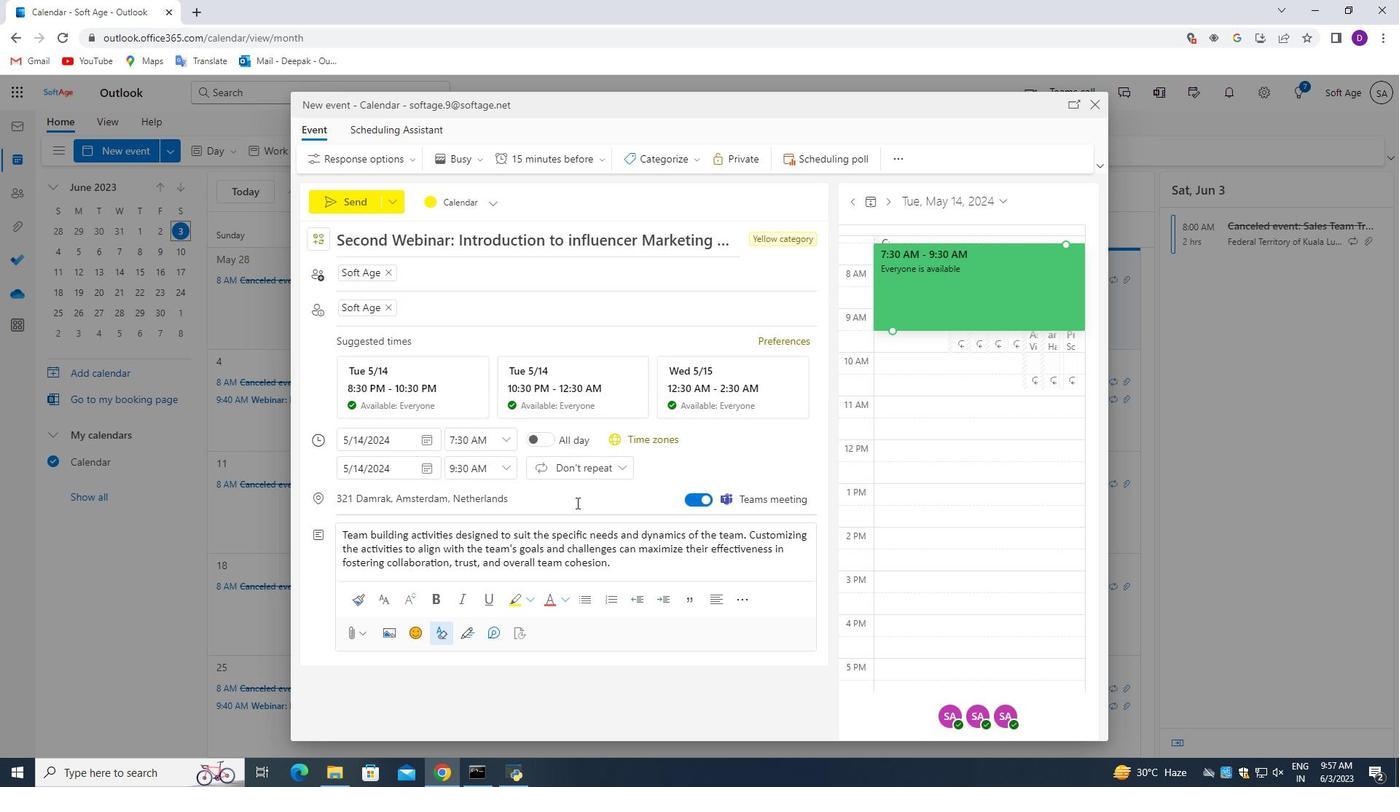 
Action: Mouse moved to (582, 528)
Screenshot: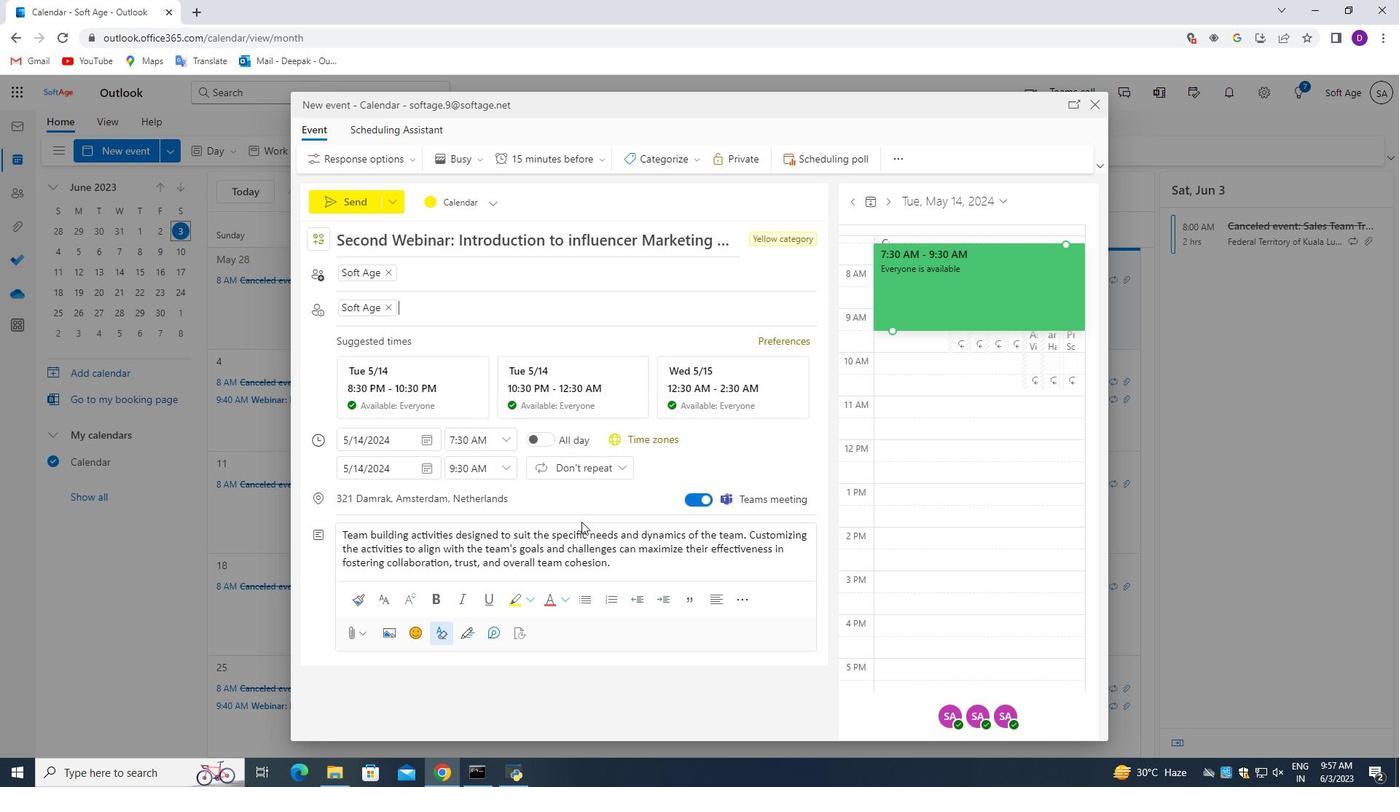 
Action: Mouse scrolled (582, 525) with delta (0, 0)
Screenshot: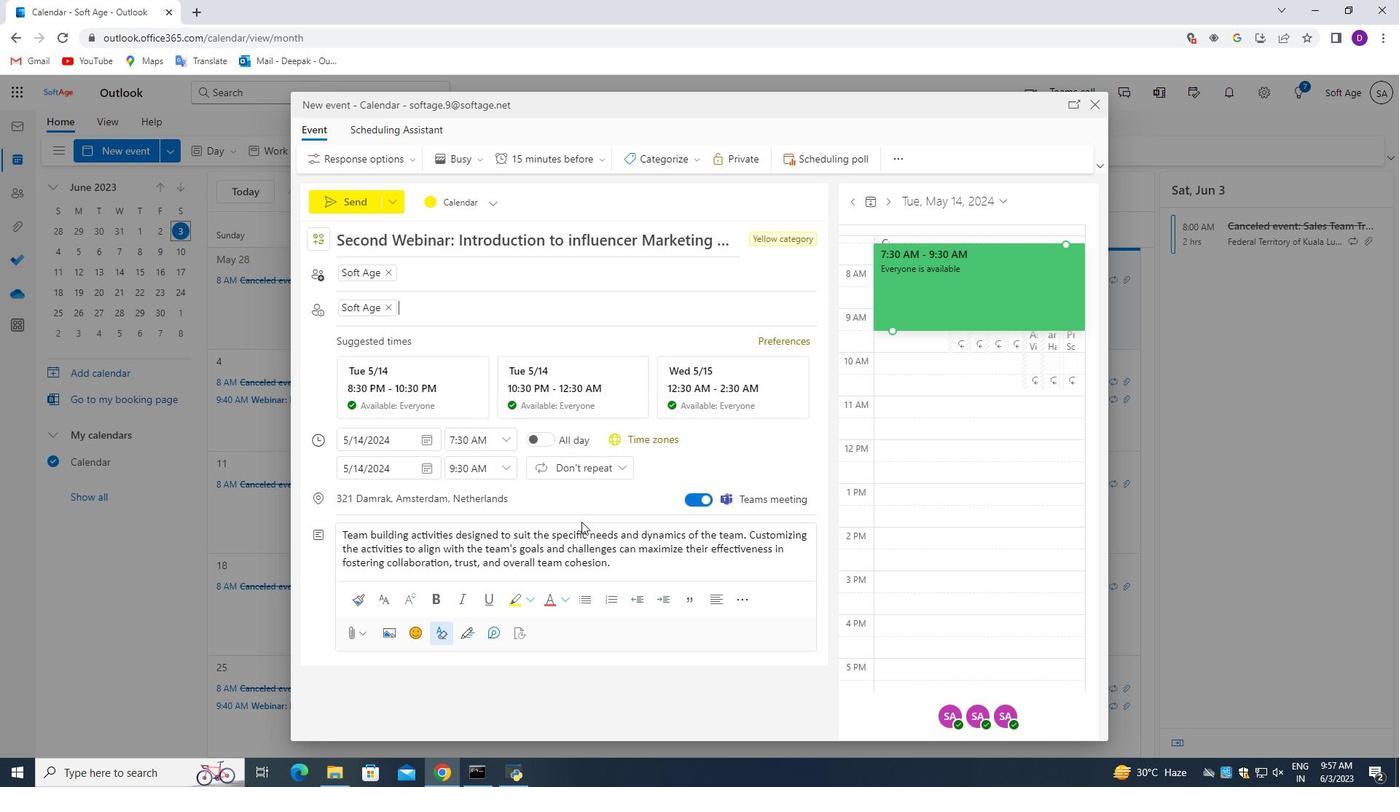 
Action: Mouse moved to (596, 161)
Screenshot: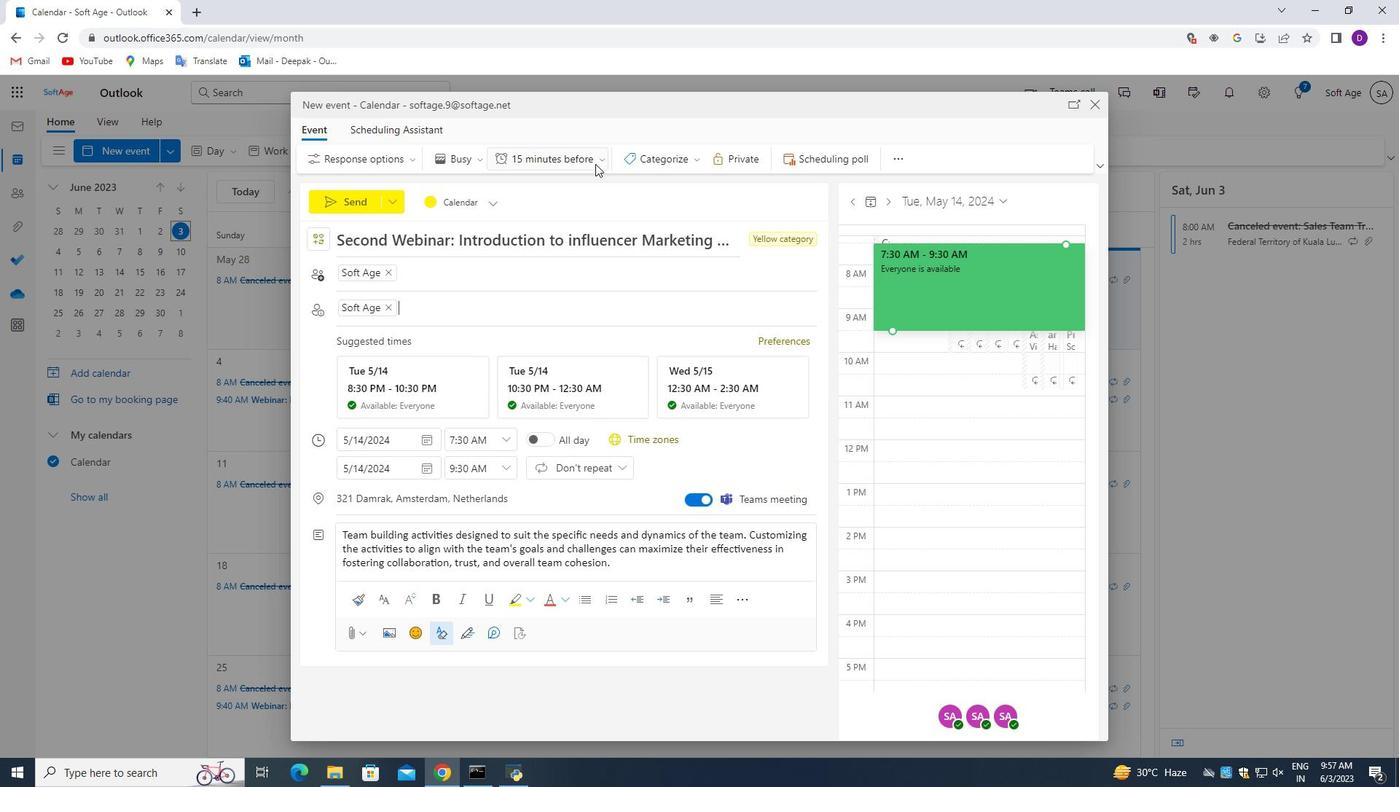 
Action: Mouse pressed left at (596, 161)
Screenshot: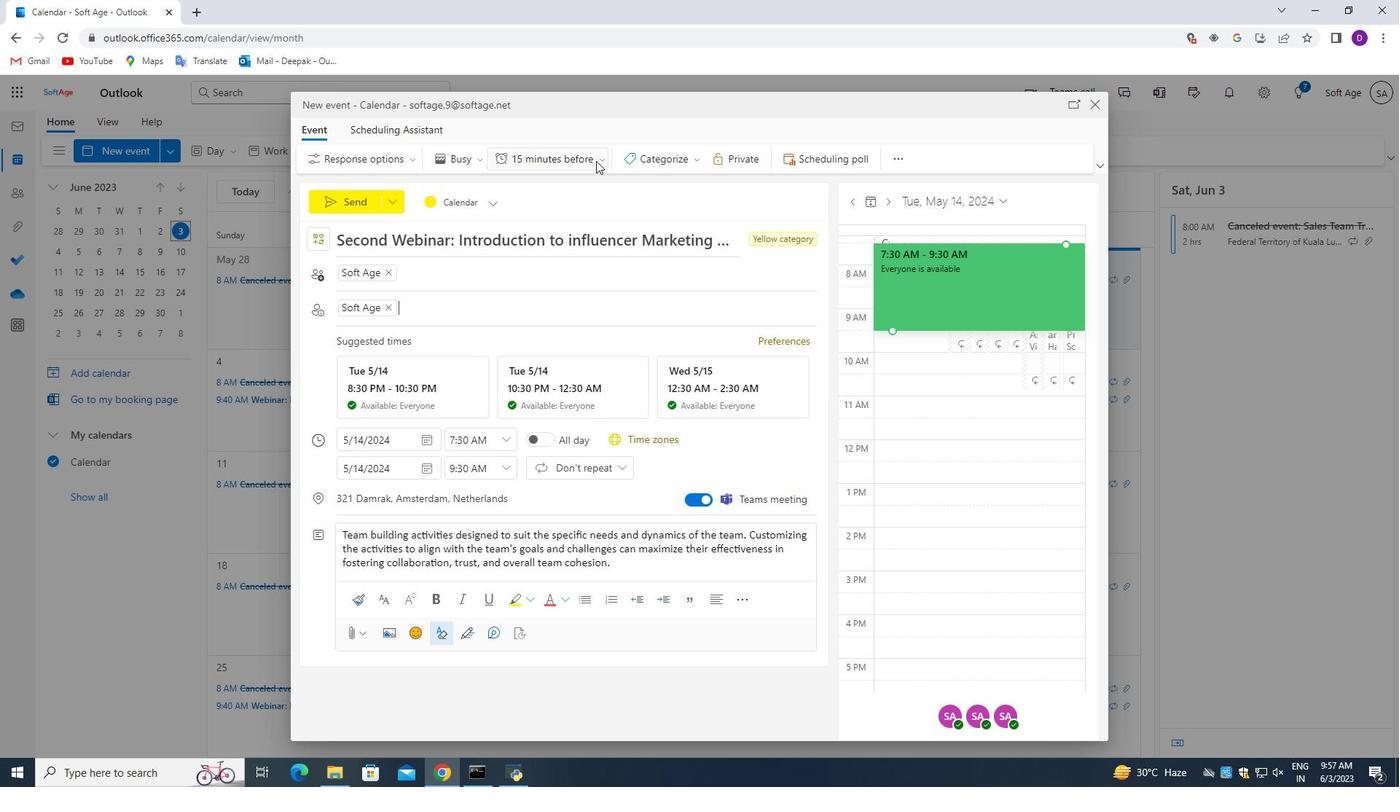 
Action: Mouse moved to (559, 451)
Screenshot: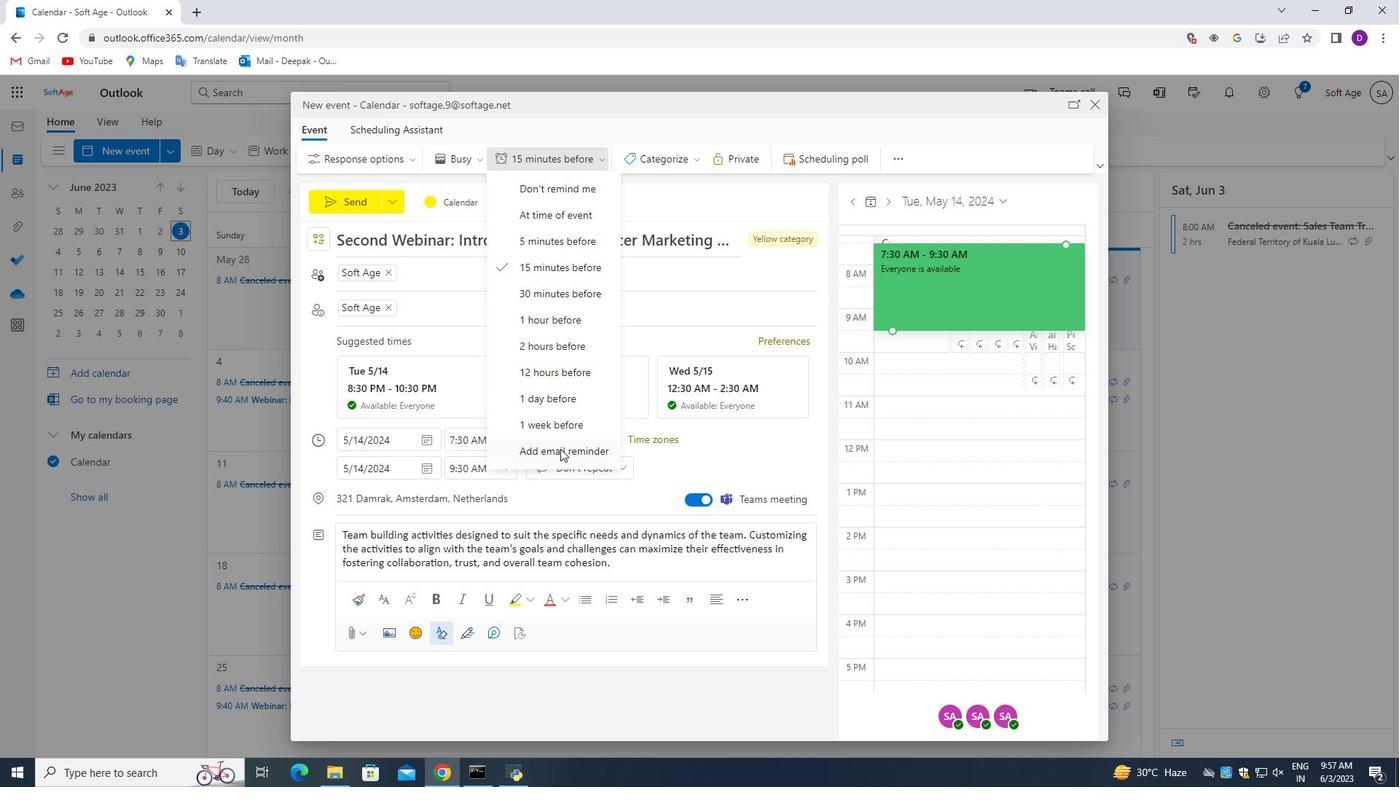
Action: Mouse pressed left at (559, 451)
Screenshot: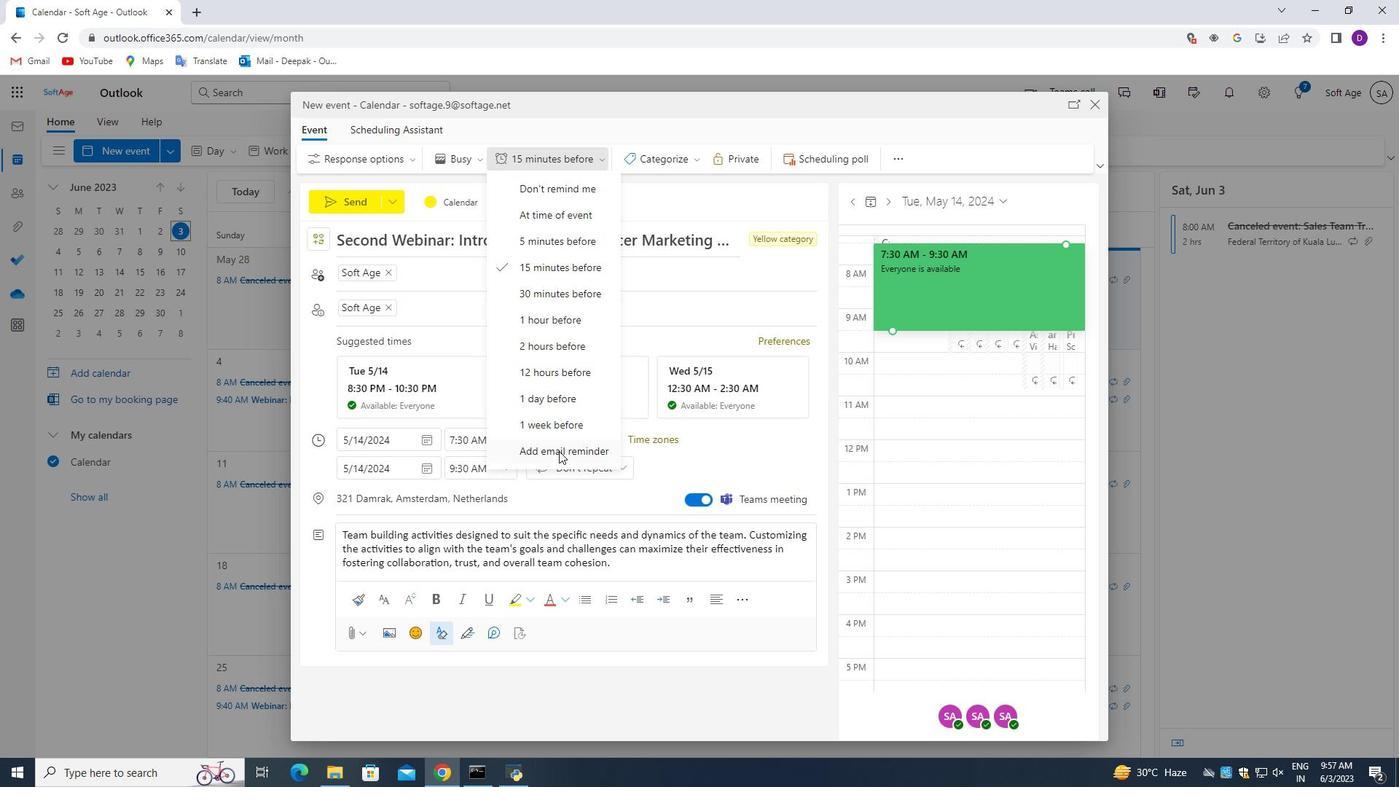 
Action: Mouse moved to (537, 324)
Screenshot: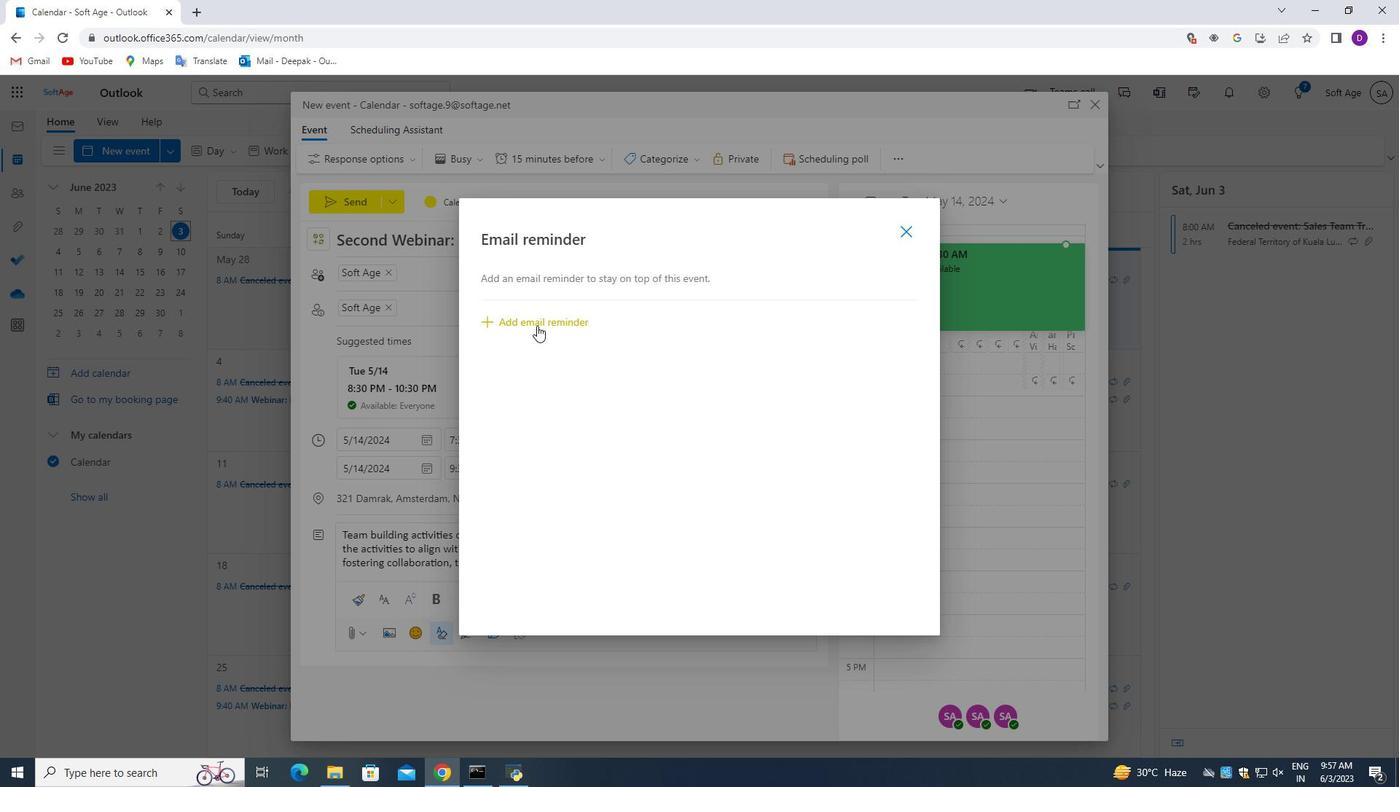 
Action: Mouse pressed left at (537, 324)
Screenshot: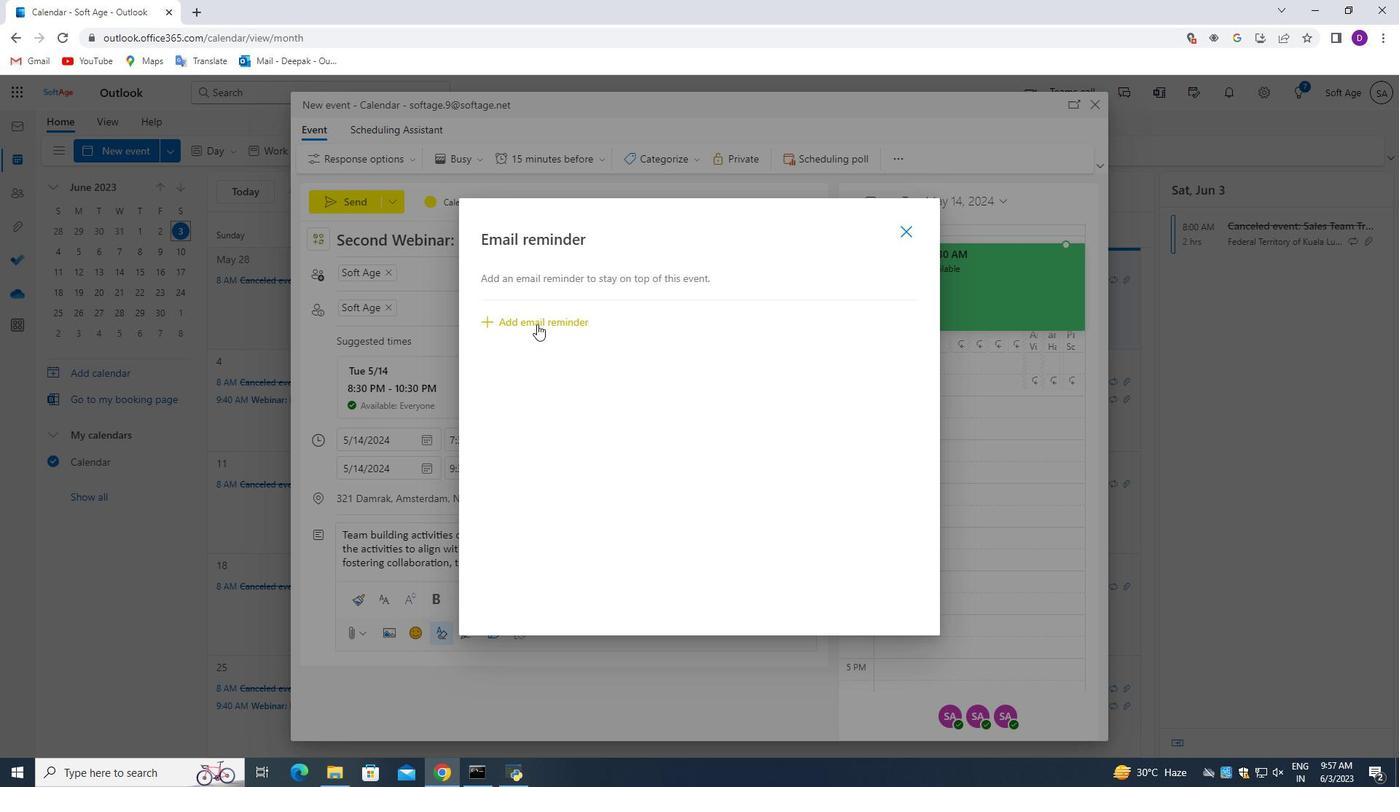 
Action: Mouse moved to (903, 228)
Screenshot: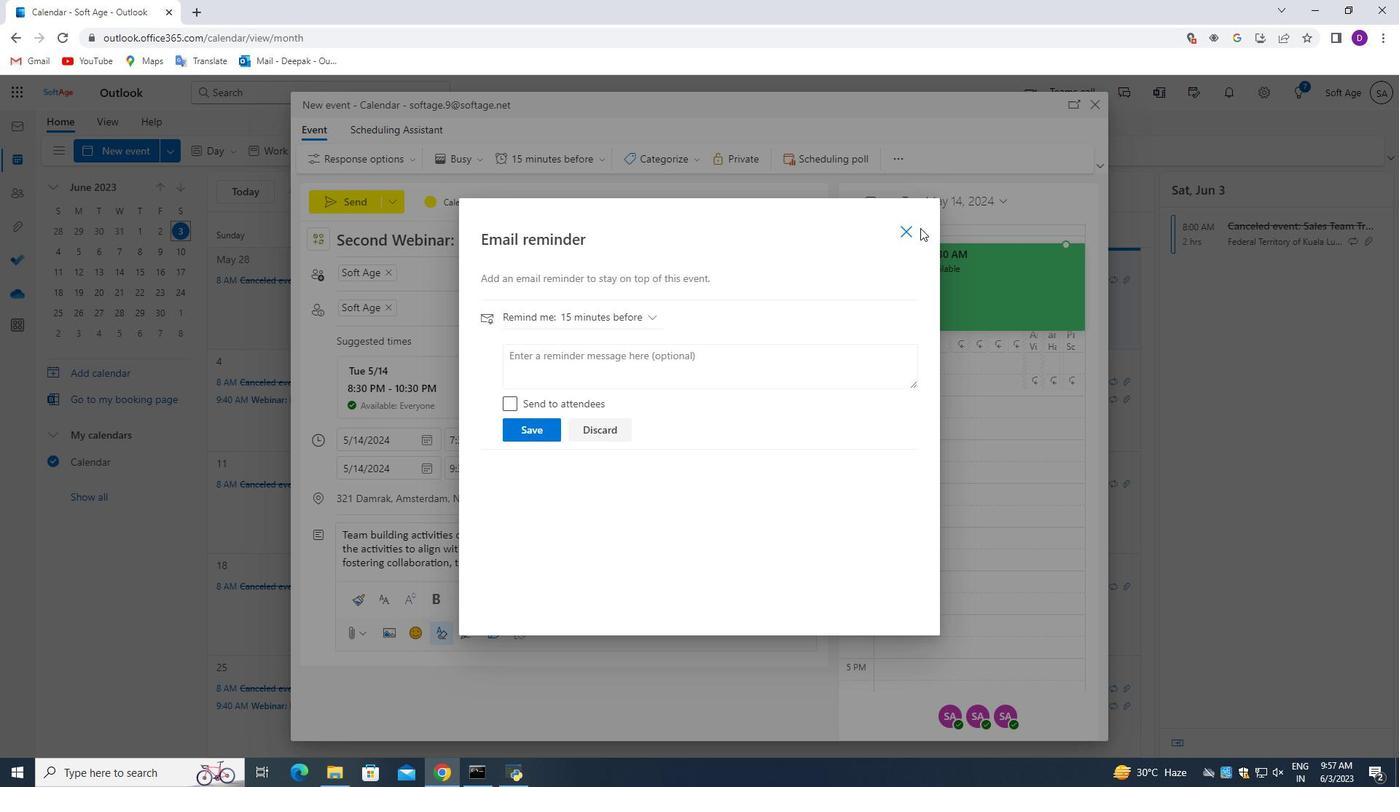 
Action: Mouse pressed left at (903, 228)
Screenshot: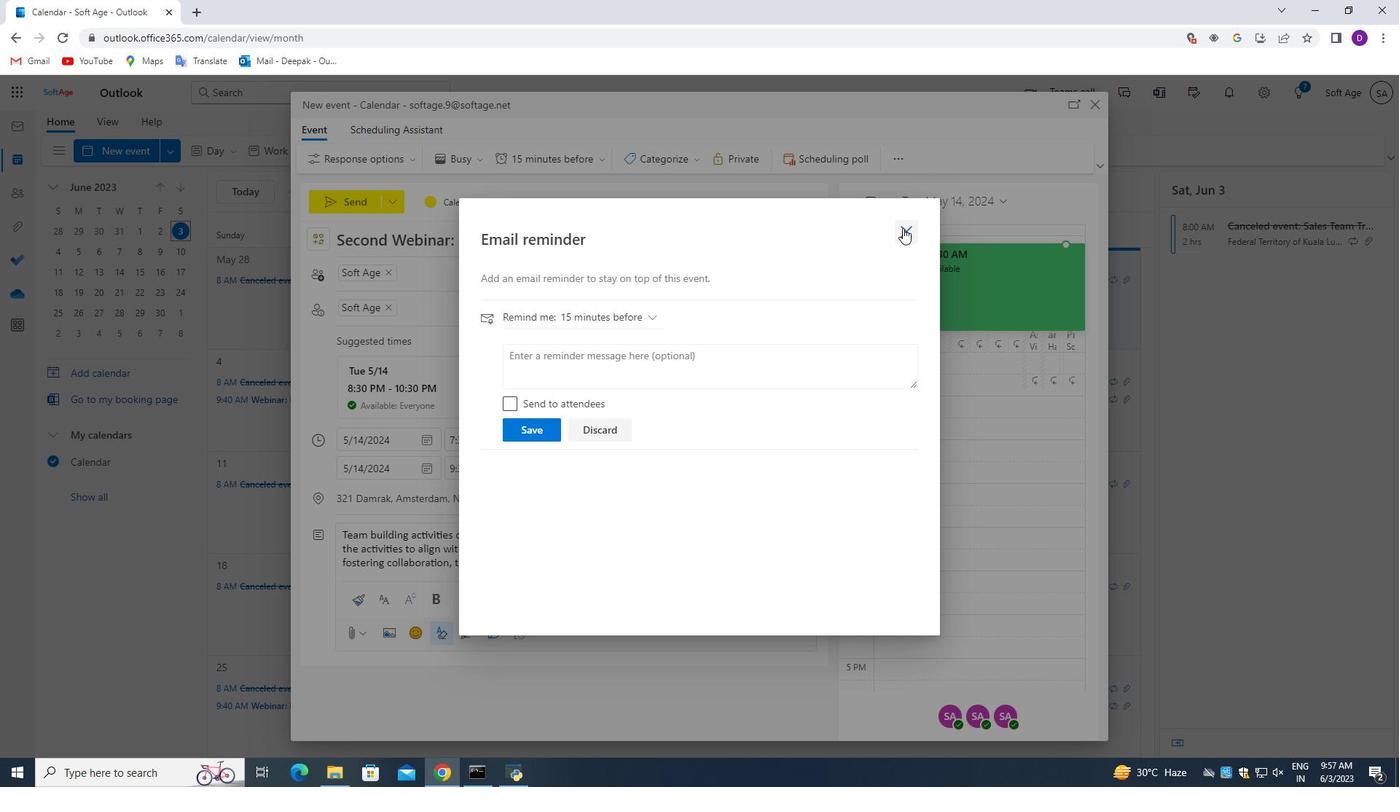 
Action: Mouse moved to (588, 161)
Screenshot: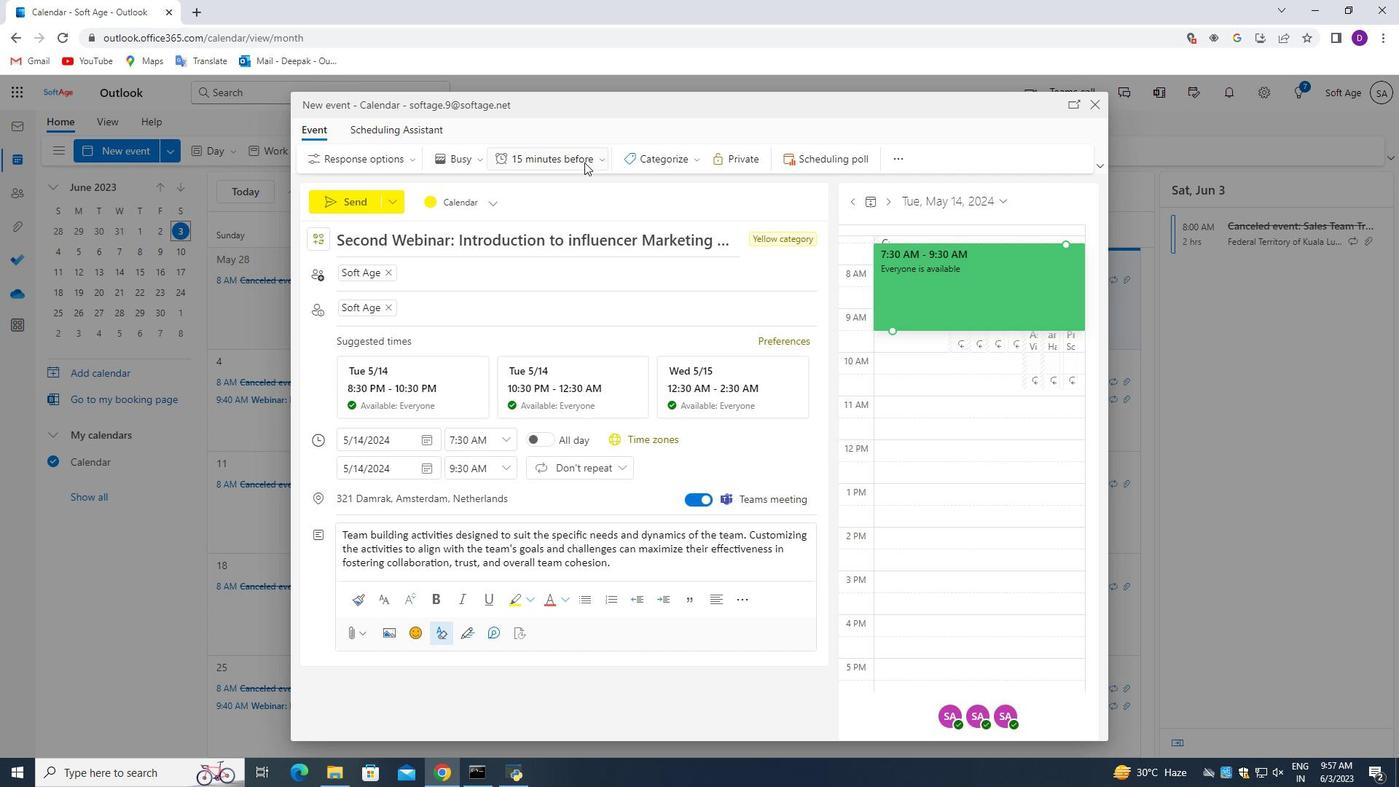 
Action: Mouse pressed left at (588, 161)
Screenshot: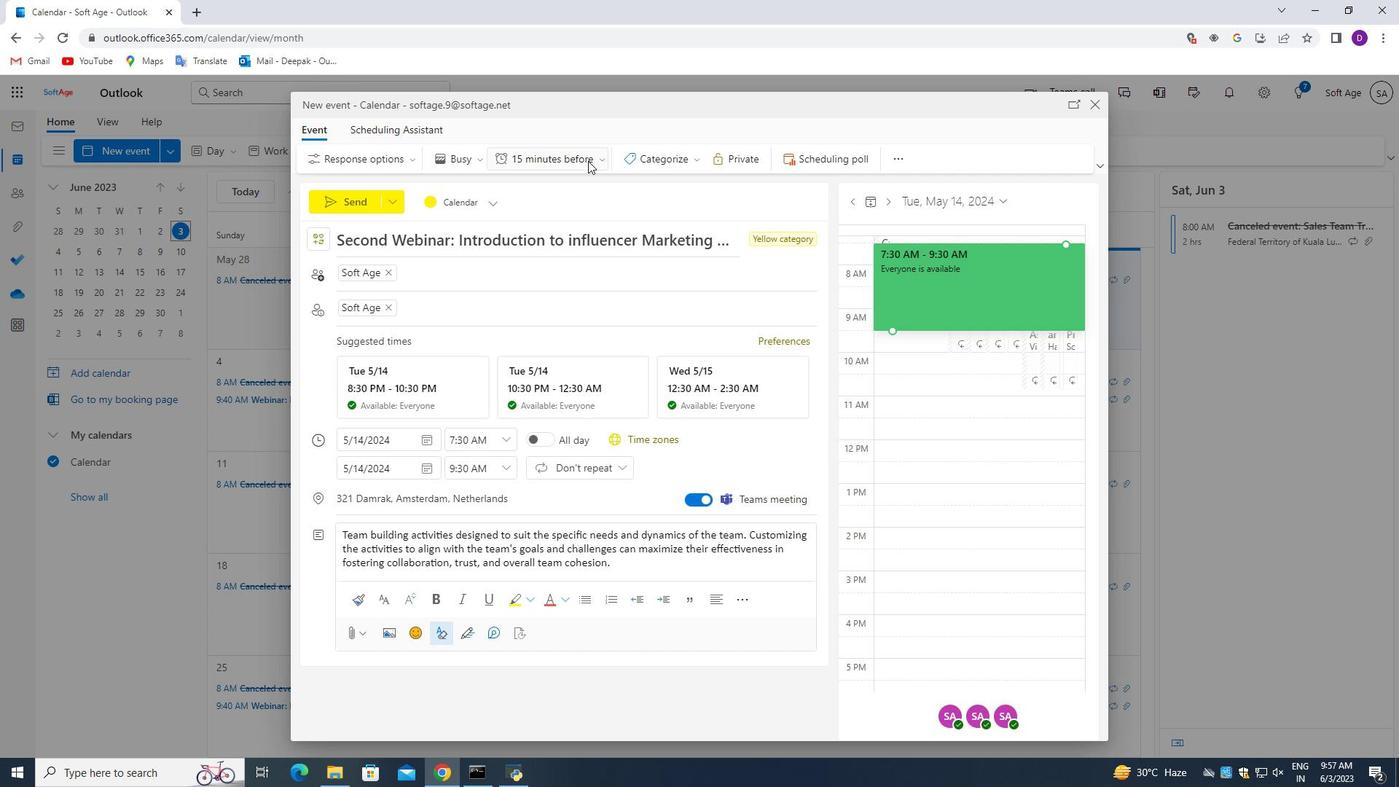 
Action: Mouse moved to (558, 453)
Screenshot: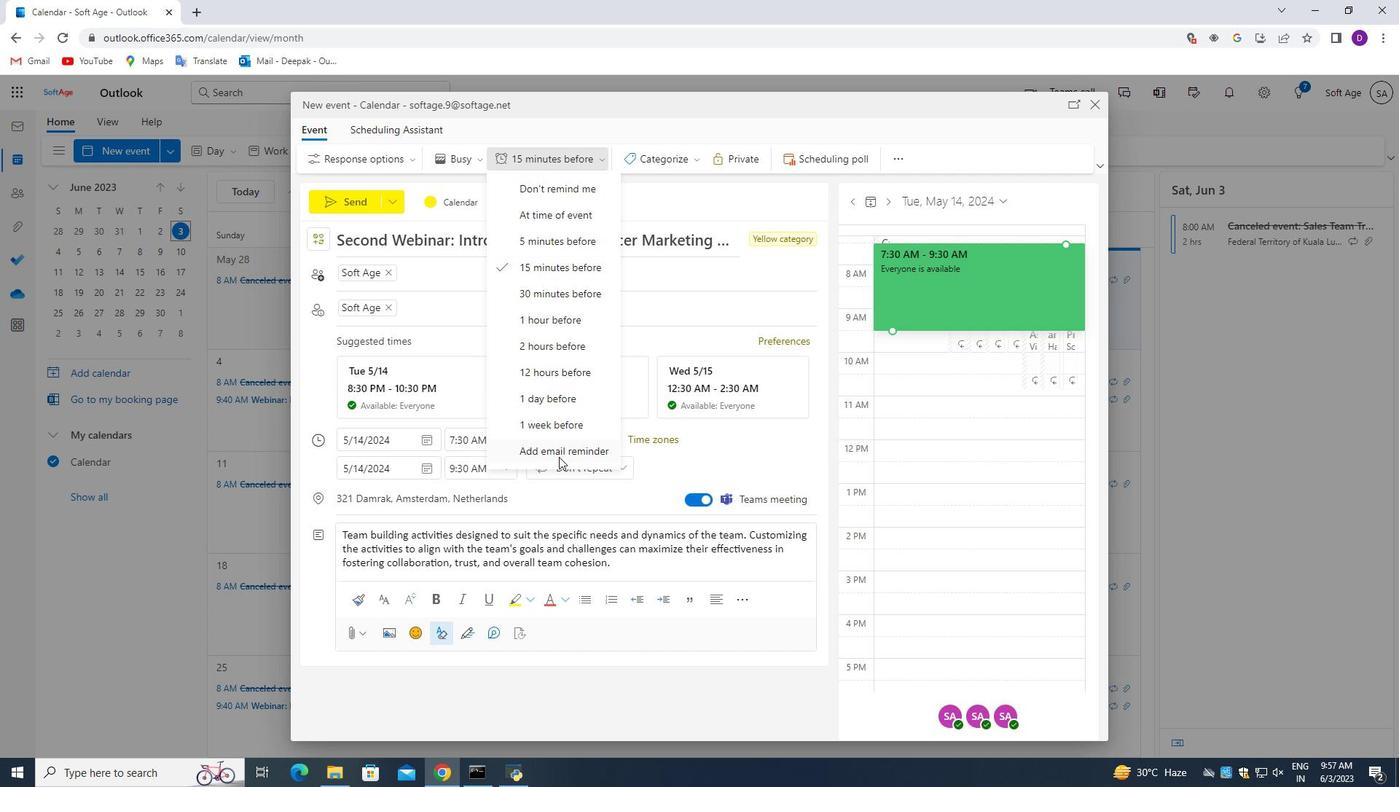 
Action: Mouse pressed left at (558, 453)
Screenshot: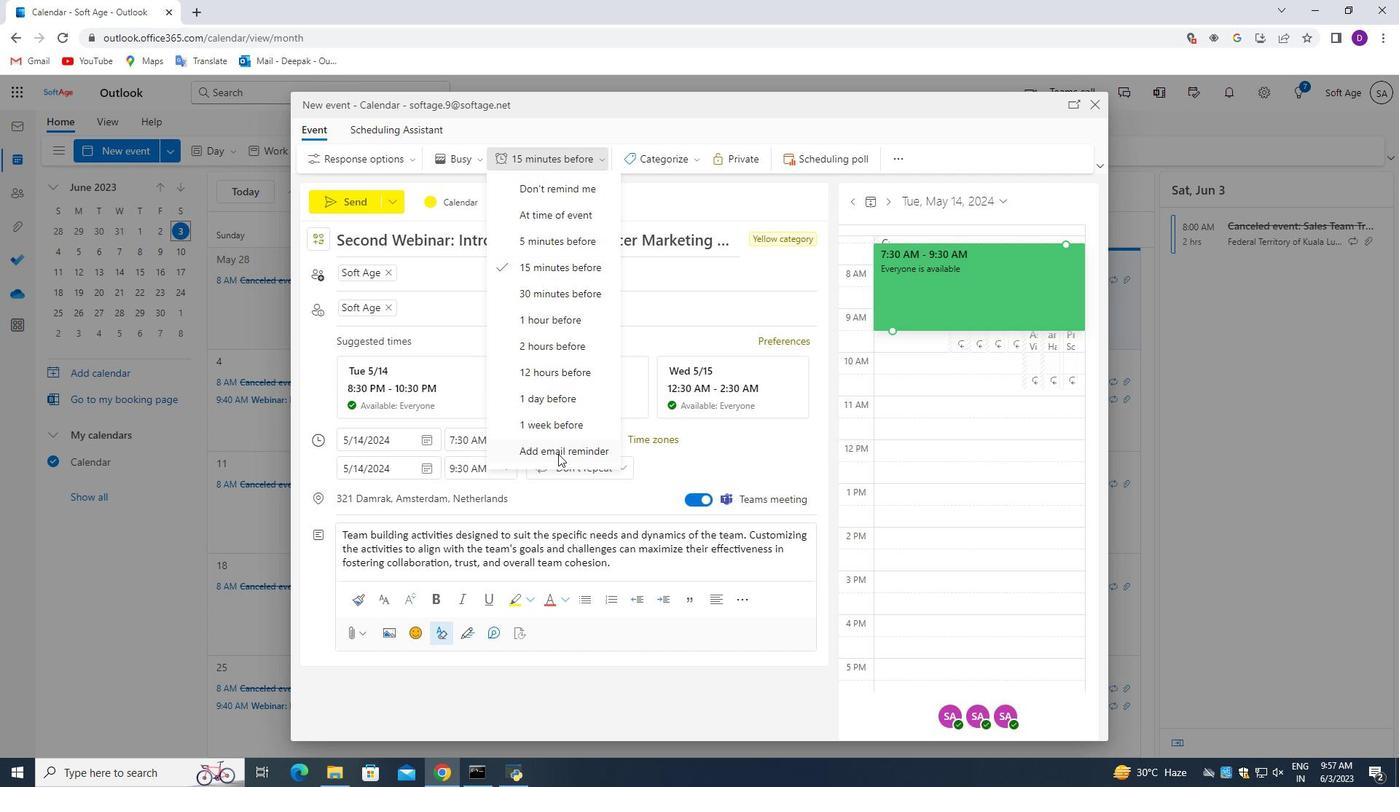
Action: Mouse moved to (567, 279)
Screenshot: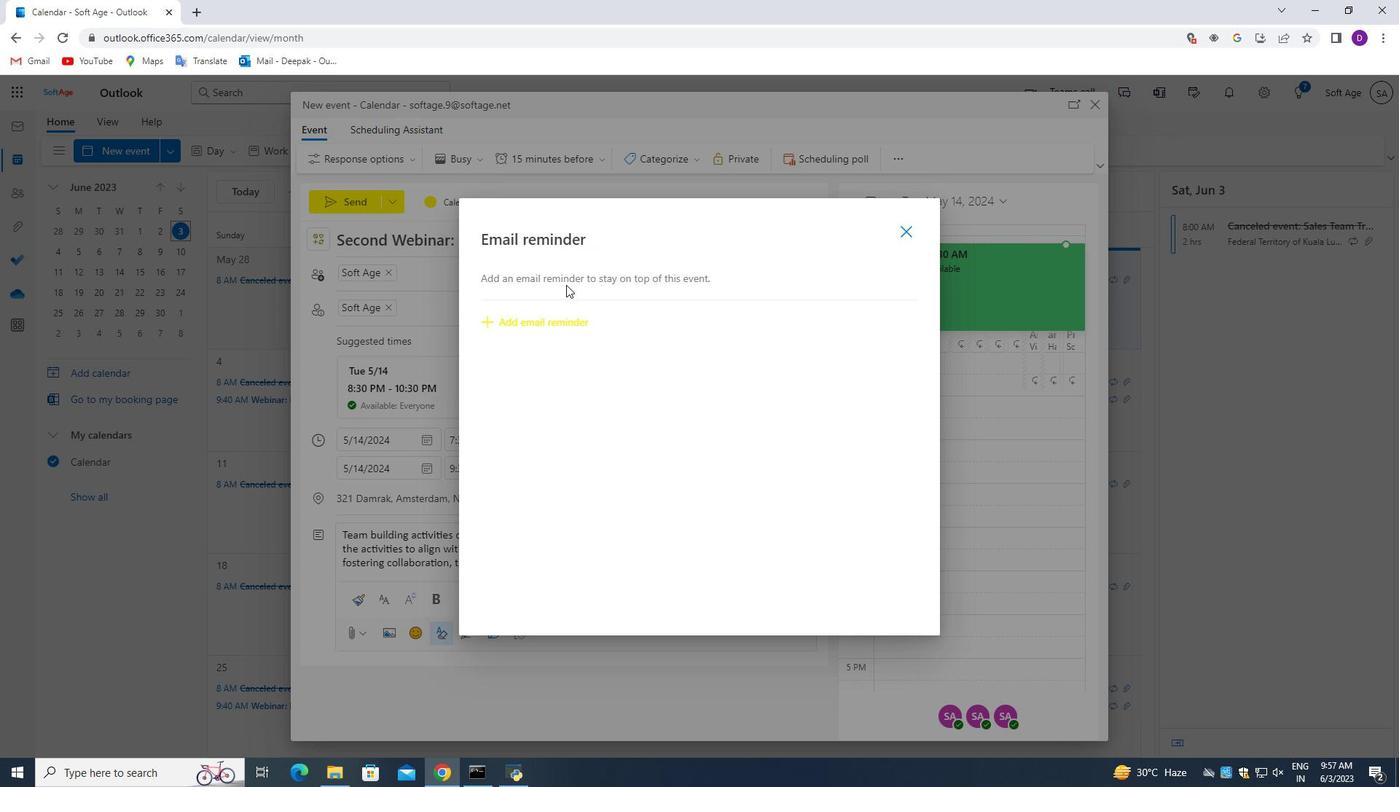 
Action: Mouse pressed left at (567, 279)
Screenshot: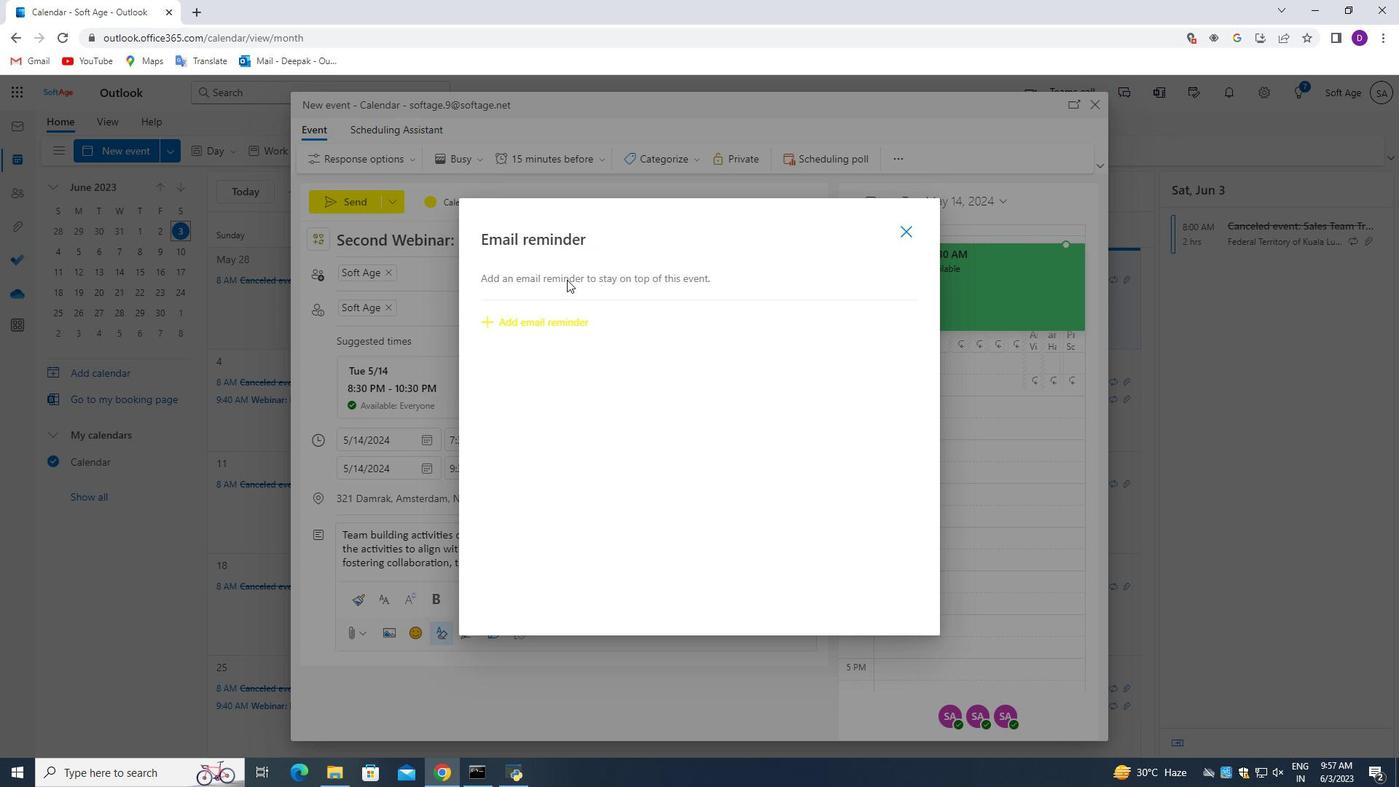 
Action: Mouse moved to (524, 322)
Screenshot: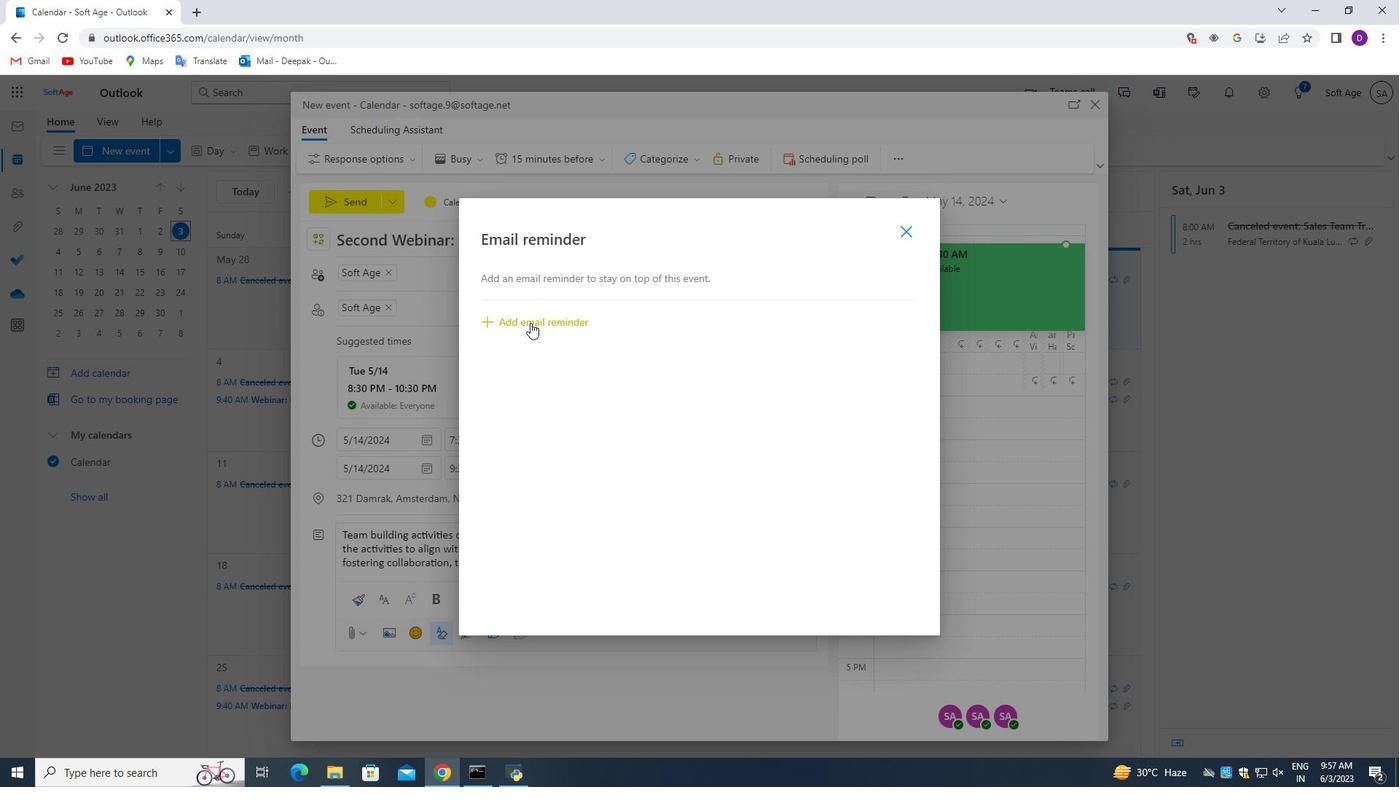 
Action: Mouse pressed left at (524, 322)
Screenshot: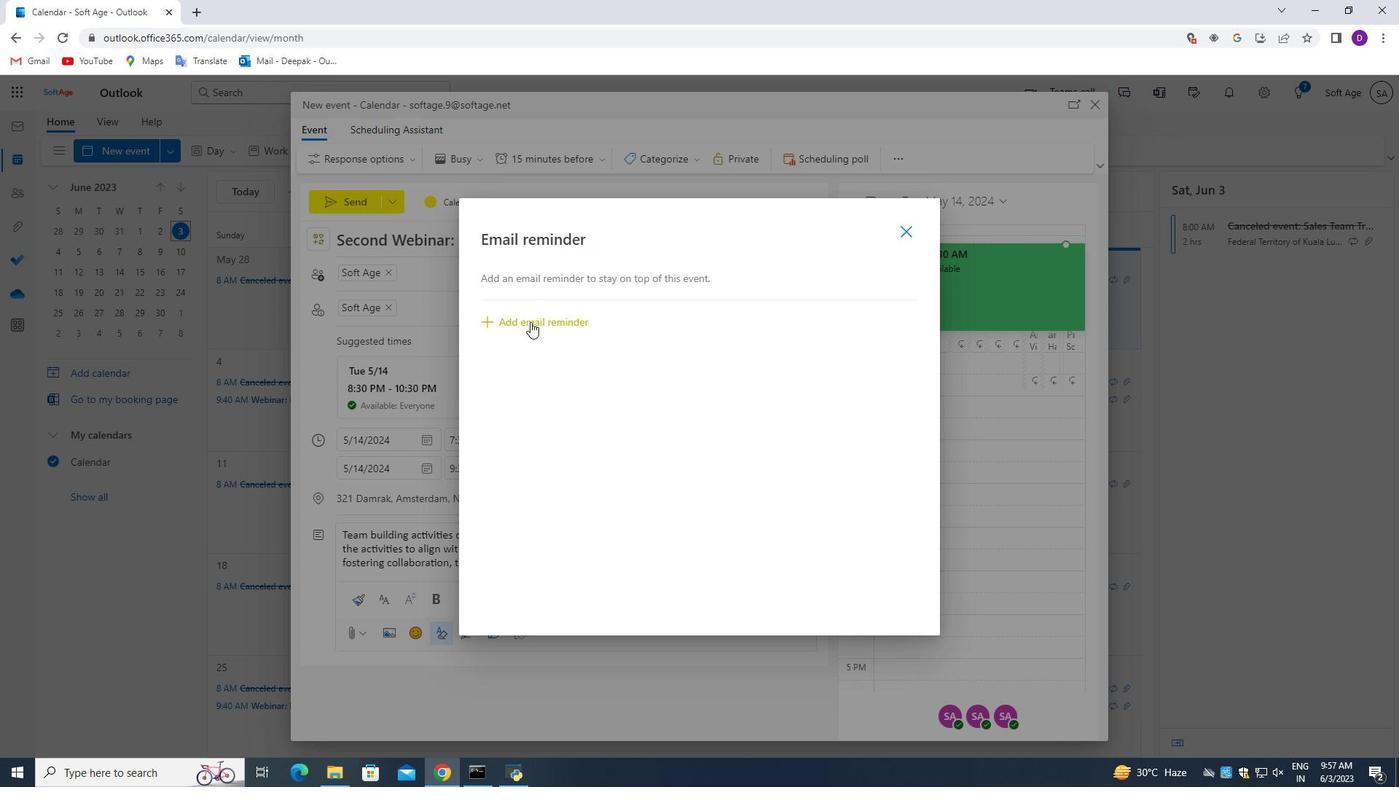 
Action: Mouse moved to (648, 315)
Screenshot: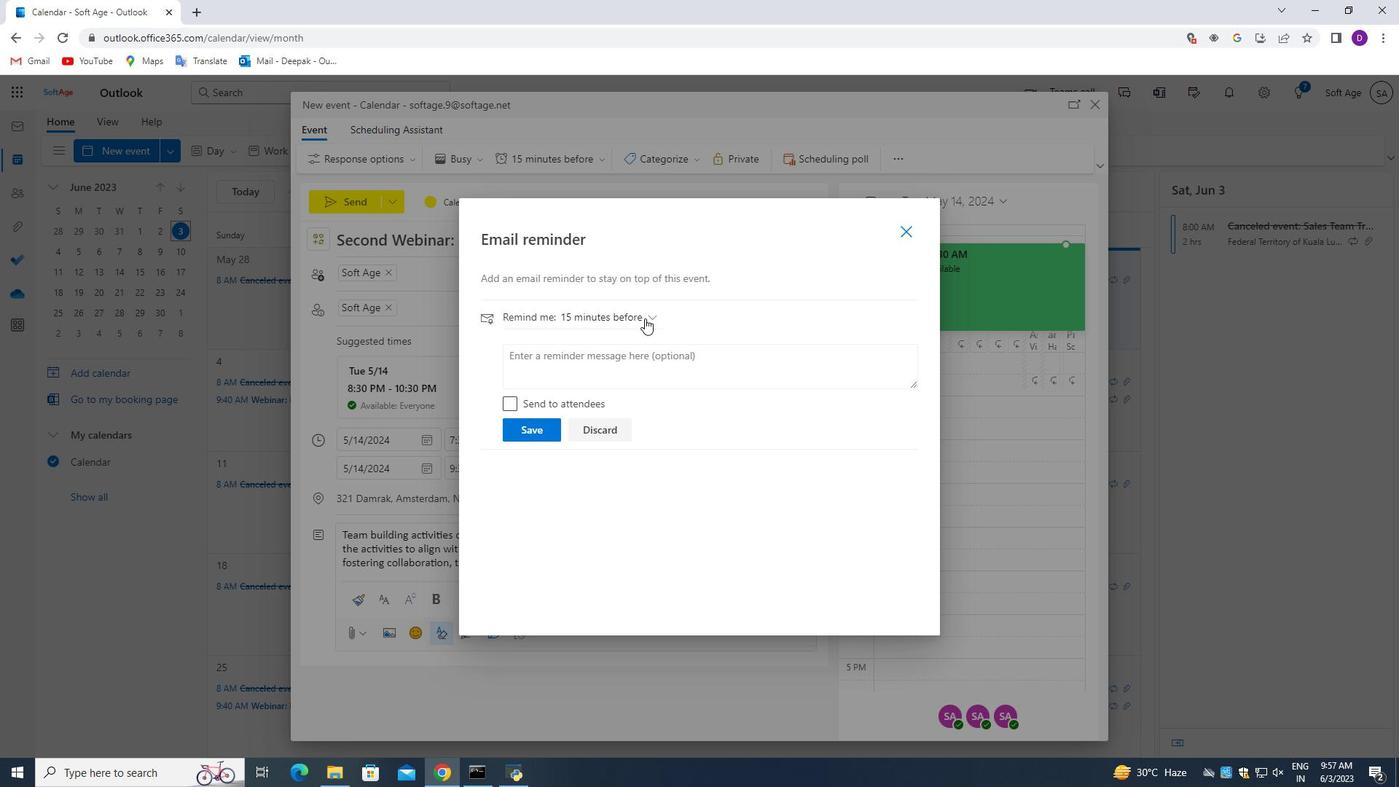 
Action: Mouse pressed left at (648, 315)
Screenshot: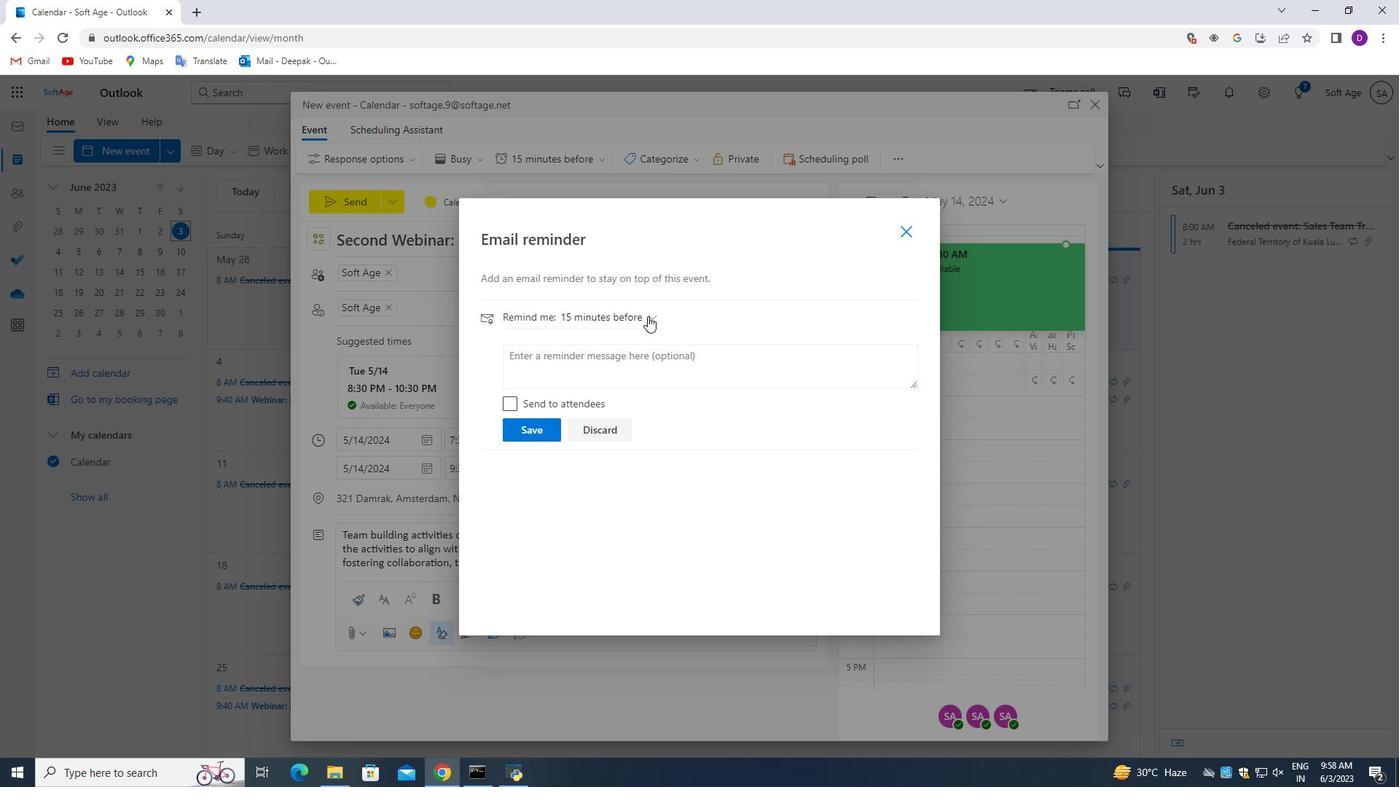 
Action: Mouse moved to (589, 584)
Screenshot: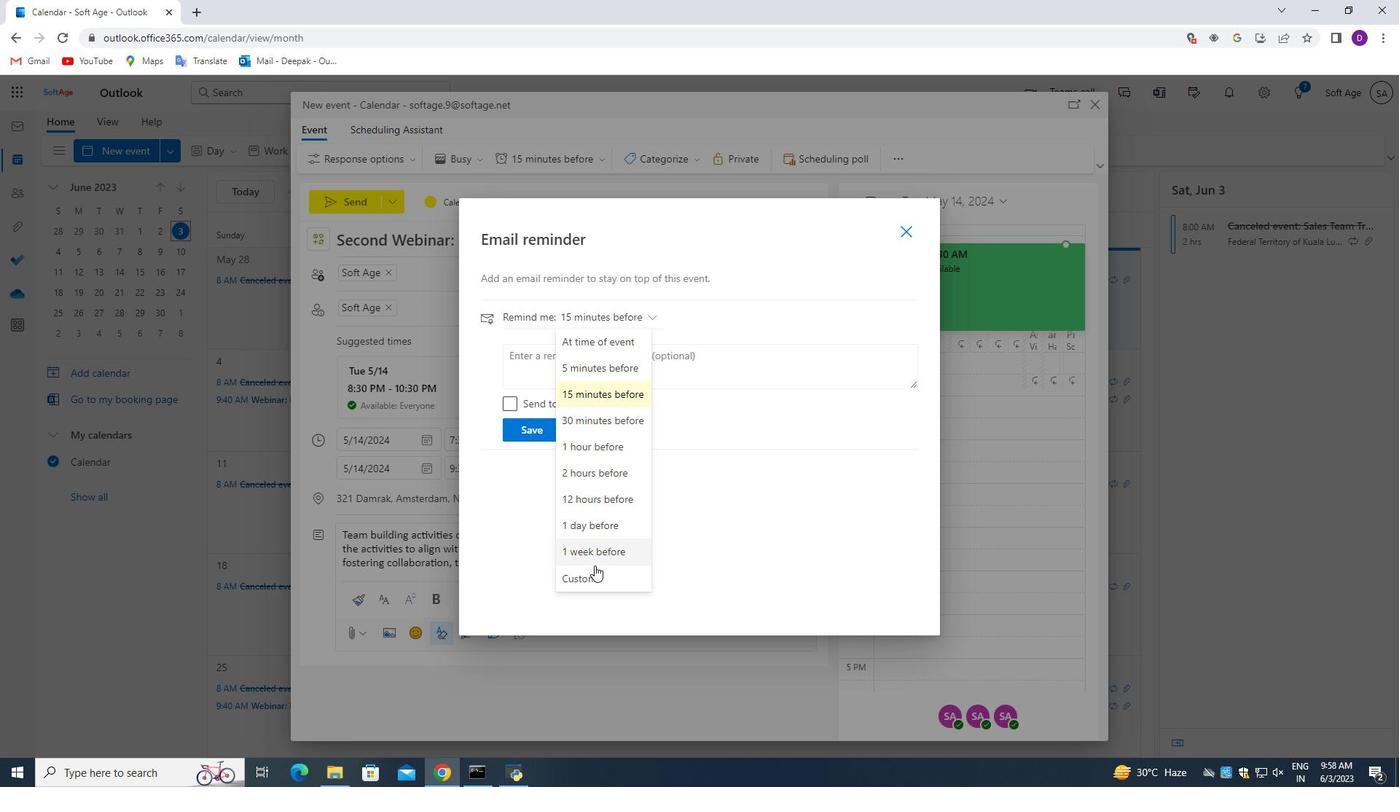 
Action: Mouse pressed left at (589, 584)
Screenshot: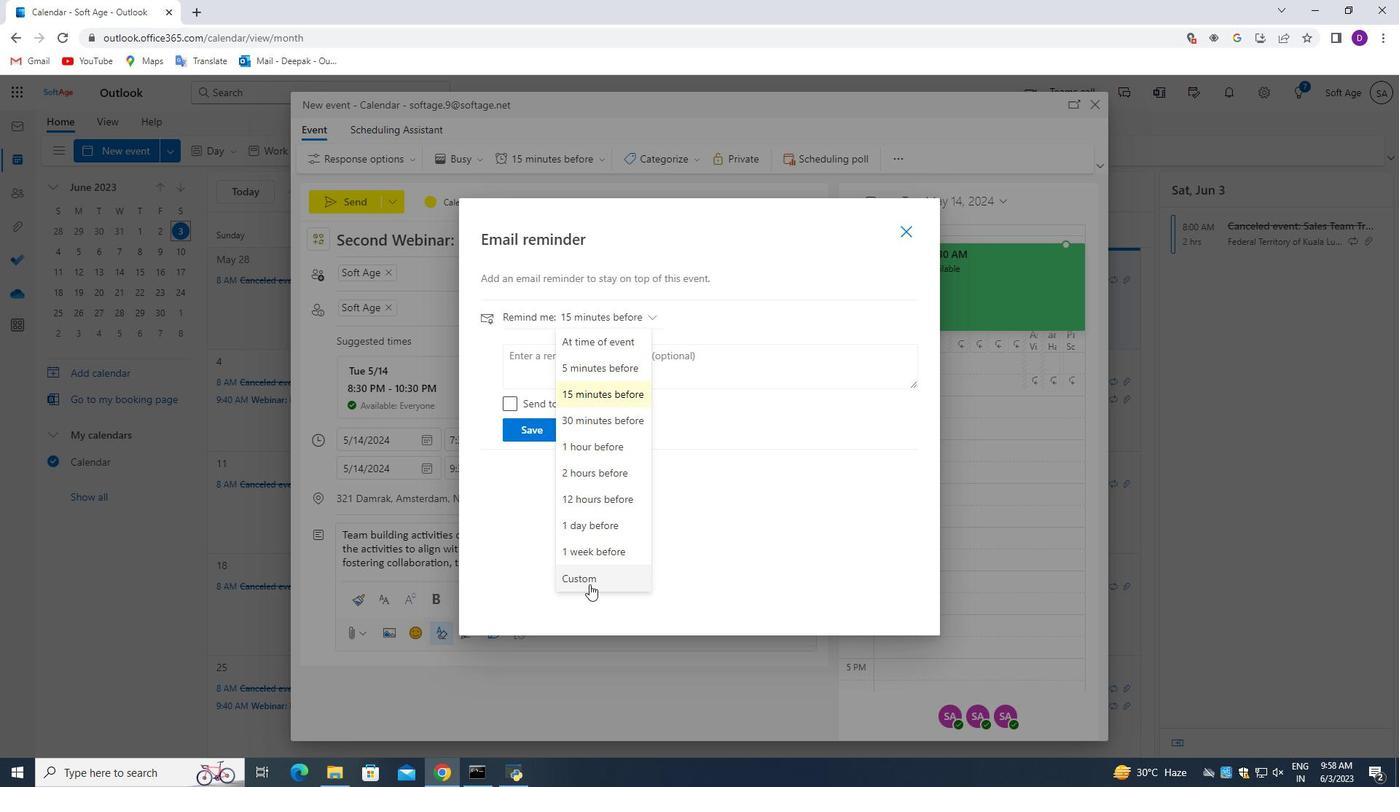 
Action: Mouse moved to (556, 400)
Screenshot: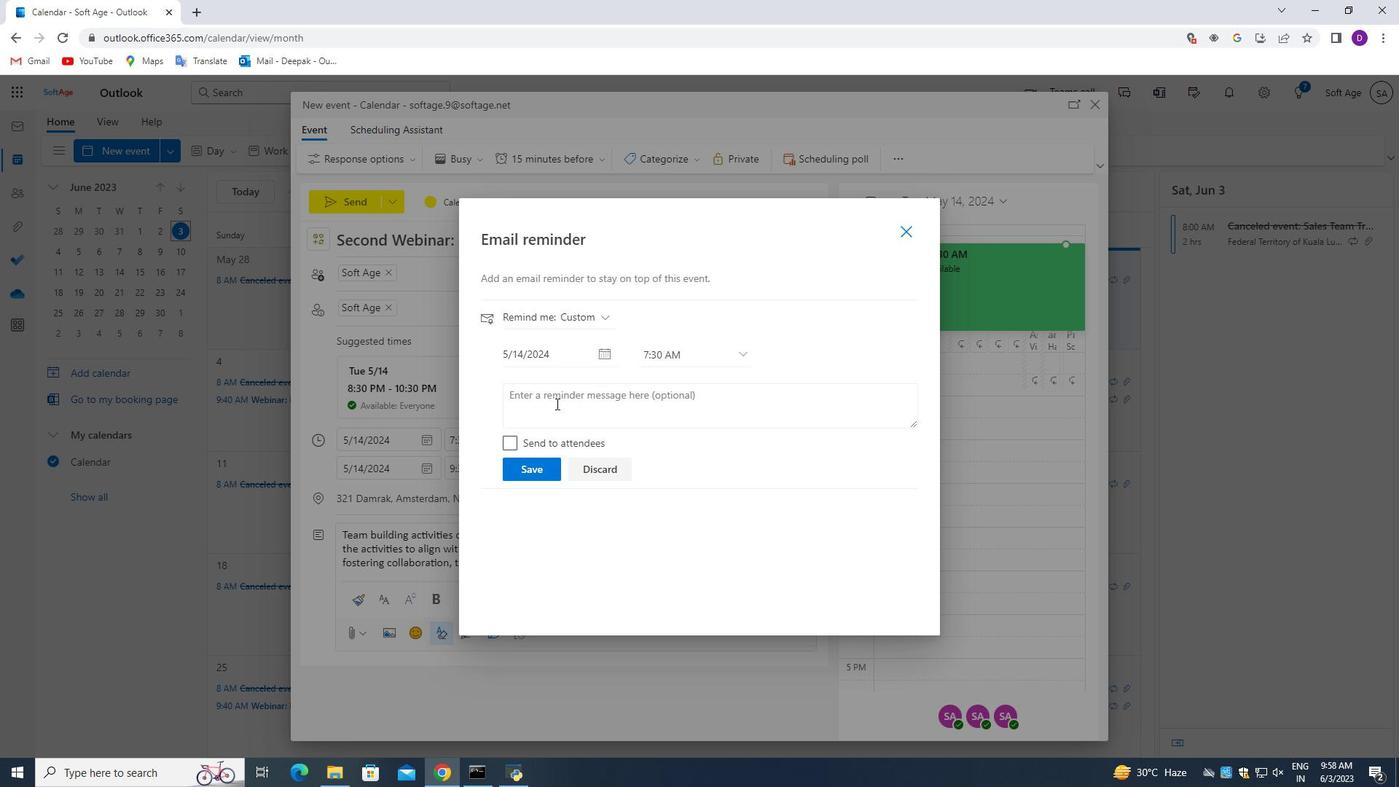 
Action: Mouse pressed left at (556, 400)
Screenshot: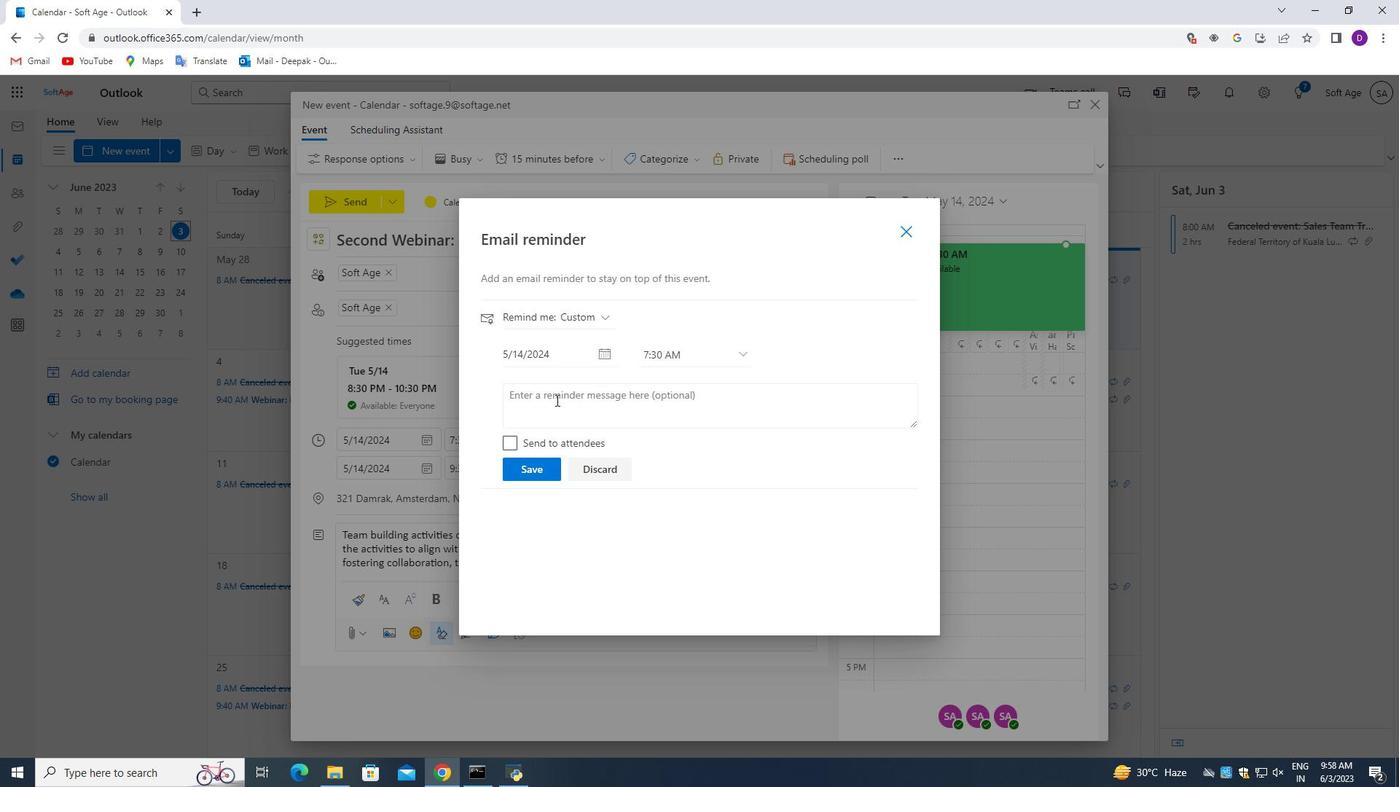 
Action: Mouse moved to (556, 400)
Screenshot: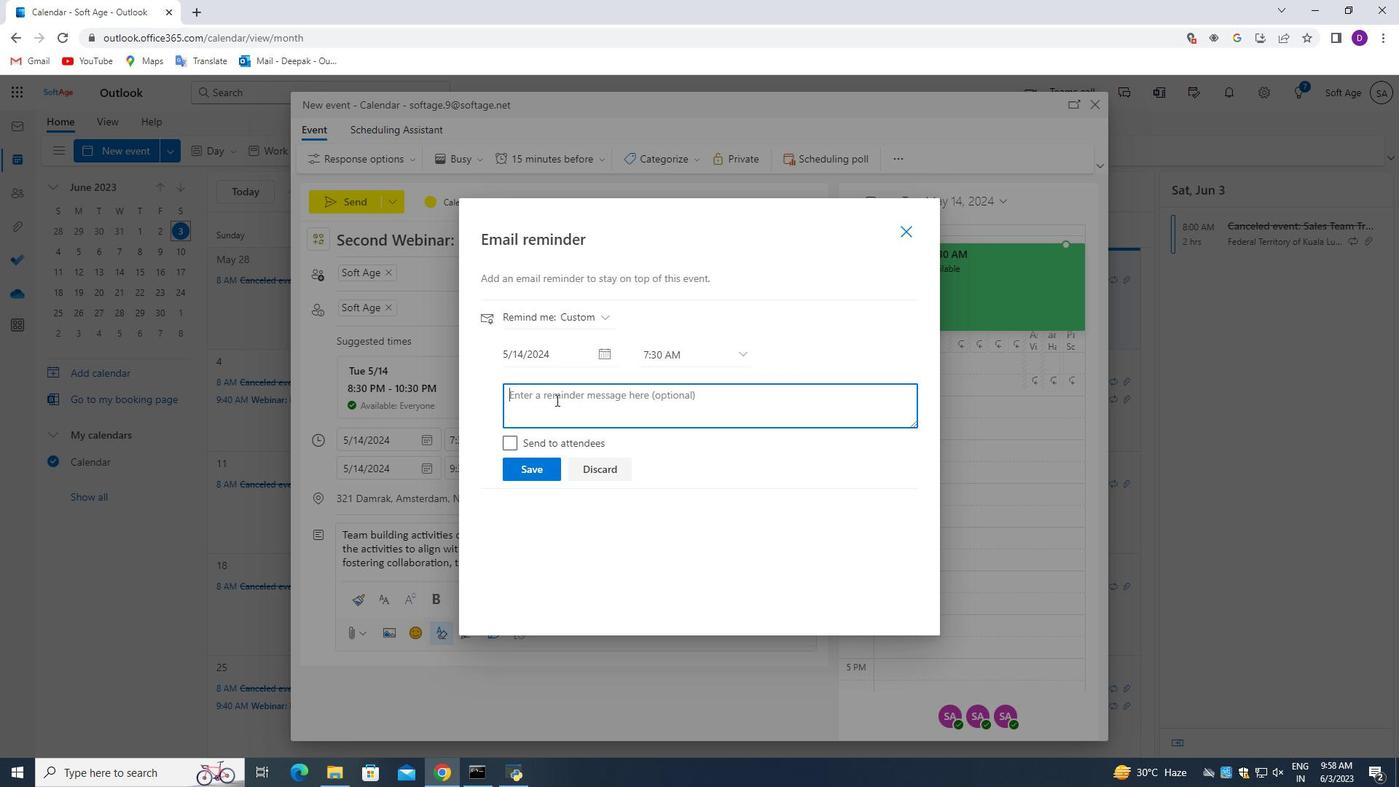 
Action: Key pressed 630
Screenshot: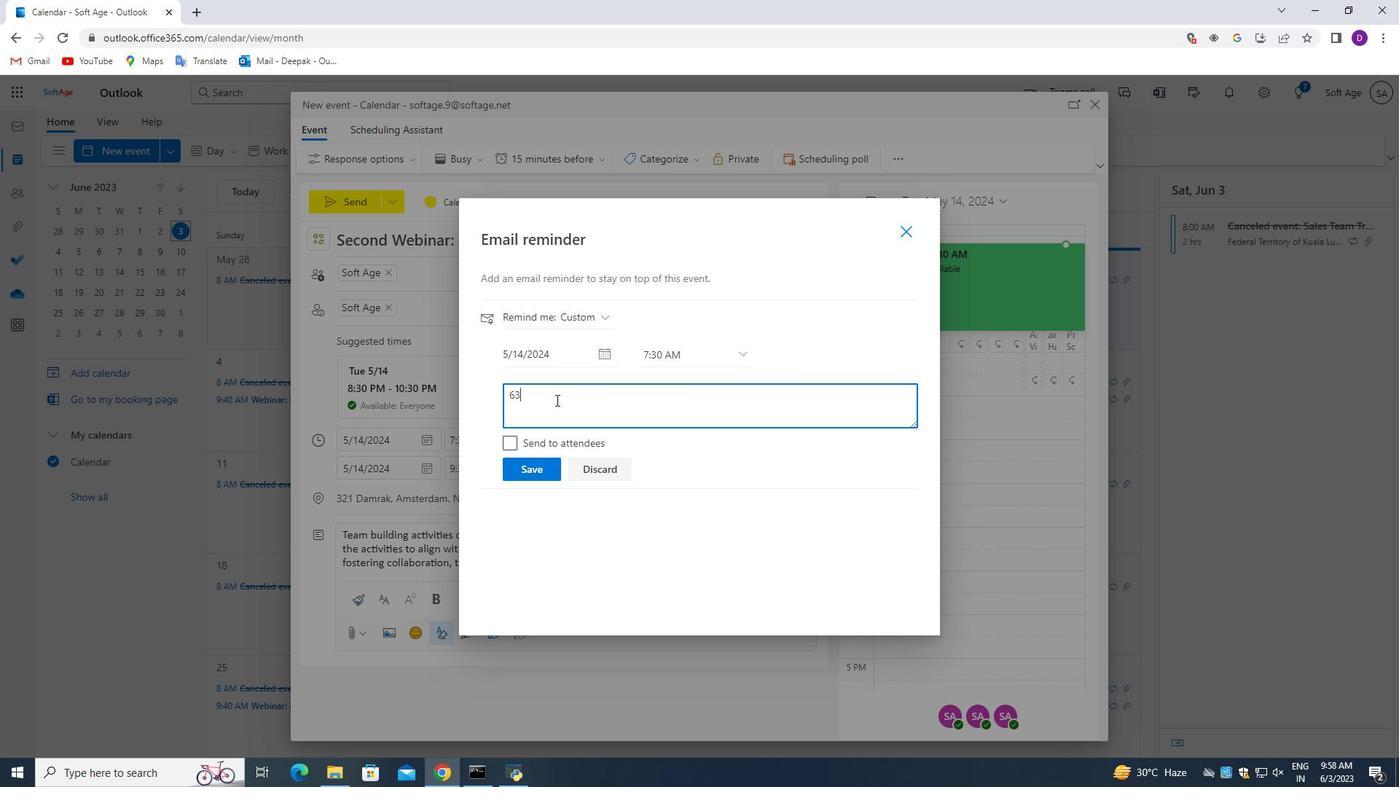 
Action: Mouse moved to (534, 462)
Screenshot: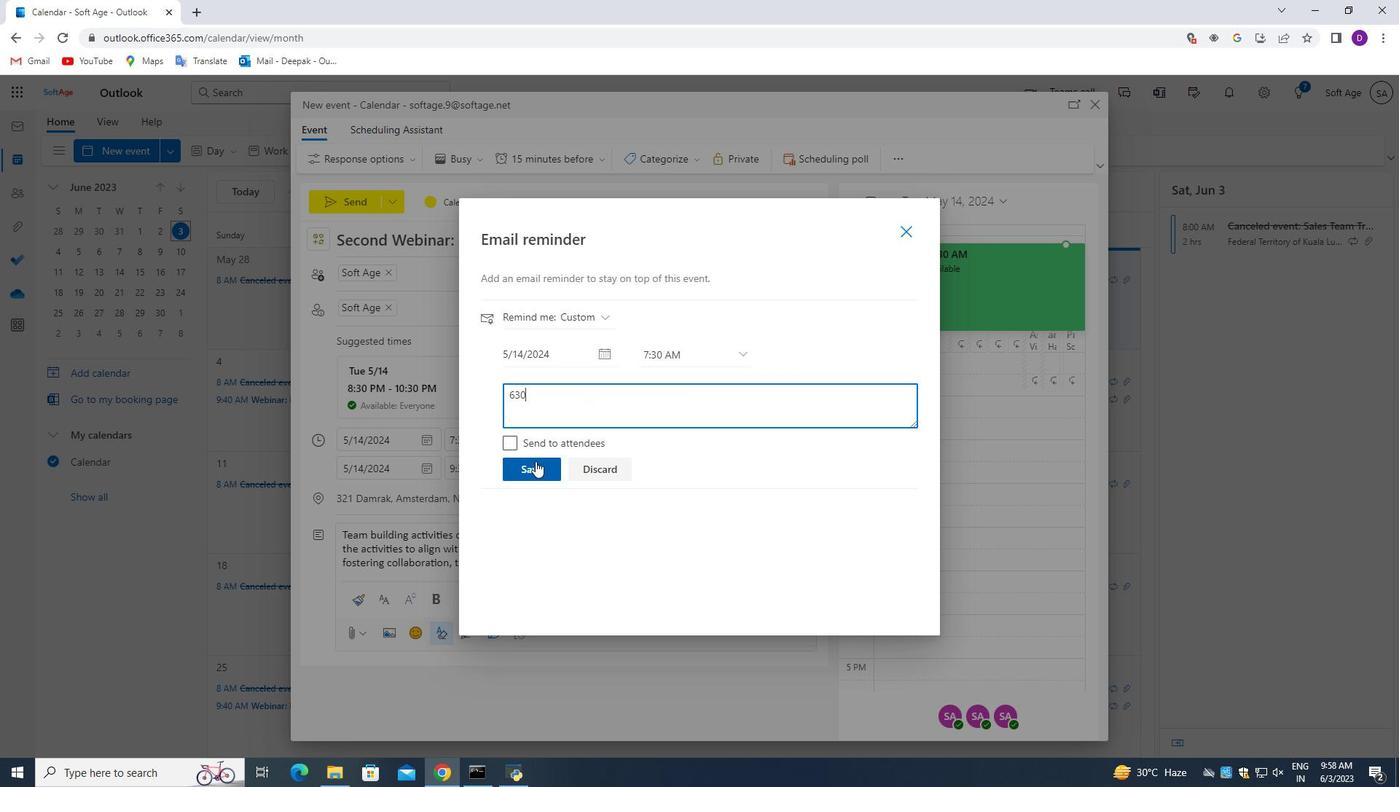 
Action: Mouse pressed left at (534, 462)
Screenshot: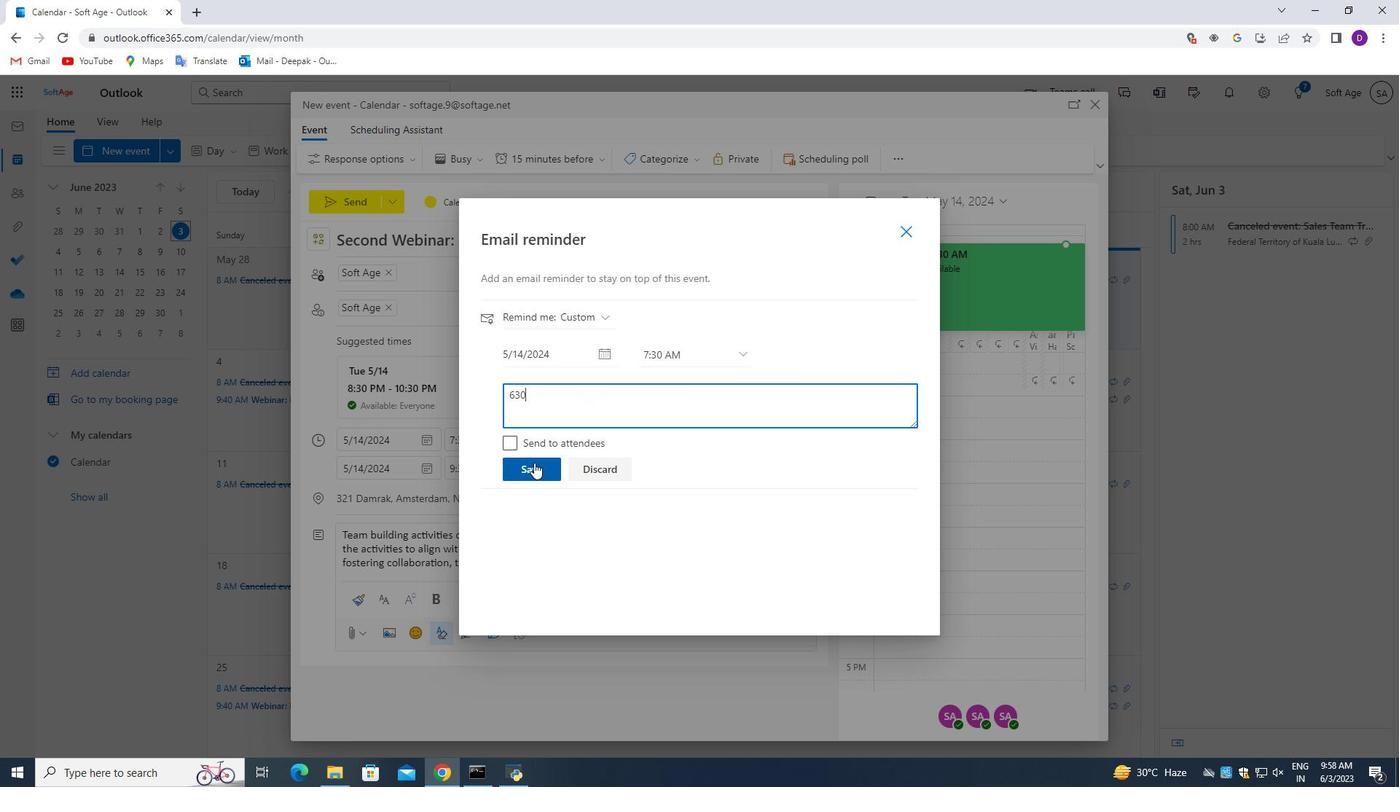
Action: Mouse moved to (907, 235)
Screenshot: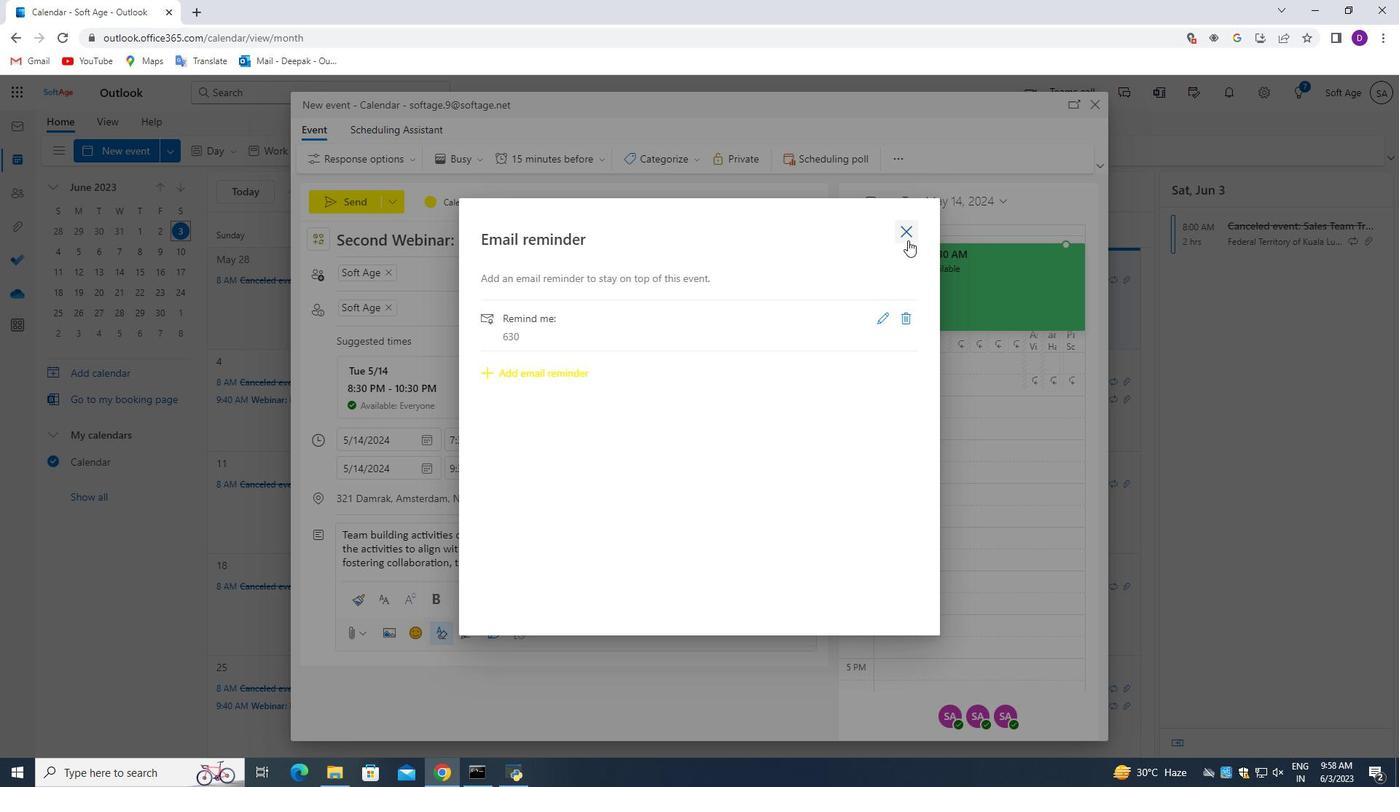 
Action: Mouse pressed left at (907, 235)
Screenshot: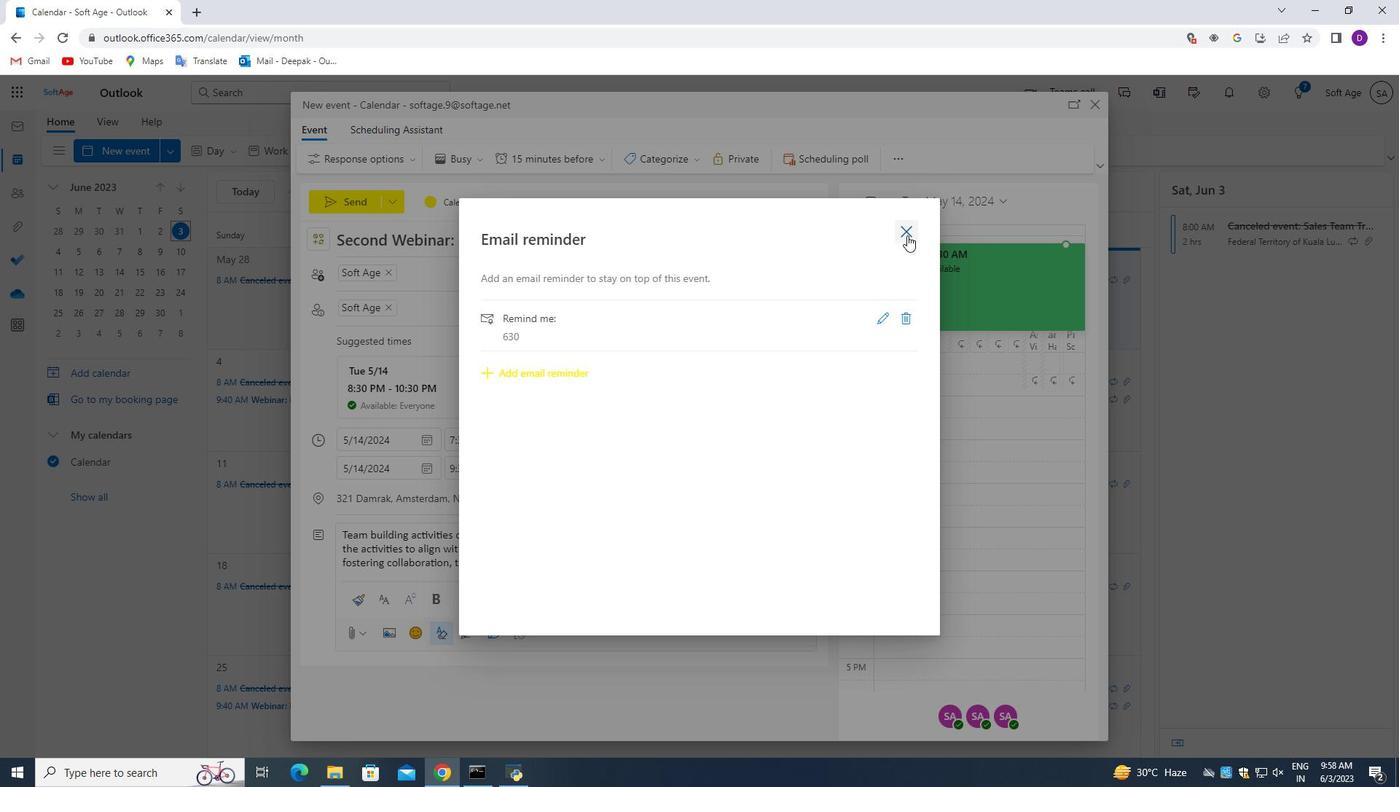 
Action: Mouse moved to (597, 454)
Screenshot: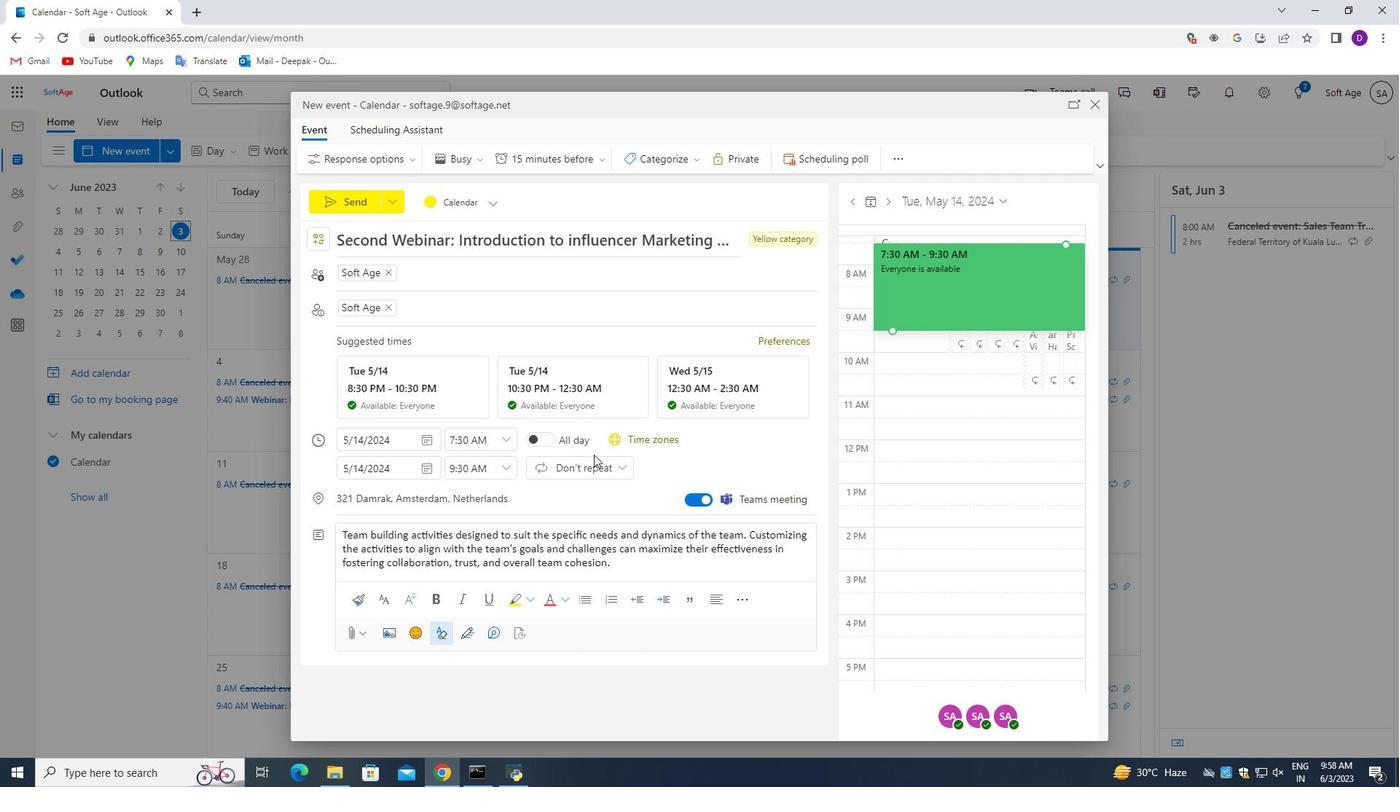 
Action: Mouse scrolled (597, 454) with delta (0, 0)
Screenshot: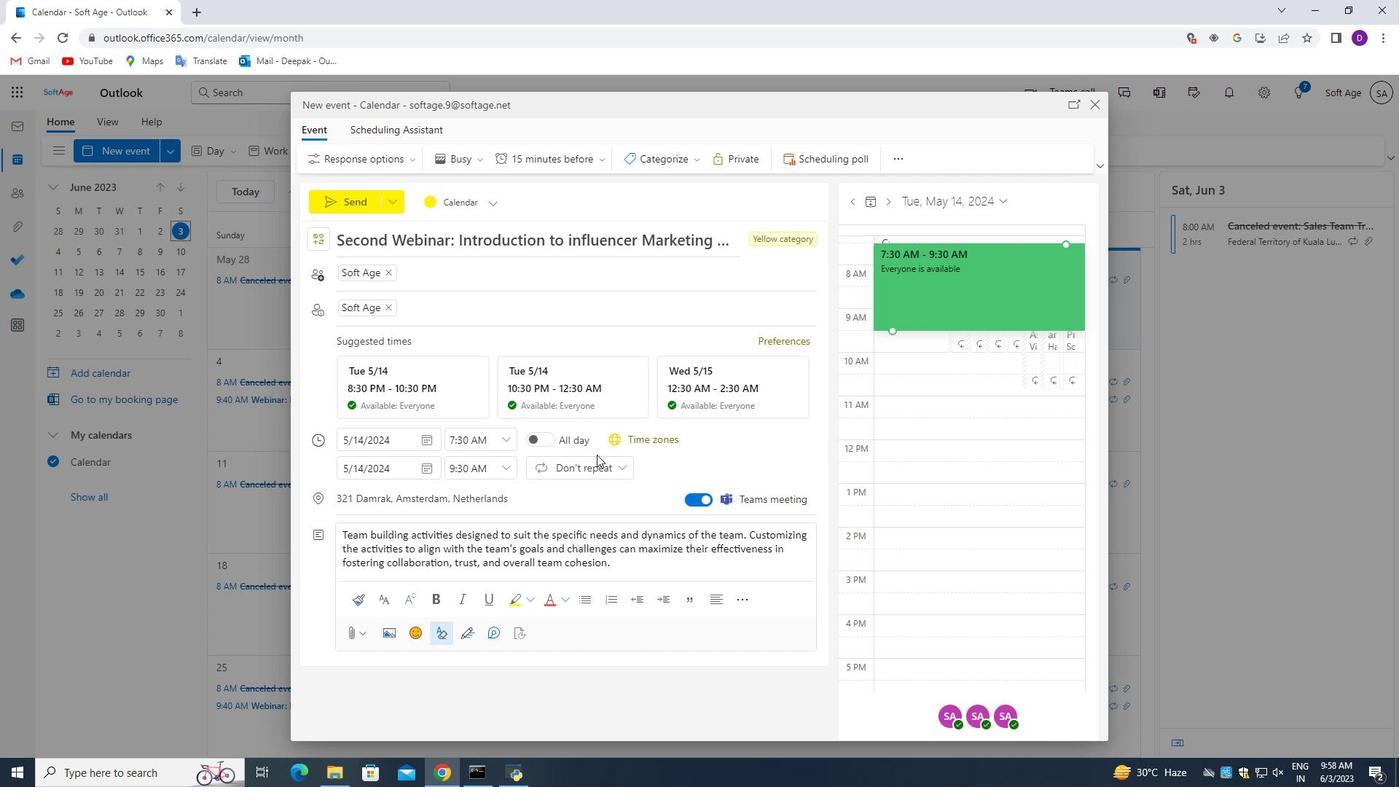 
Action: Mouse scrolled (597, 454) with delta (0, 0)
Screenshot: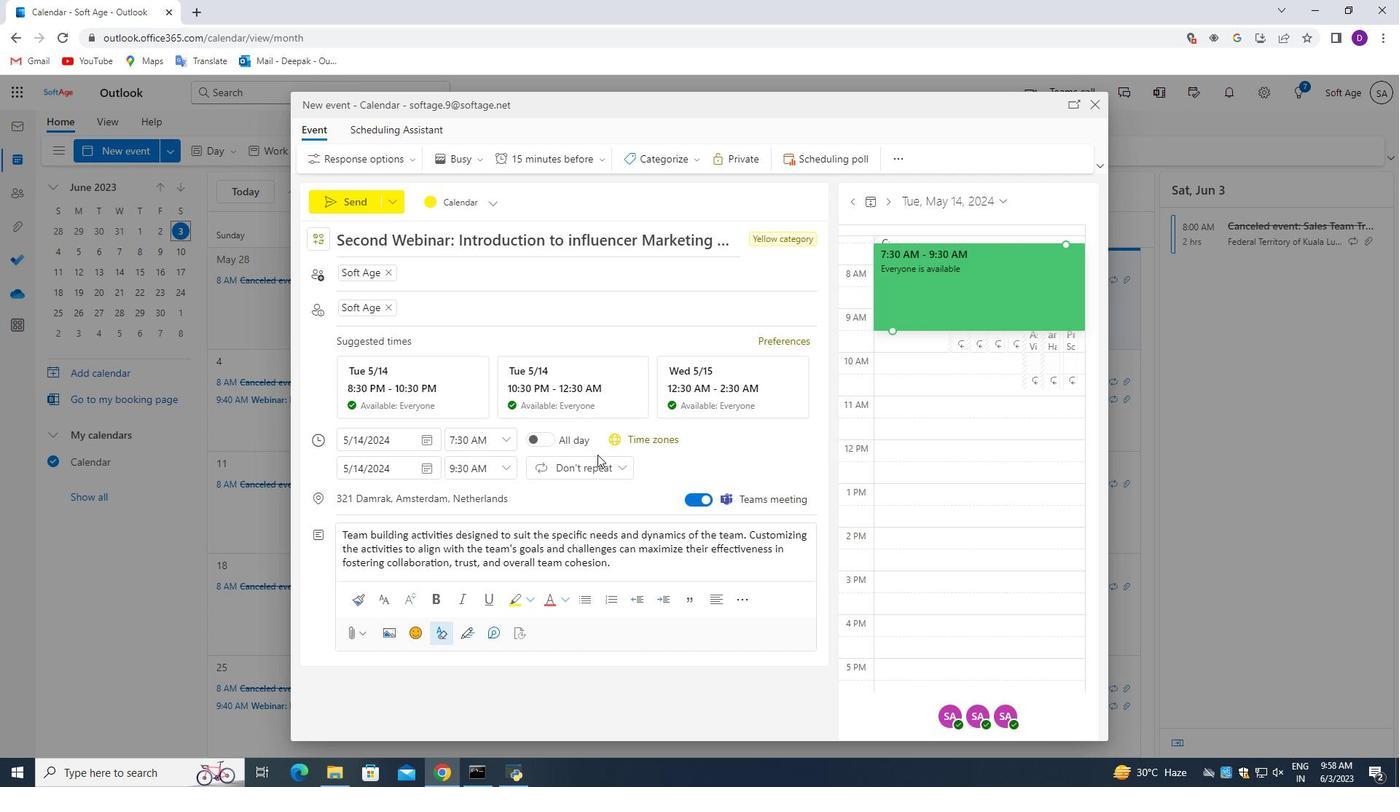 
Action: Mouse scrolled (597, 454) with delta (0, 0)
Screenshot: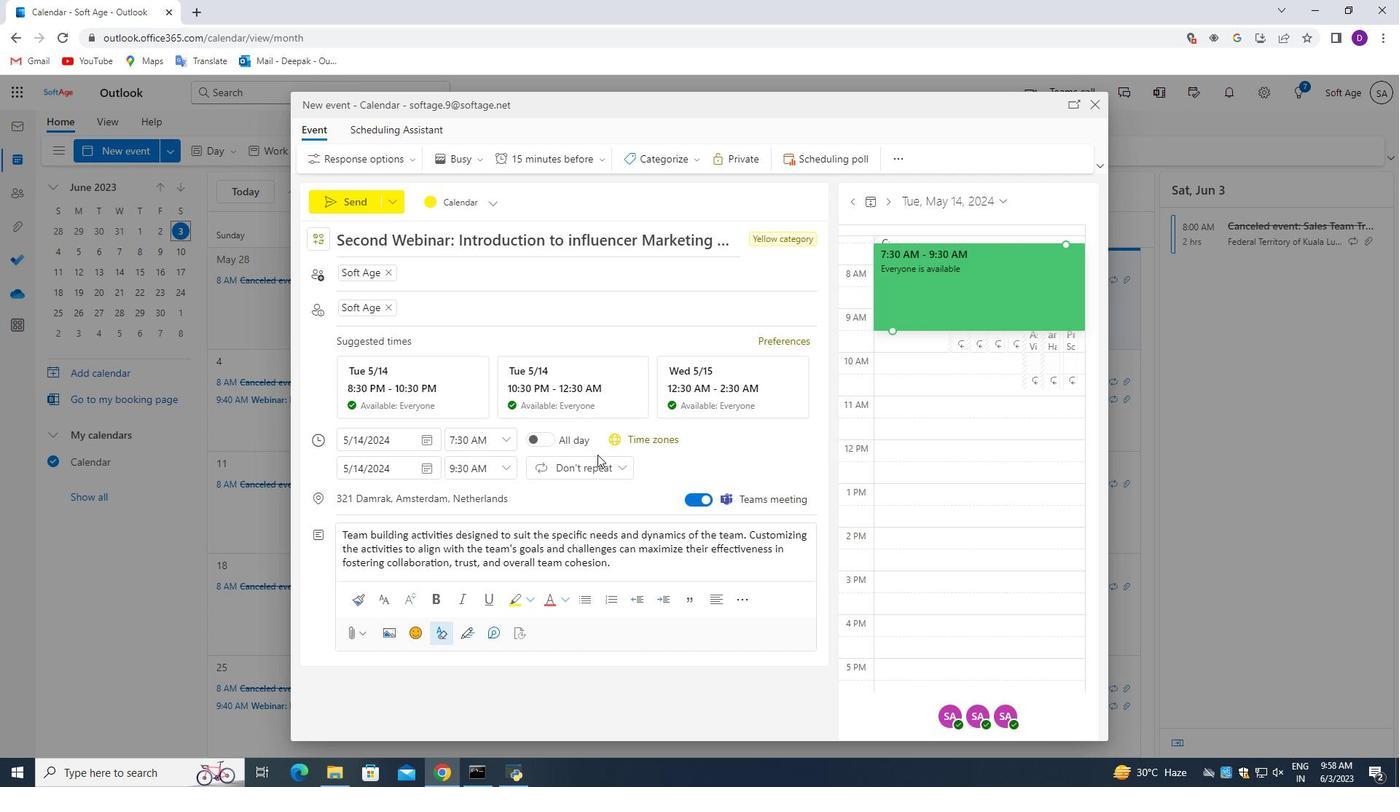 
Action: Mouse scrolled (597, 454) with delta (0, 0)
Screenshot: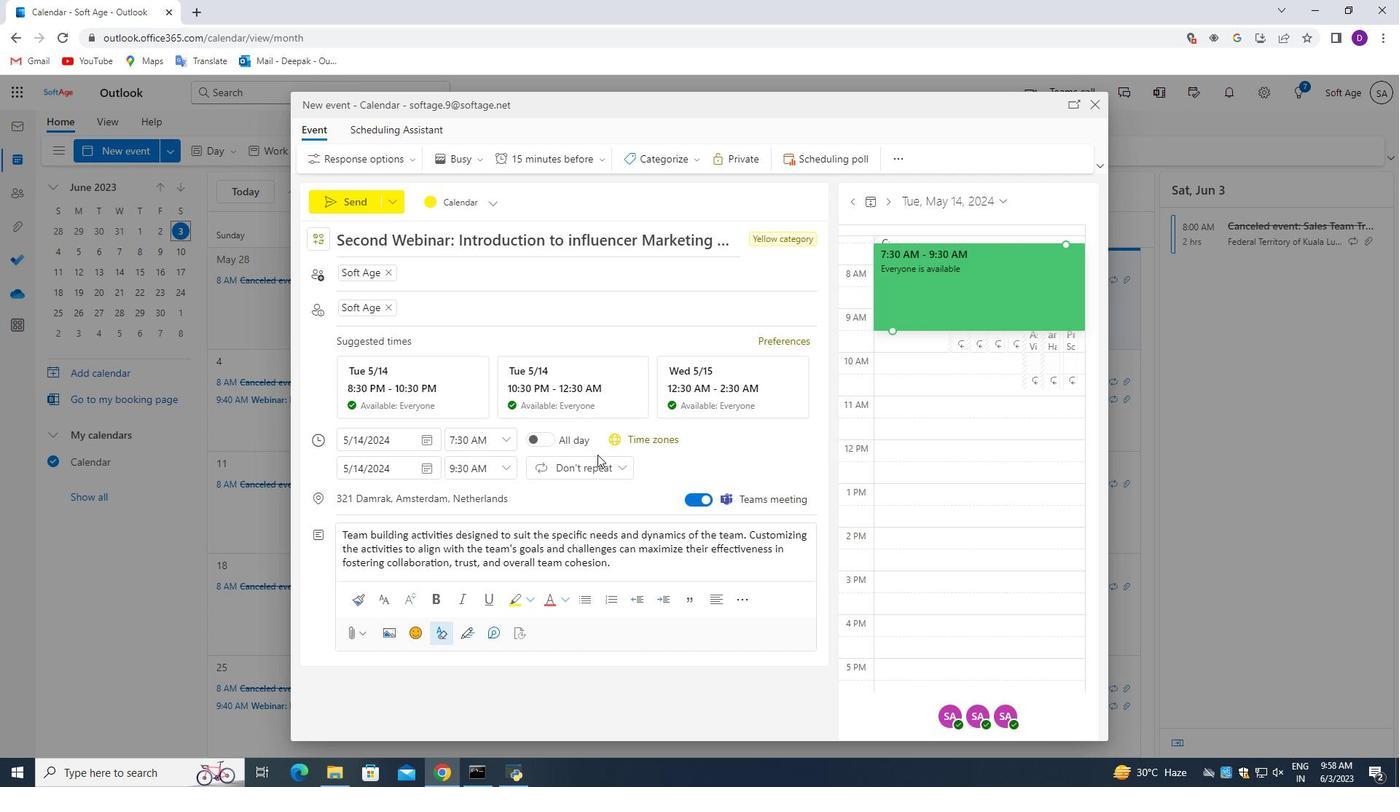 
Action: Mouse scrolled (597, 455) with delta (0, 0)
Screenshot: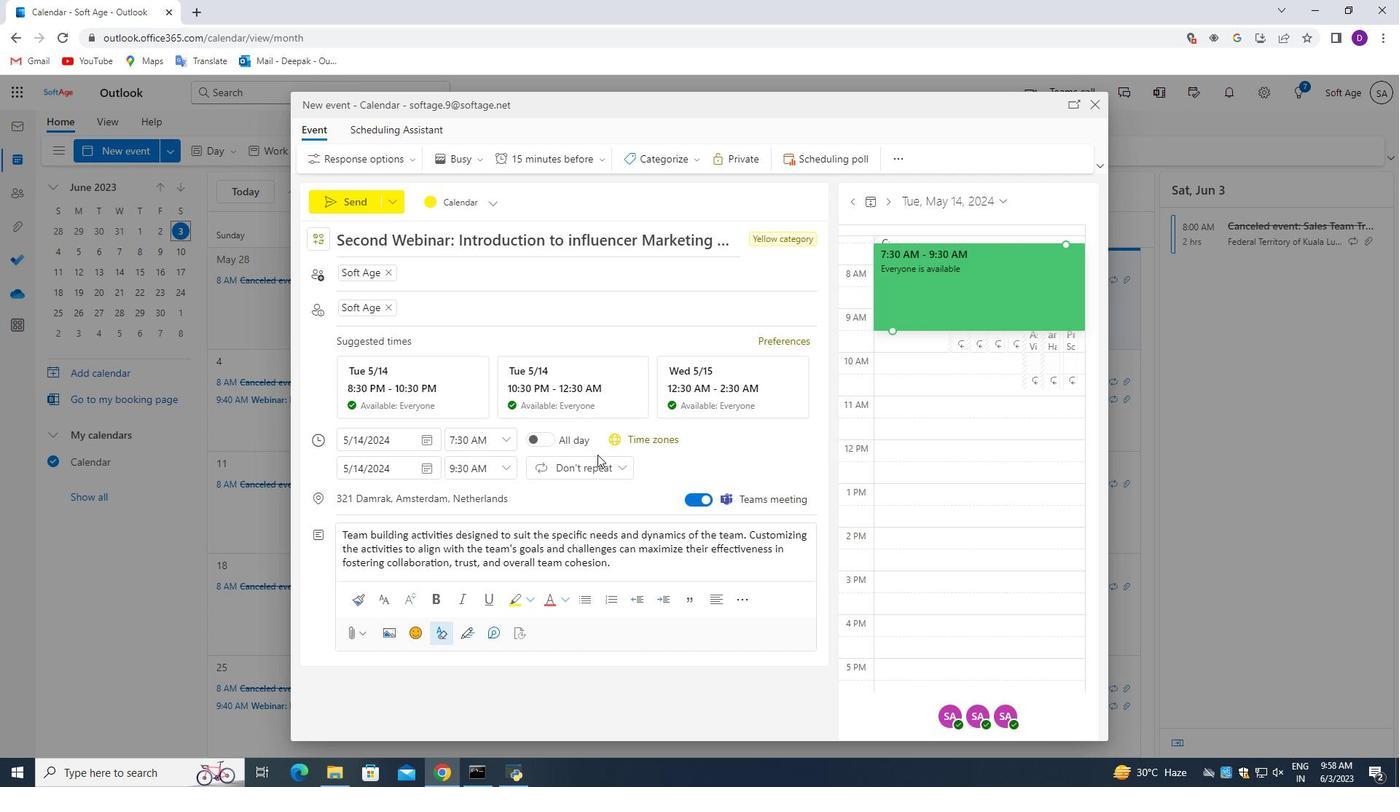 
Action: Mouse scrolled (597, 455) with delta (0, 0)
Screenshot: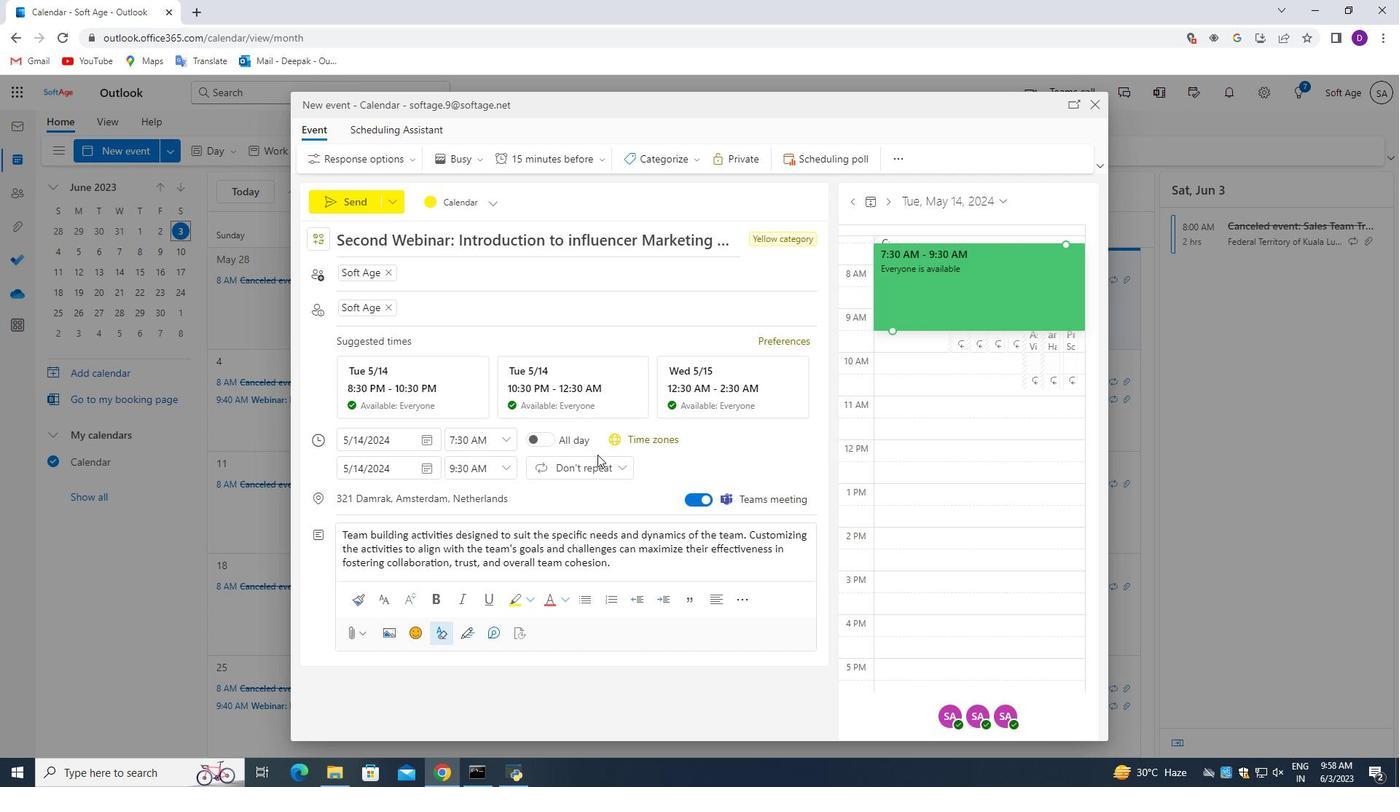 
Action: Mouse moved to (351, 205)
Screenshot: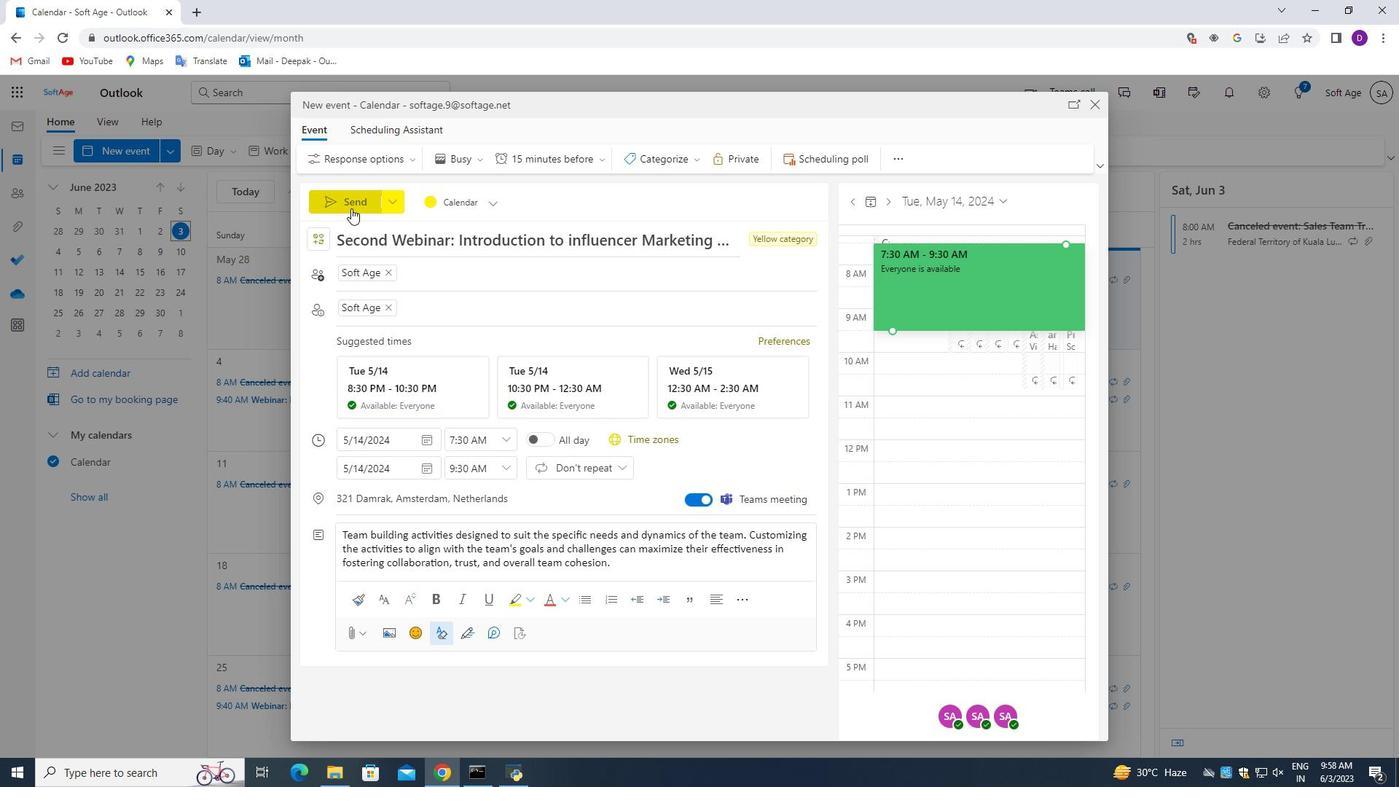 
Action: Mouse pressed left at (351, 205)
Screenshot: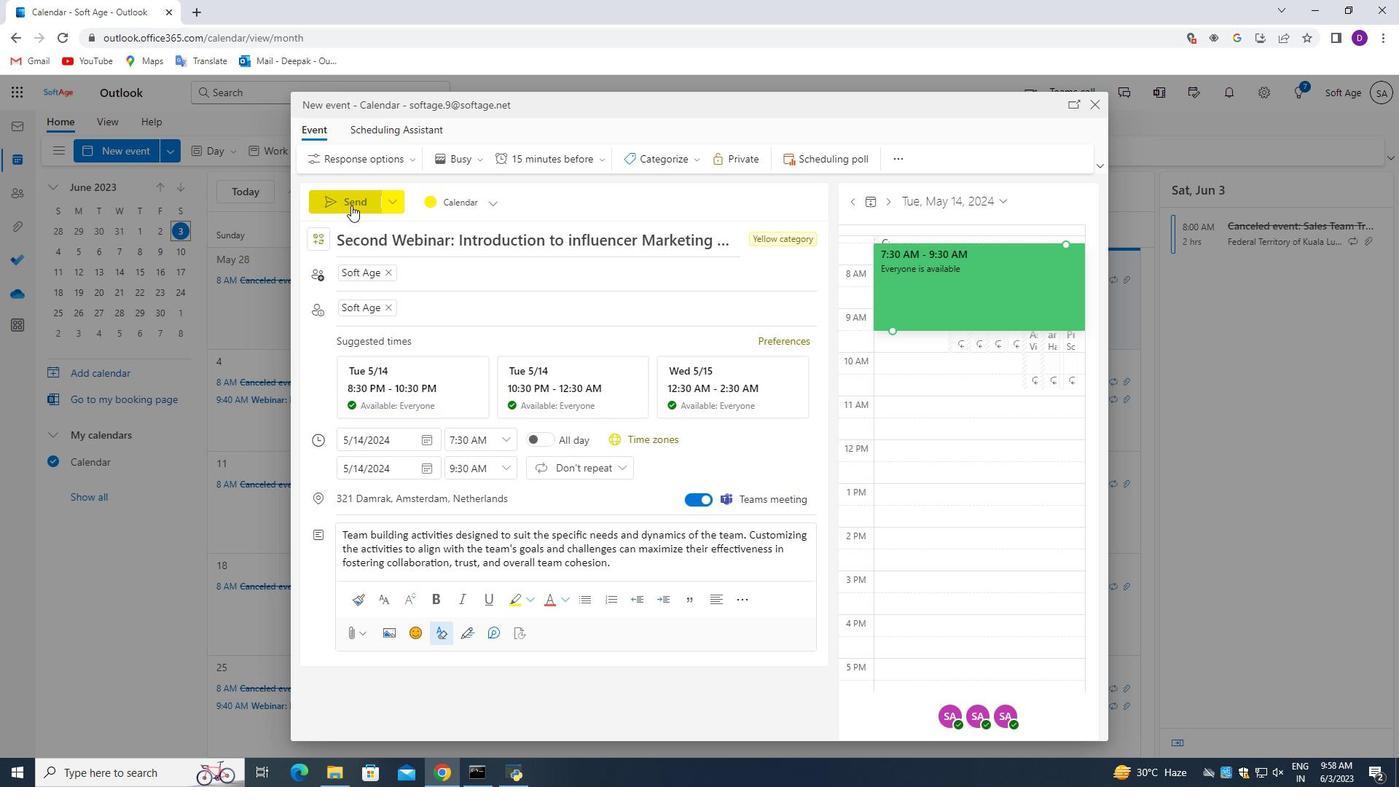 
Action: Mouse moved to (548, 472)
Screenshot: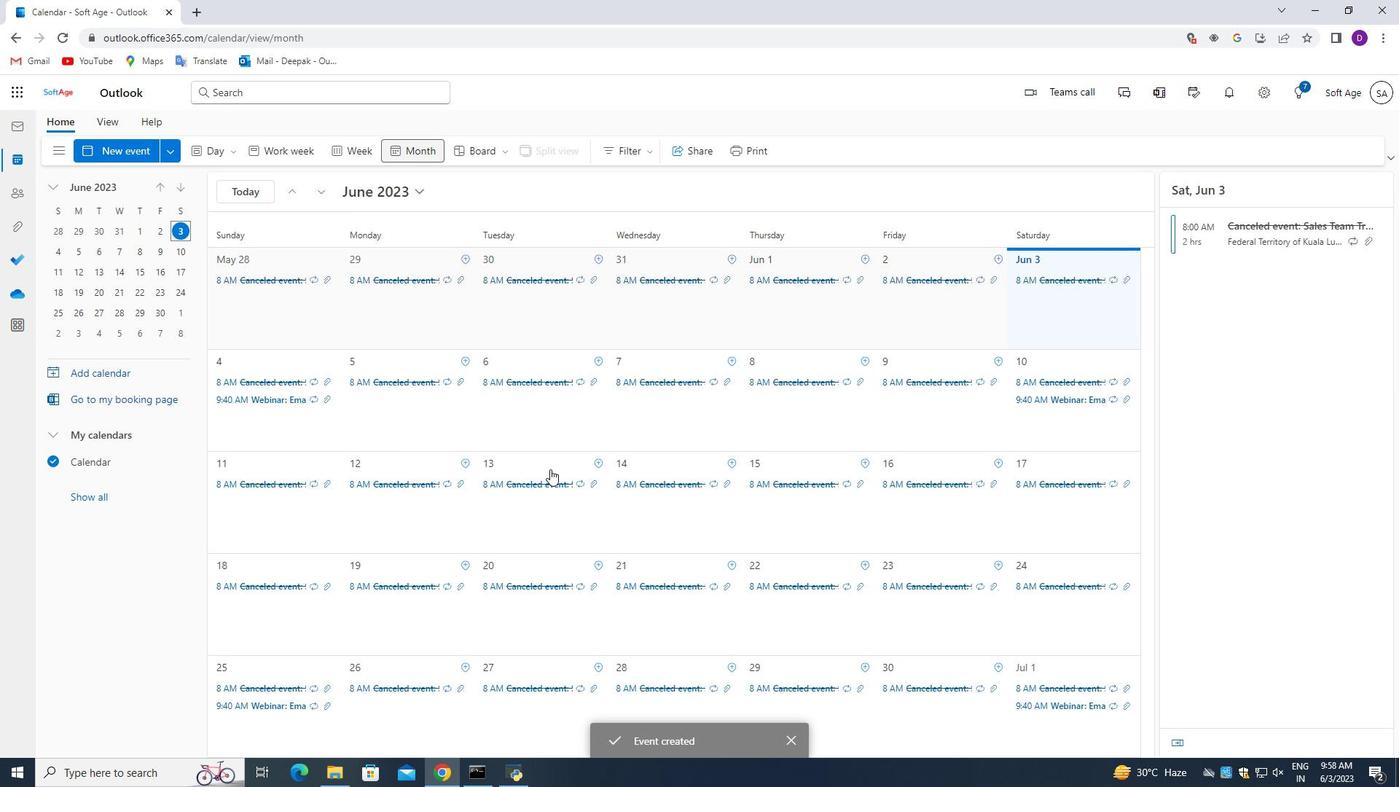 
Action: Mouse scrolled (548, 471) with delta (0, 0)
Screenshot: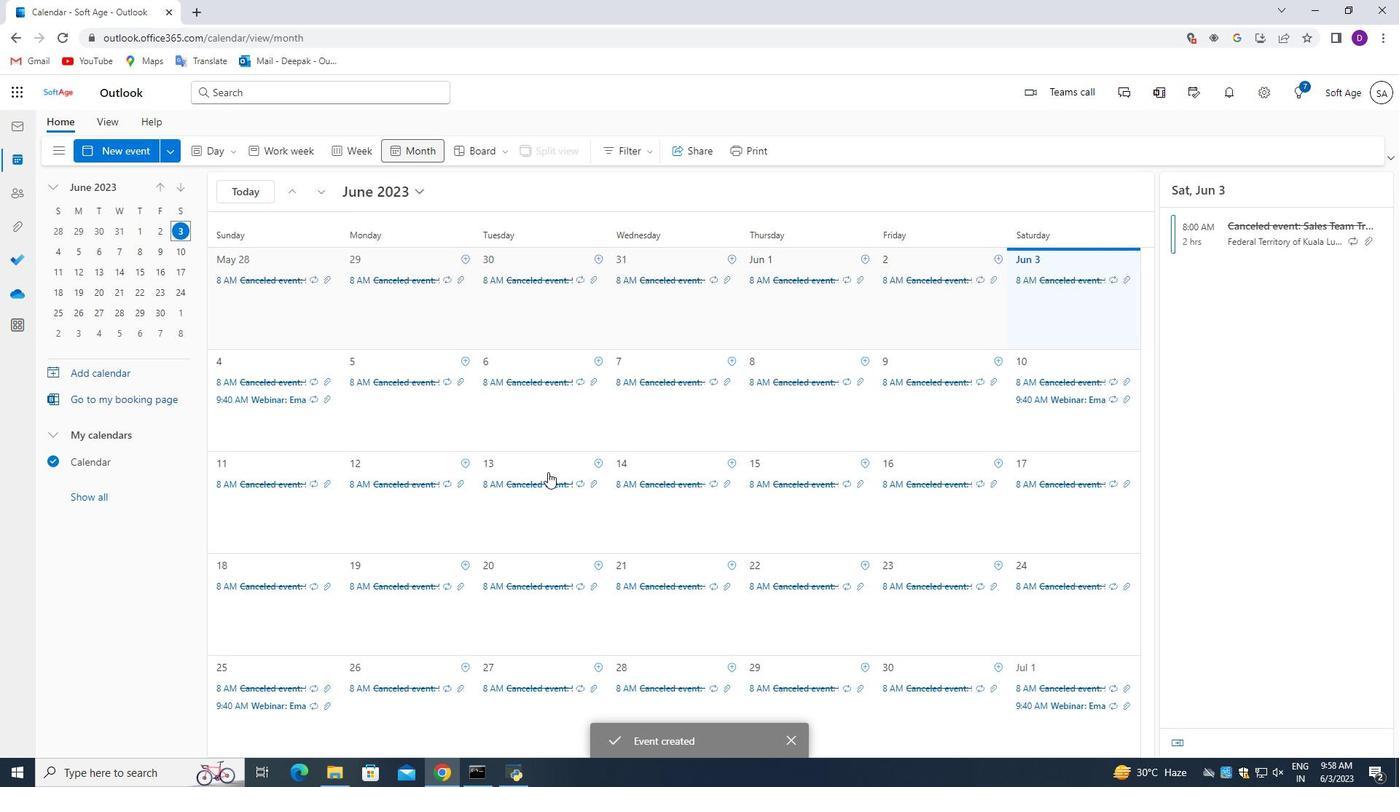 
Action: Mouse moved to (547, 473)
Screenshot: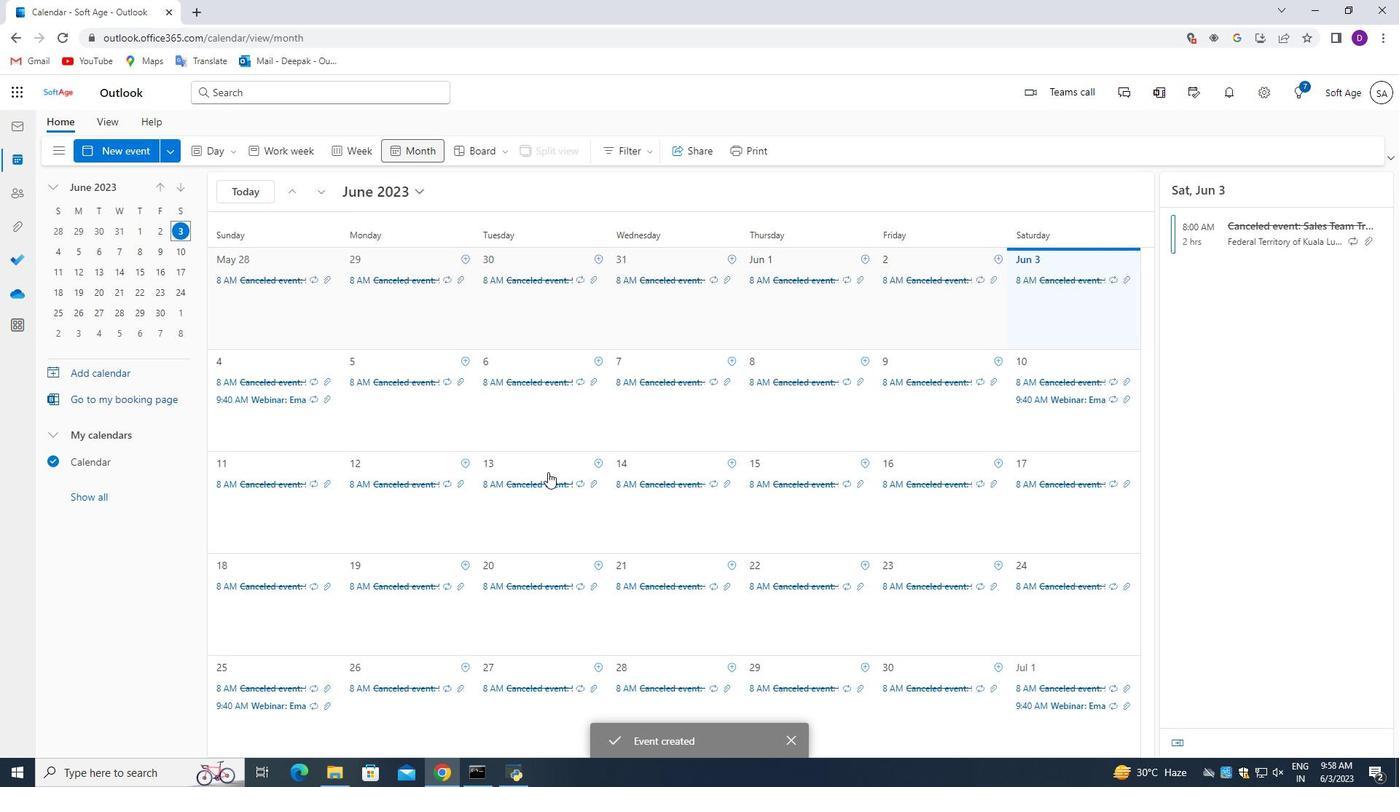 
Action: Mouse scrolled (547, 472) with delta (0, 0)
Screenshot: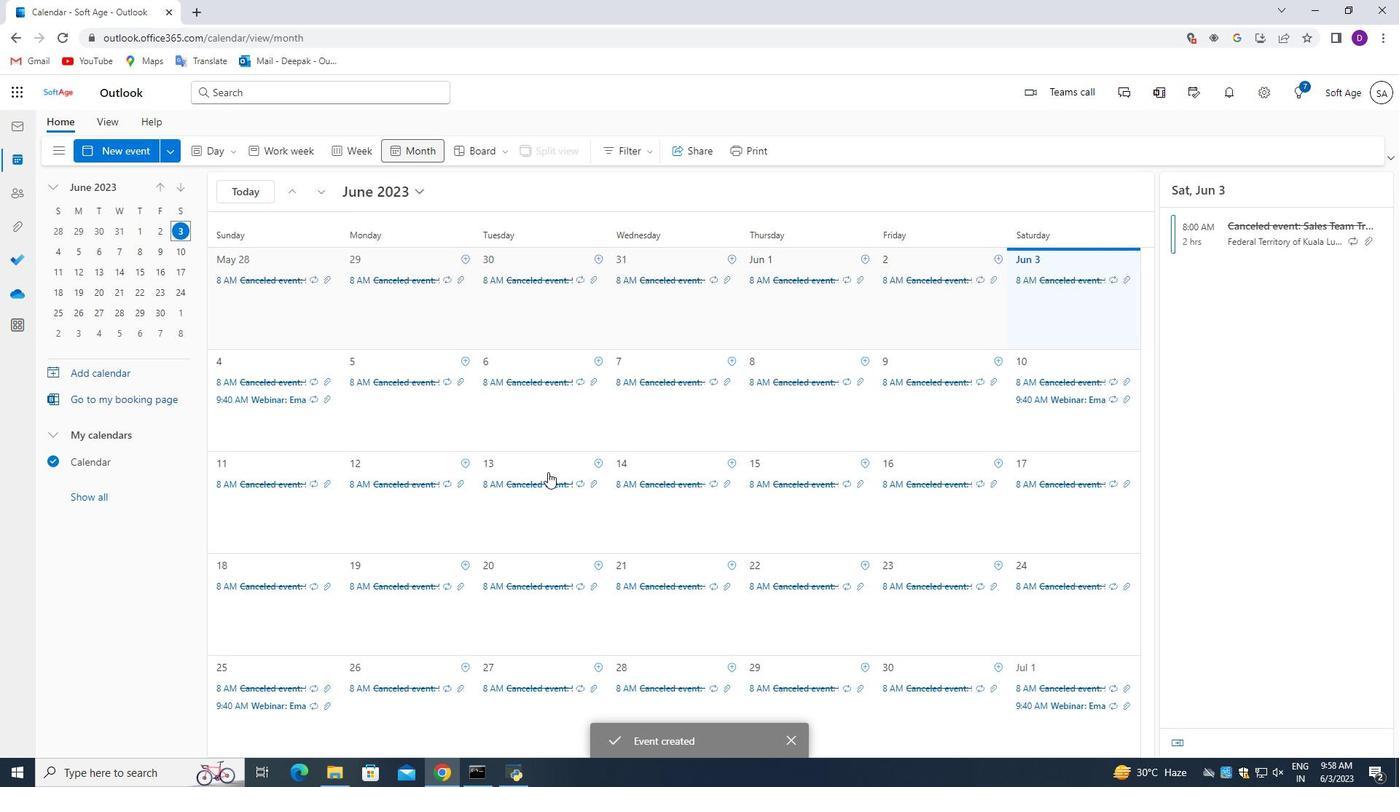 
Action: Mouse scrolled (547, 472) with delta (0, 0)
Screenshot: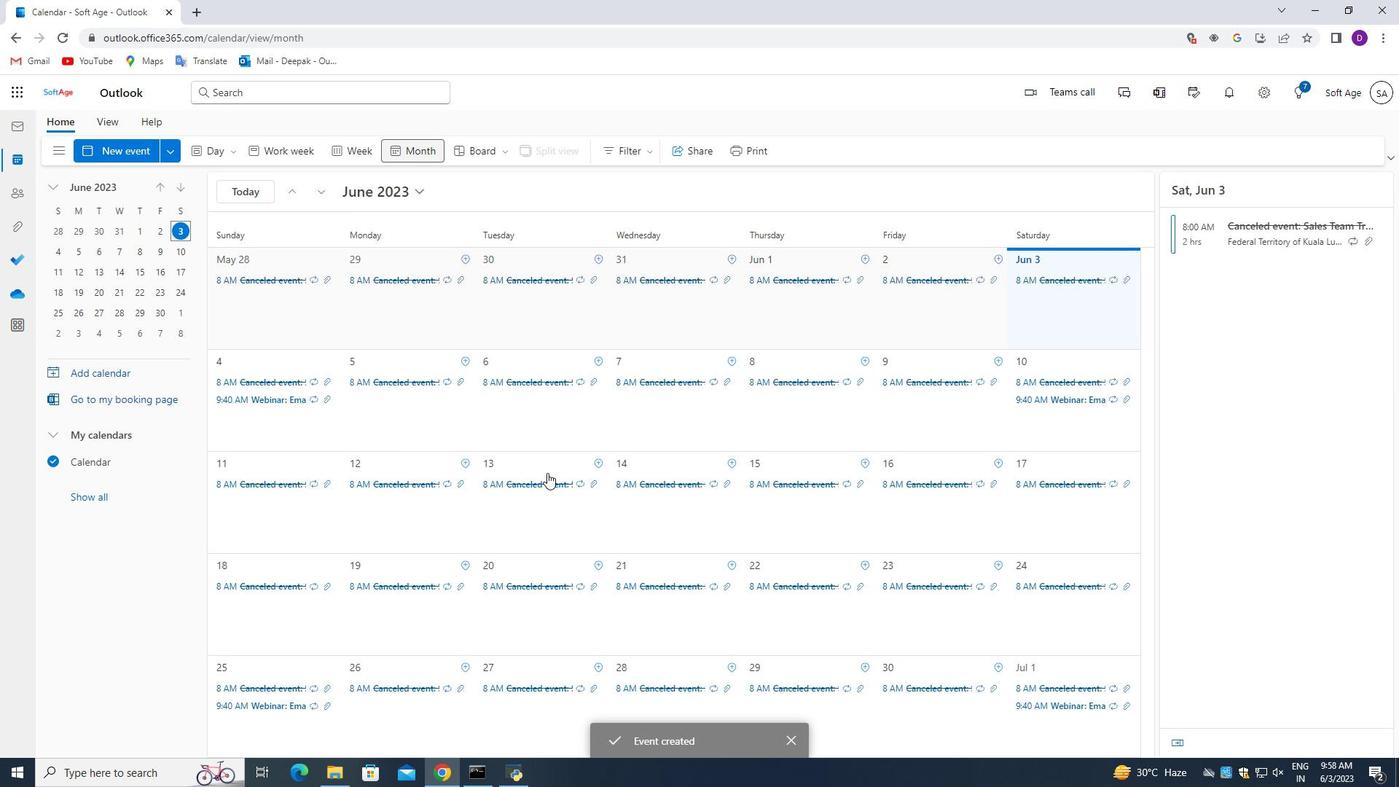 
Action: Mouse moved to (523, 484)
Screenshot: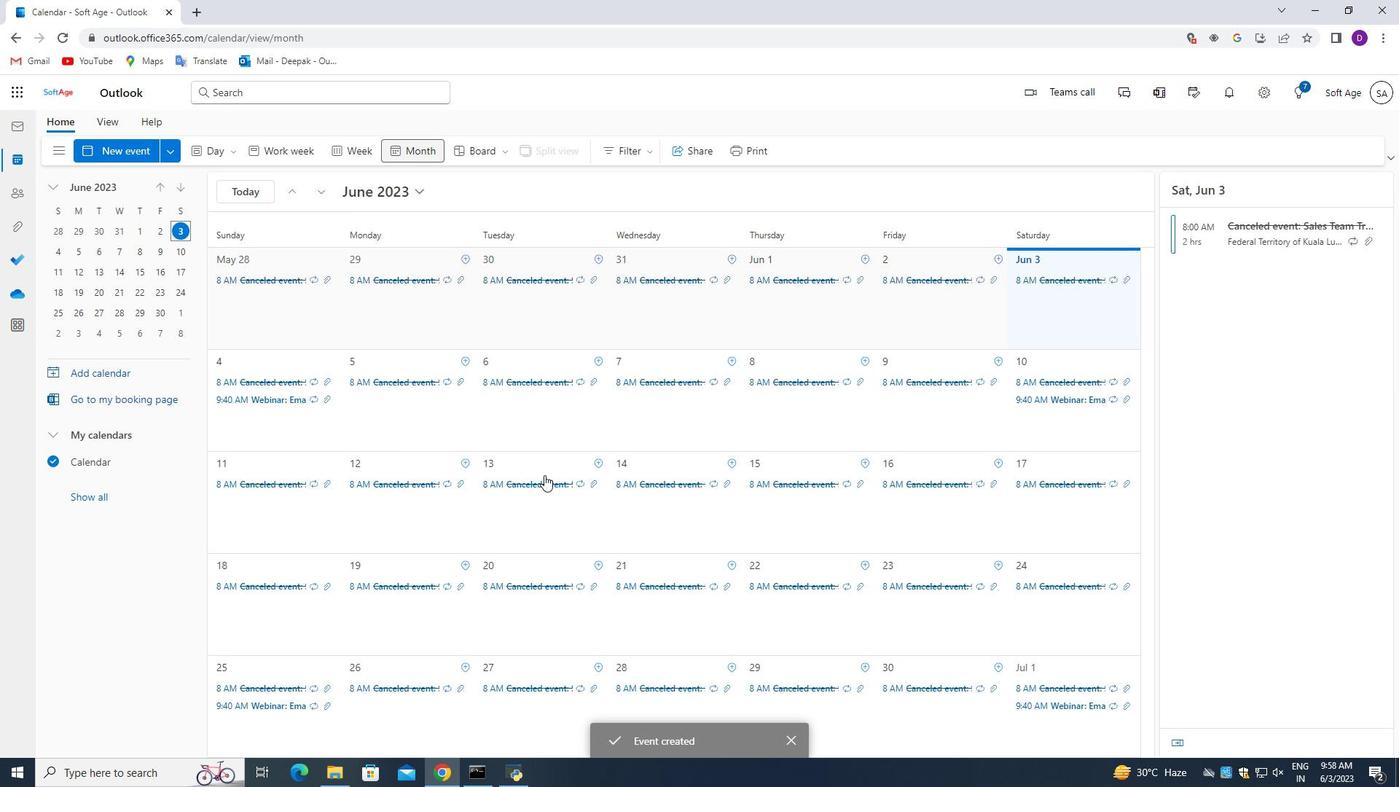 
Action: Mouse scrolled (523, 485) with delta (0, 0)
Screenshot: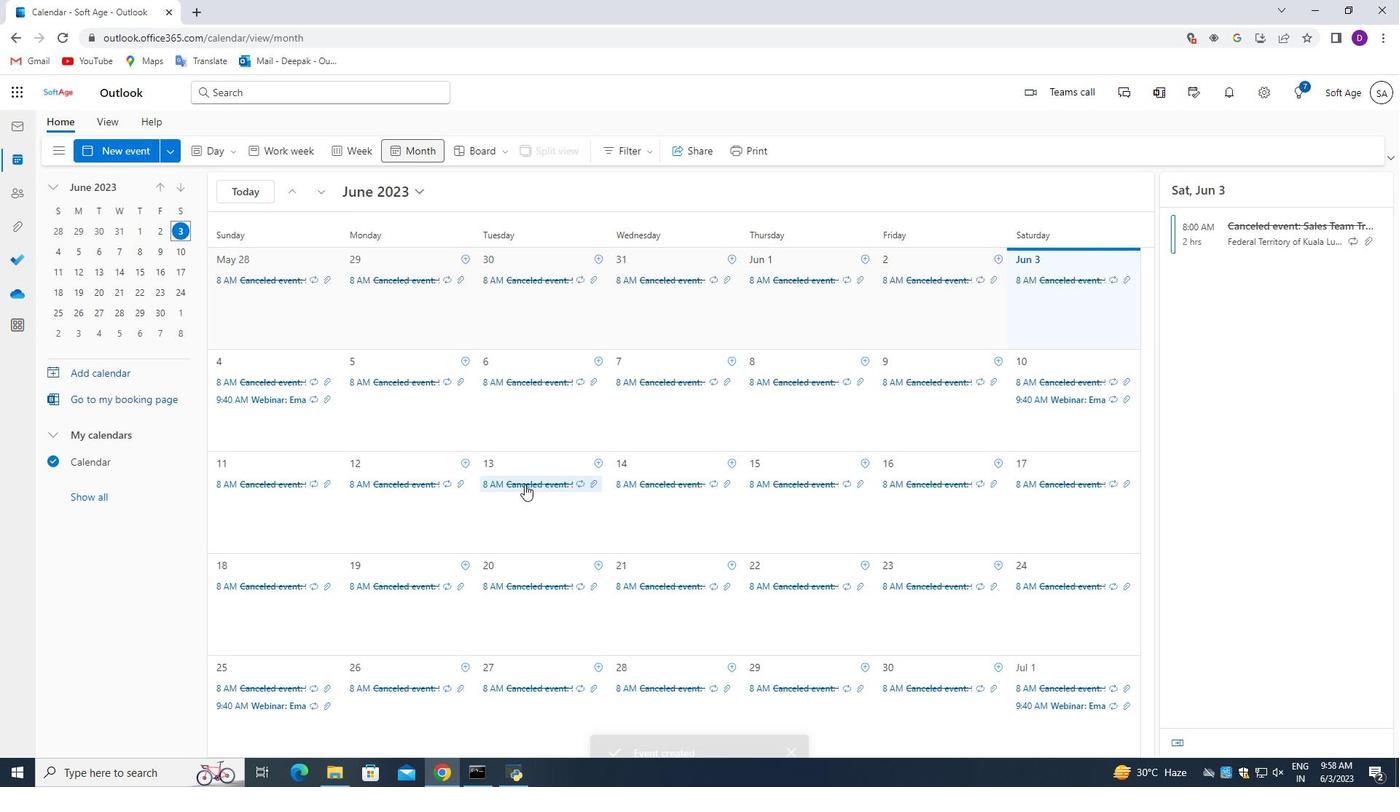 
Action: Mouse scrolled (523, 485) with delta (0, 0)
Screenshot: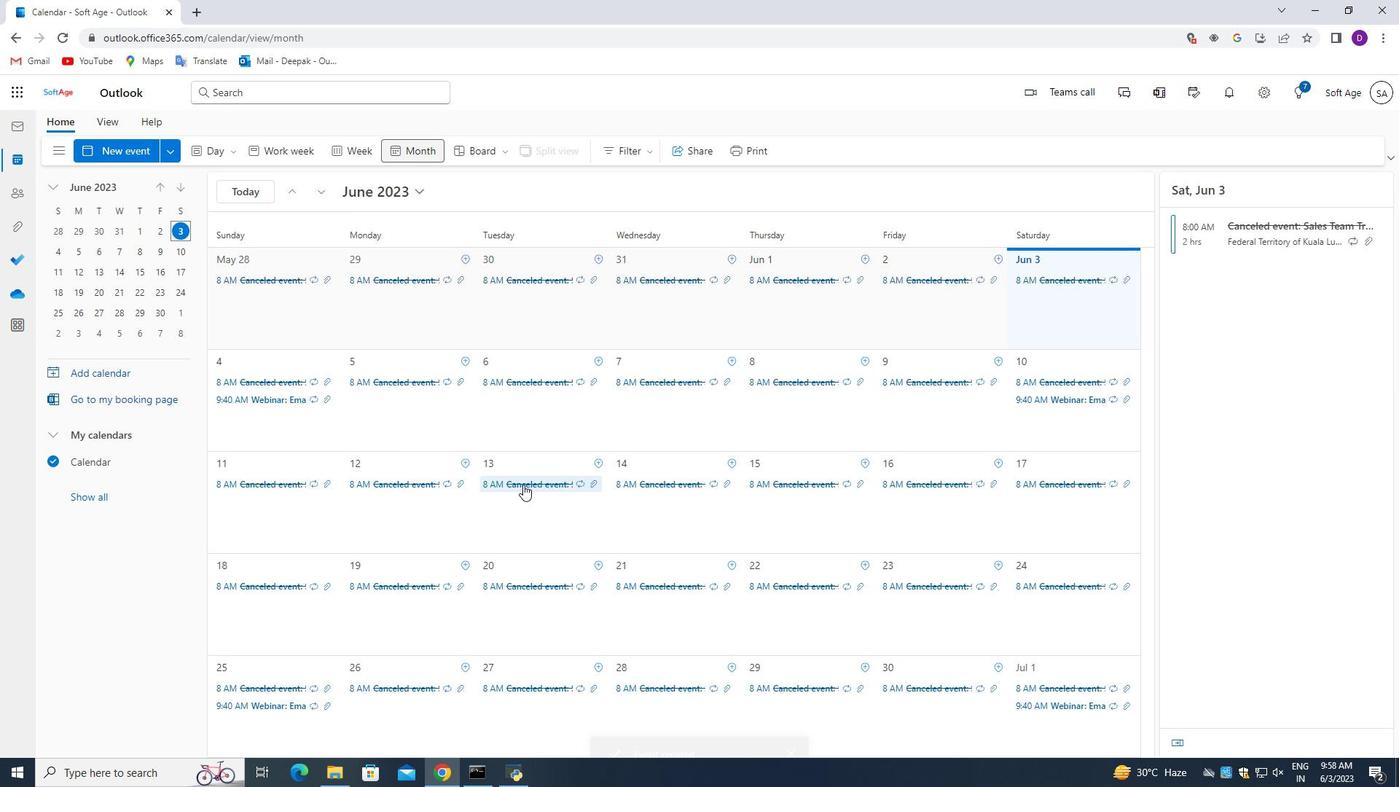
Action: Mouse scrolled (523, 485) with delta (0, 0)
Screenshot: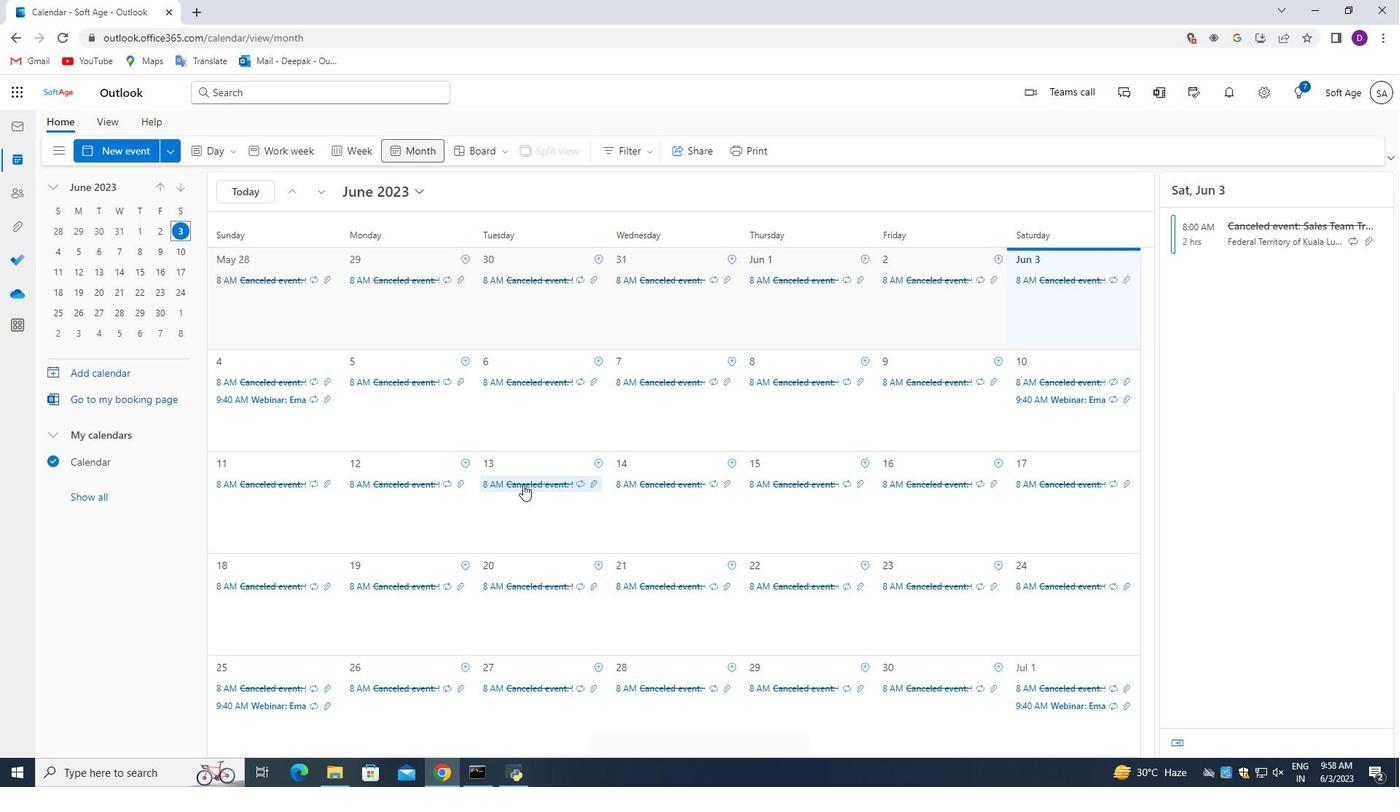 
Action: Mouse scrolled (523, 485) with delta (0, 0)
Screenshot: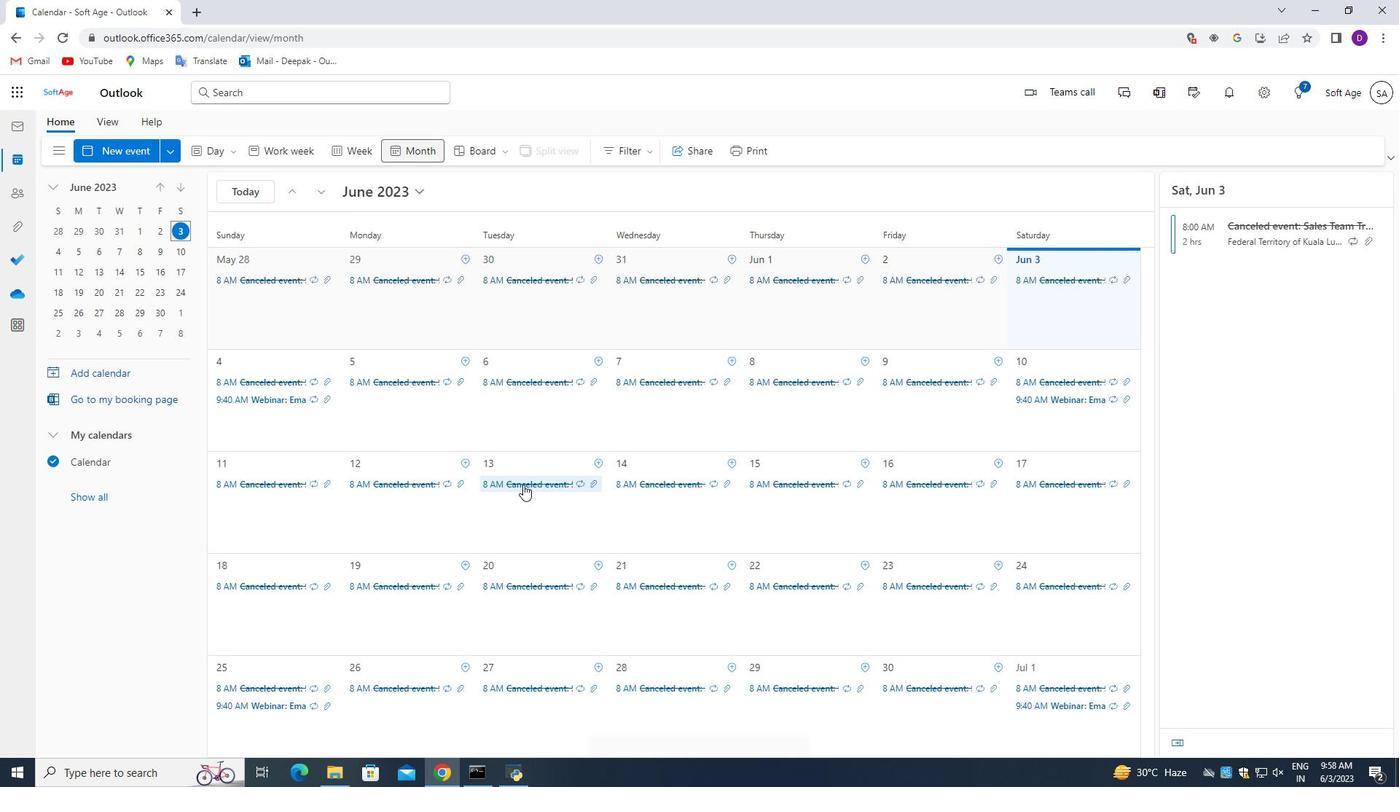 
